 Task: Add a signature Edward Wright containing With heartfelt appreciation, Edward Wright to email address softage.4@softage.net and add a label Guides
Action: Mouse moved to (852, 85)
Screenshot: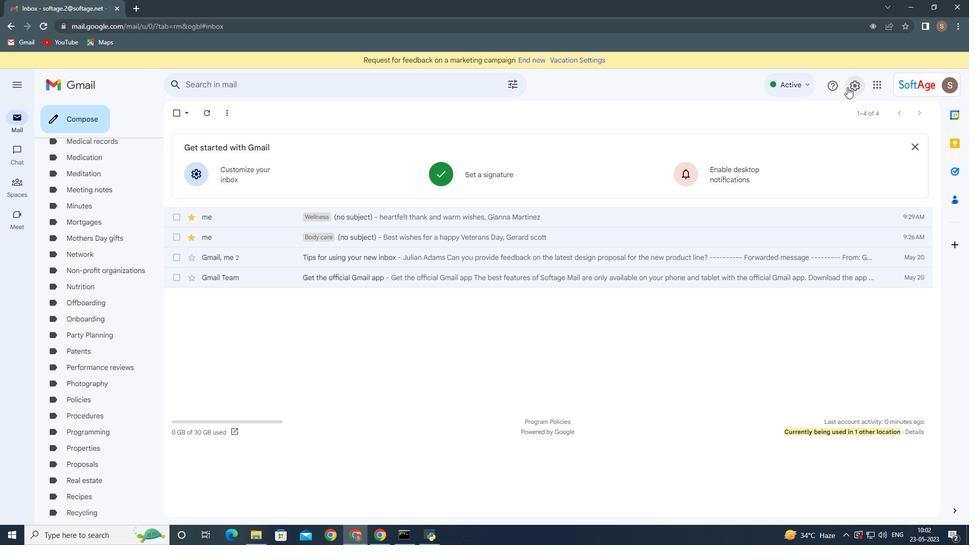 
Action: Mouse pressed left at (852, 85)
Screenshot: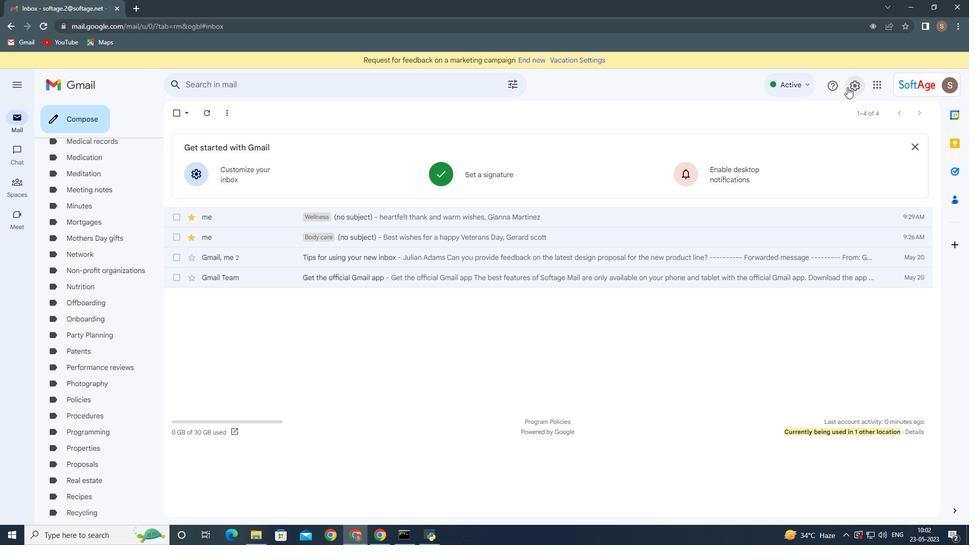 
Action: Mouse moved to (843, 137)
Screenshot: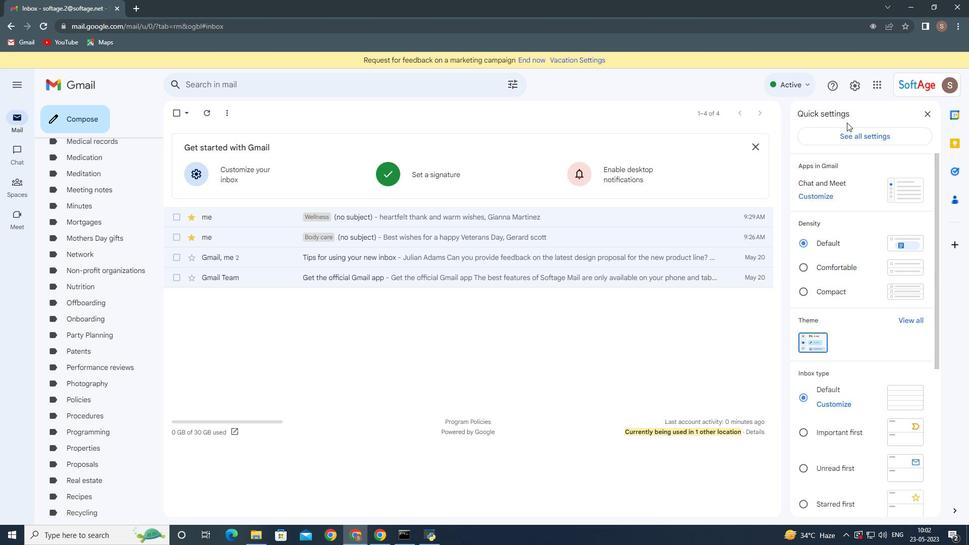 
Action: Mouse pressed left at (843, 137)
Screenshot: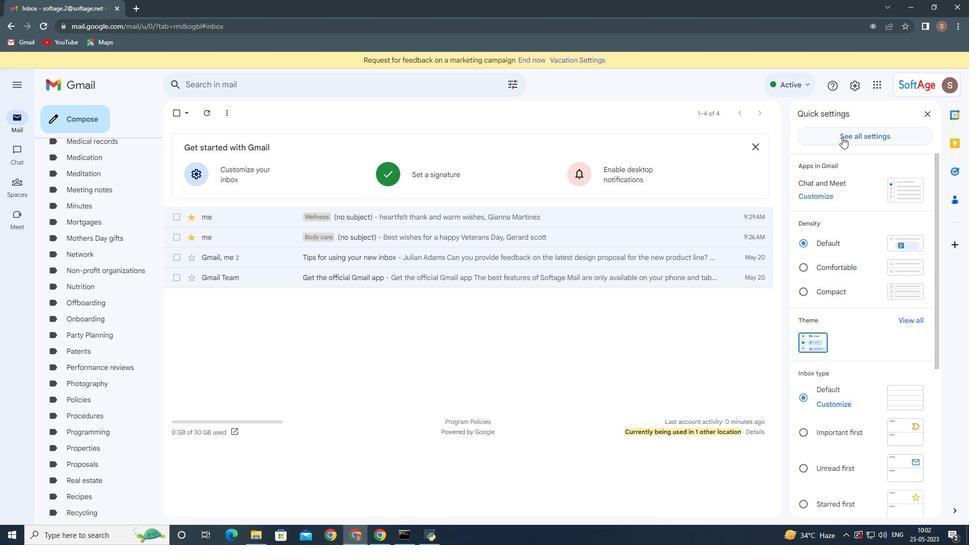 
Action: Mouse moved to (372, 226)
Screenshot: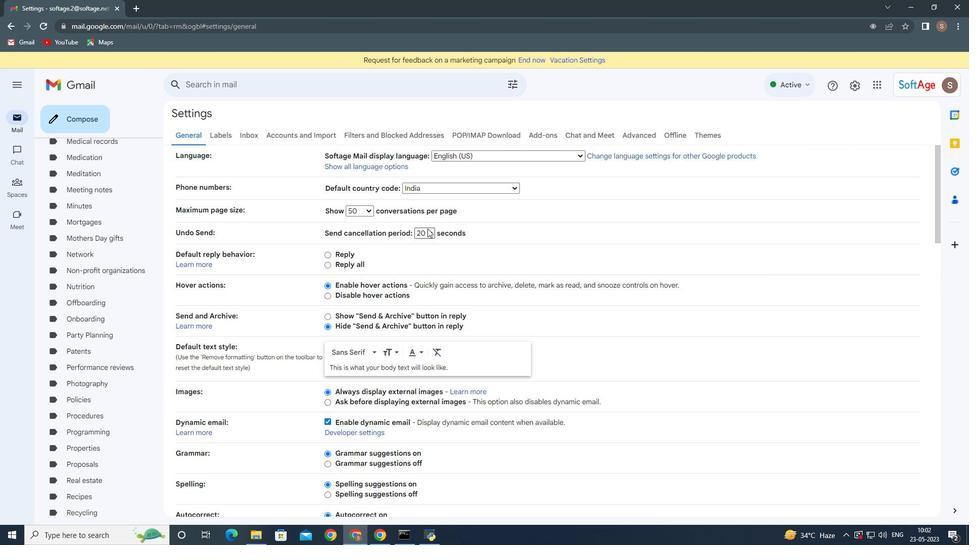 
Action: Mouse scrolled (372, 226) with delta (0, 0)
Screenshot: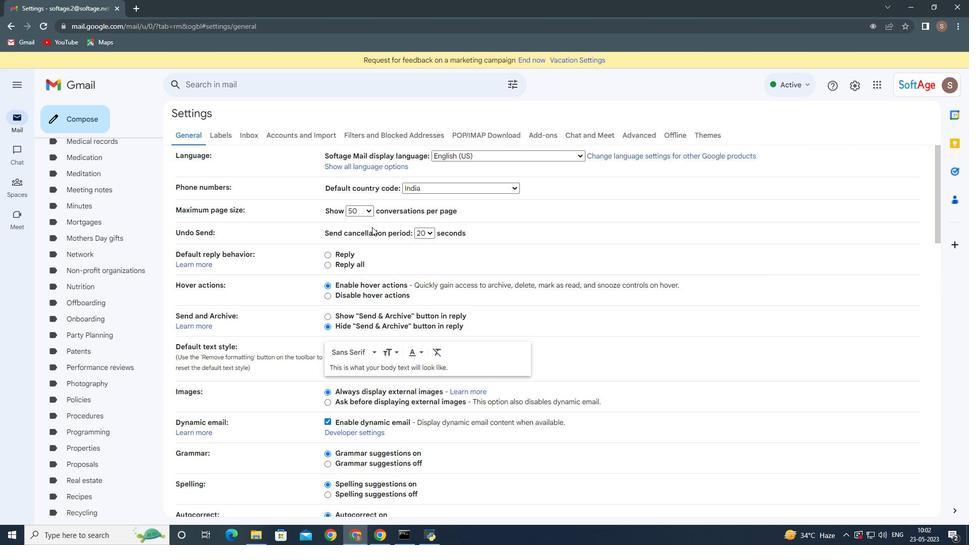 
Action: Mouse scrolled (372, 226) with delta (0, 0)
Screenshot: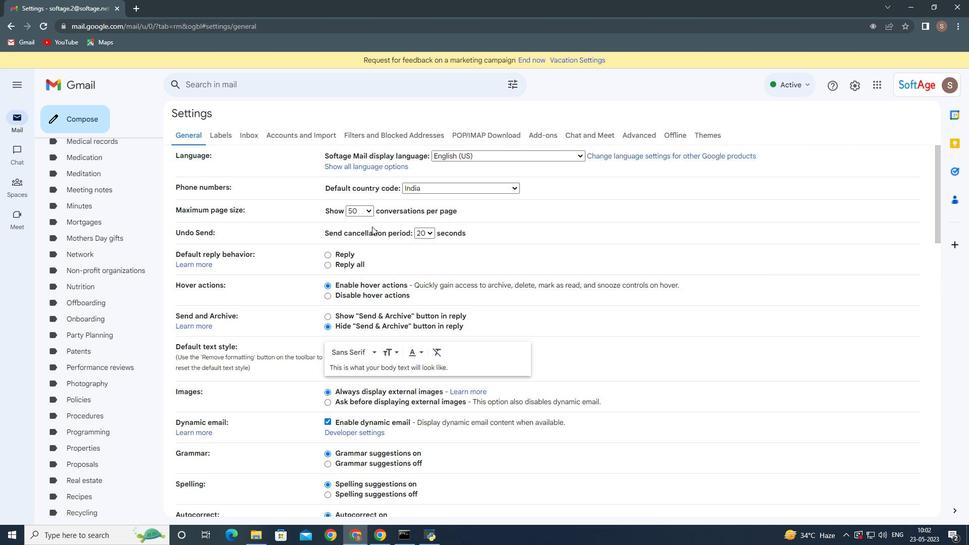 
Action: Mouse scrolled (372, 226) with delta (0, 0)
Screenshot: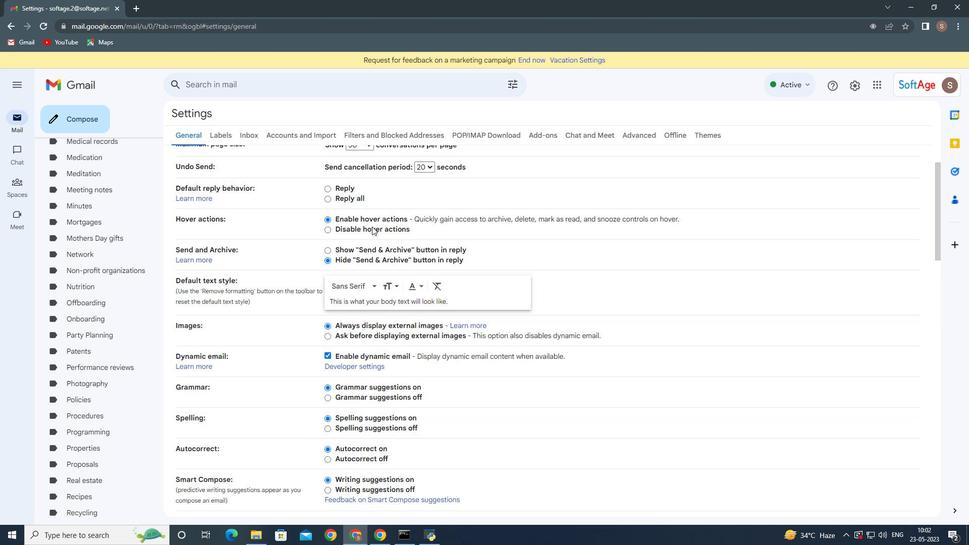 
Action: Mouse moved to (370, 228)
Screenshot: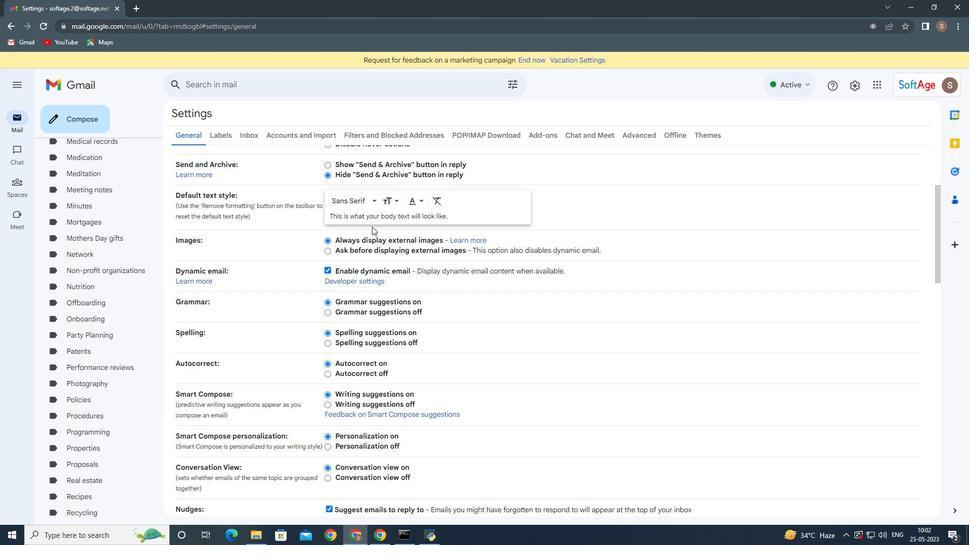 
Action: Mouse scrolled (370, 227) with delta (0, 0)
Screenshot: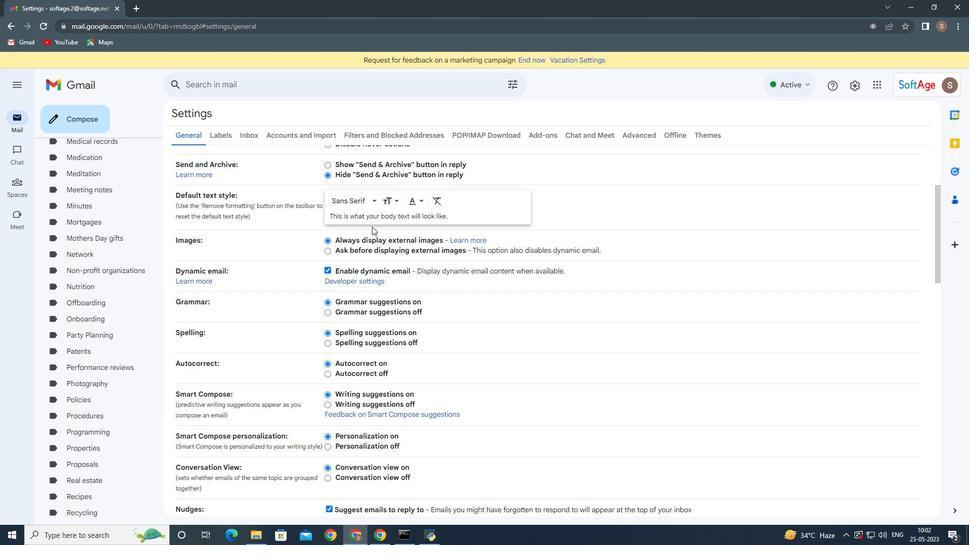 
Action: Mouse scrolled (370, 227) with delta (0, 0)
Screenshot: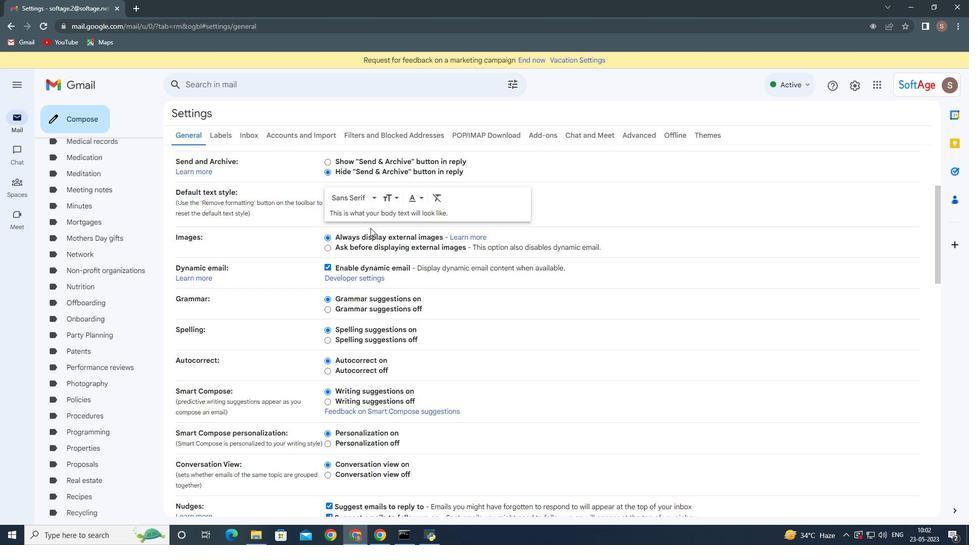 
Action: Mouse moved to (370, 228)
Screenshot: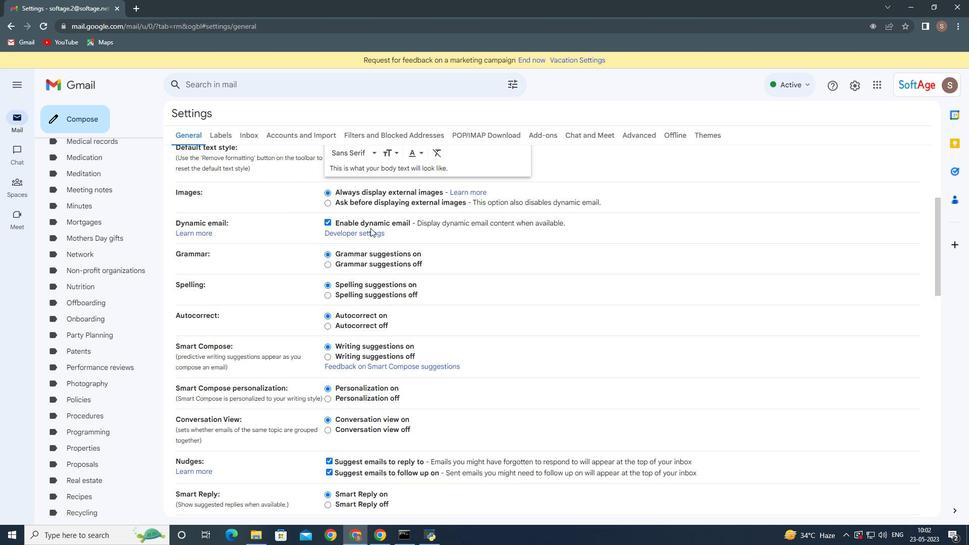 
Action: Mouse scrolled (370, 227) with delta (0, 0)
Screenshot: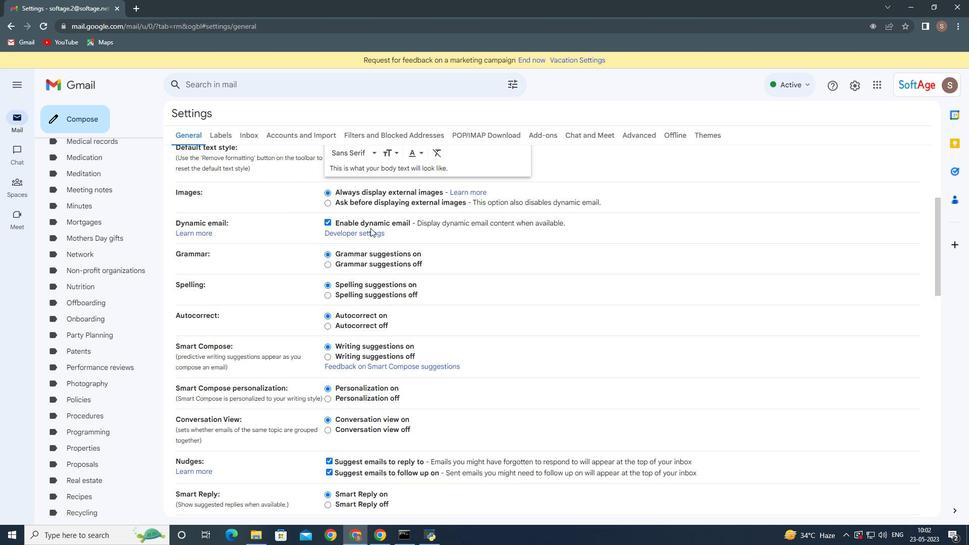 
Action: Mouse moved to (370, 228)
Screenshot: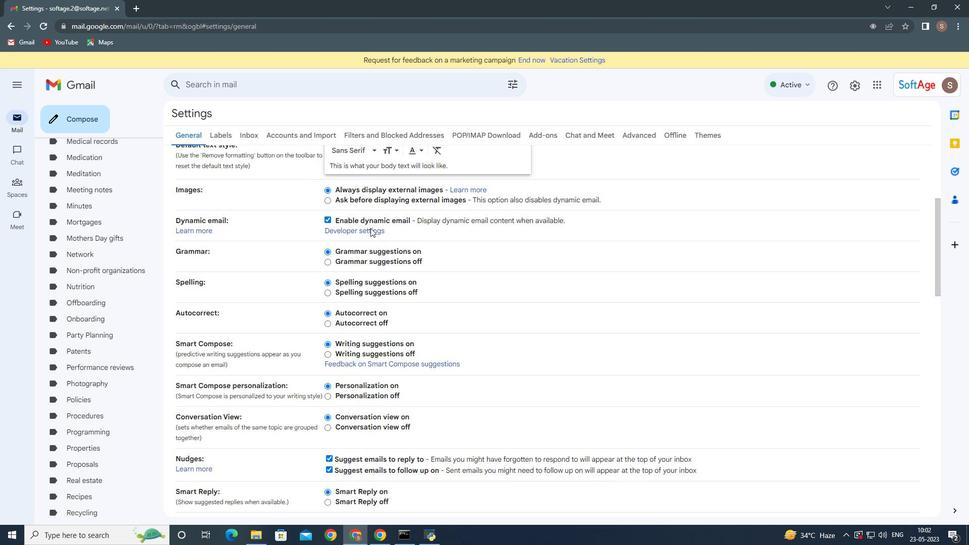 
Action: Mouse scrolled (370, 228) with delta (0, 0)
Screenshot: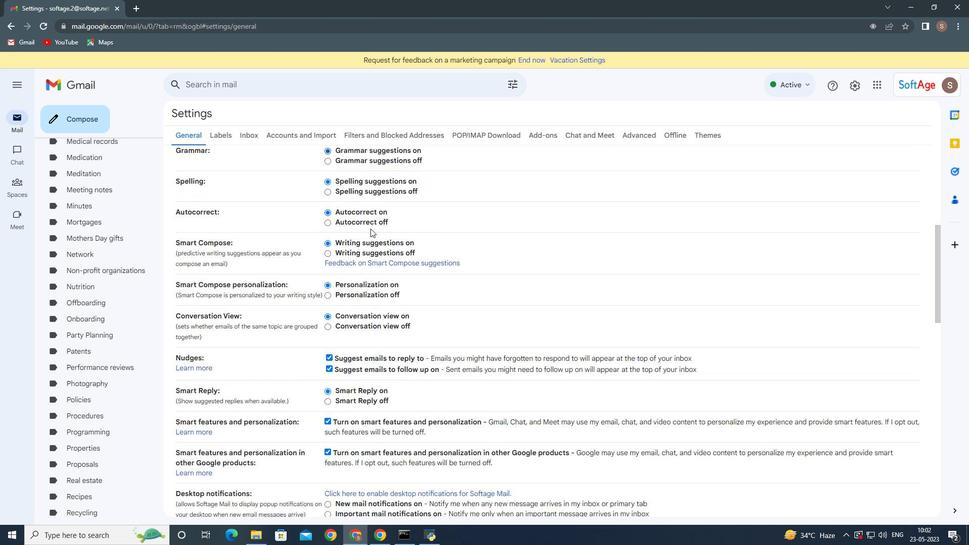
Action: Mouse scrolled (370, 228) with delta (0, 0)
Screenshot: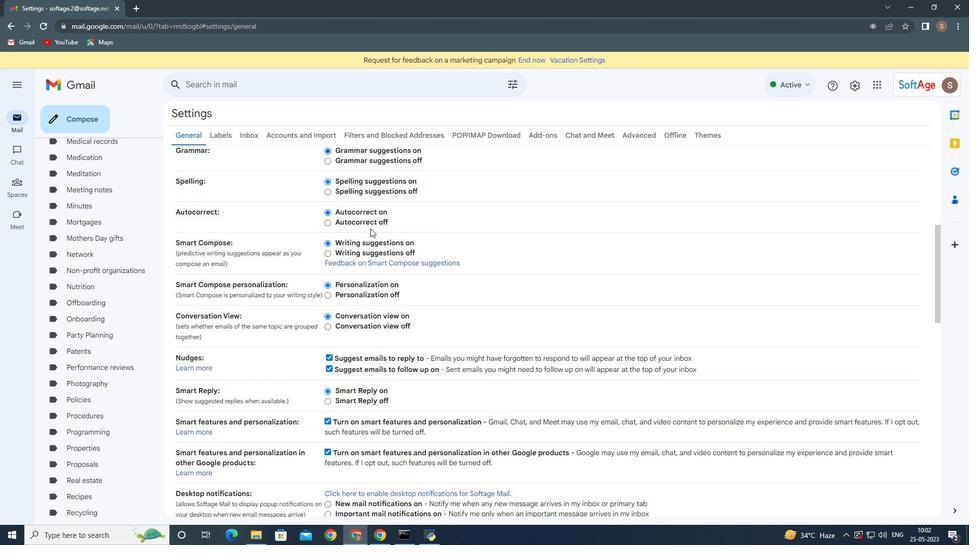 
Action: Mouse moved to (371, 228)
Screenshot: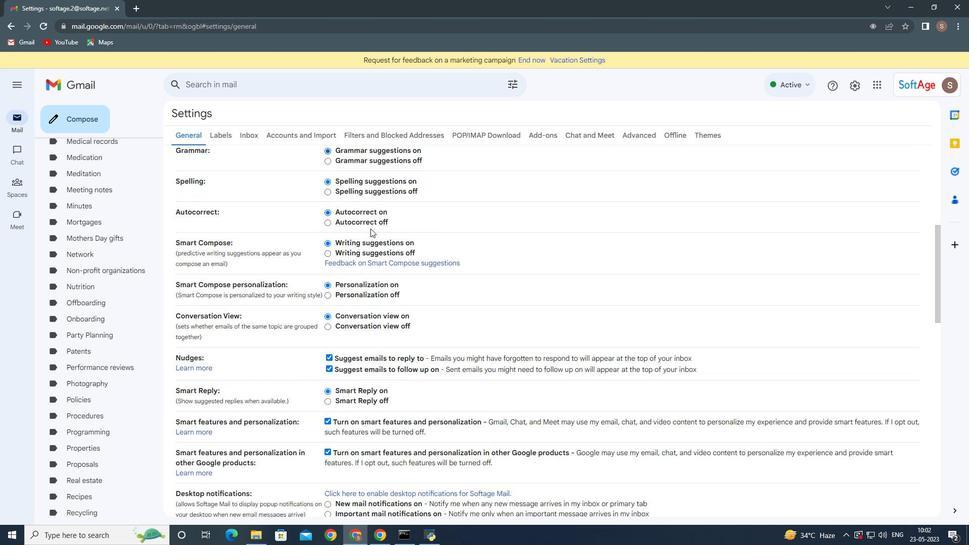 
Action: Mouse scrolled (371, 228) with delta (0, 0)
Screenshot: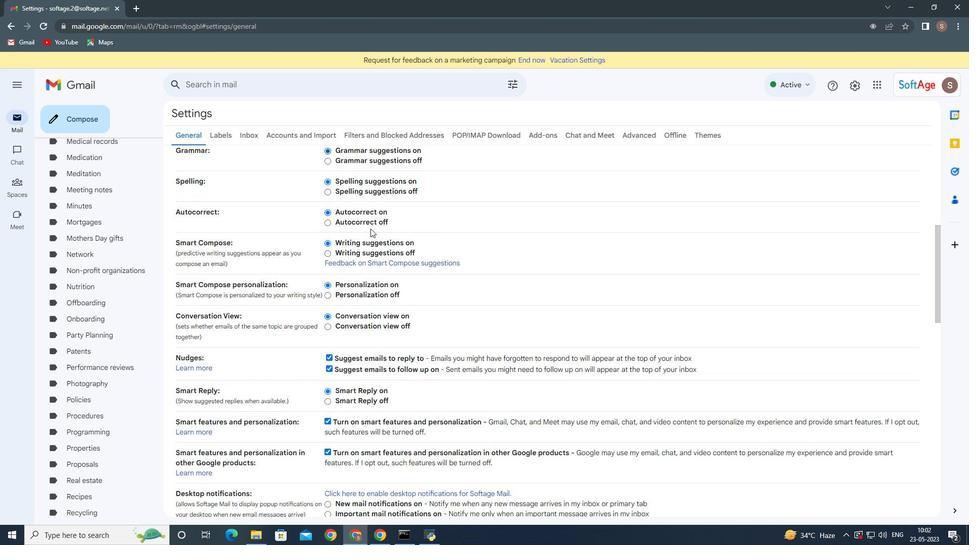 
Action: Mouse moved to (371, 229)
Screenshot: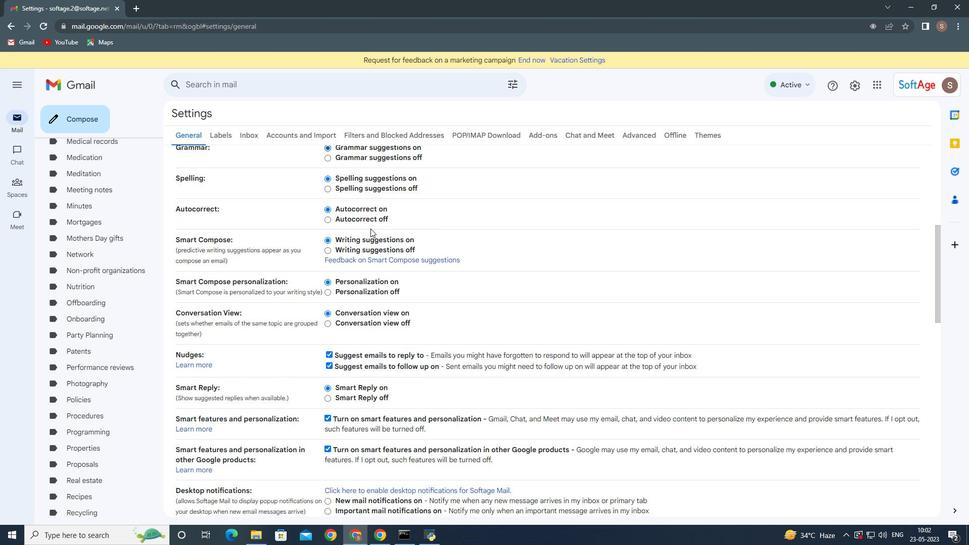
Action: Mouse scrolled (371, 228) with delta (0, 0)
Screenshot: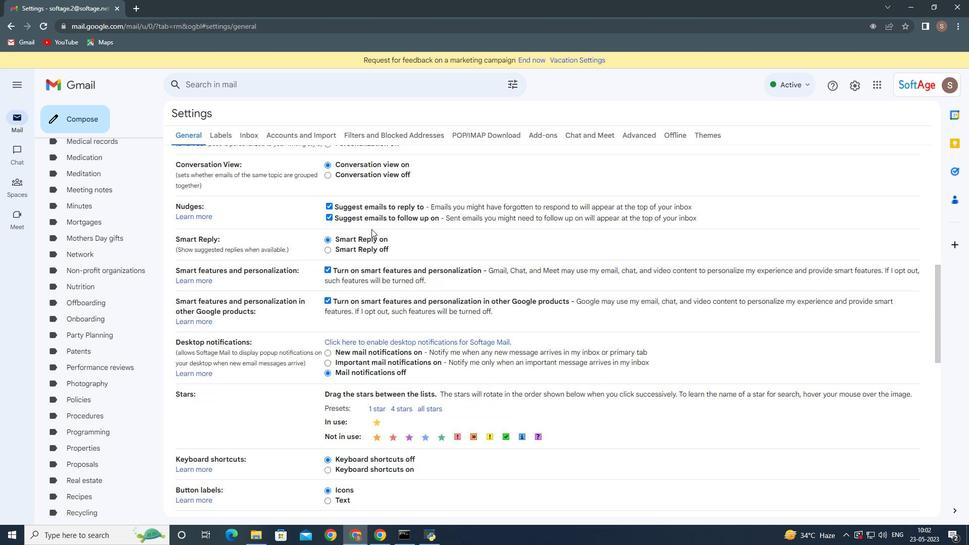 
Action: Mouse moved to (372, 229)
Screenshot: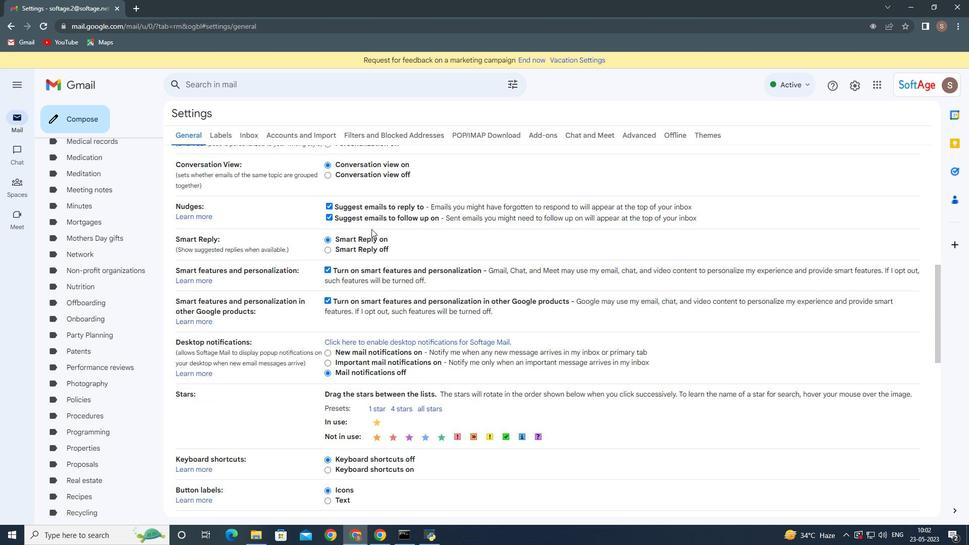 
Action: Mouse scrolled (372, 229) with delta (0, 0)
Screenshot: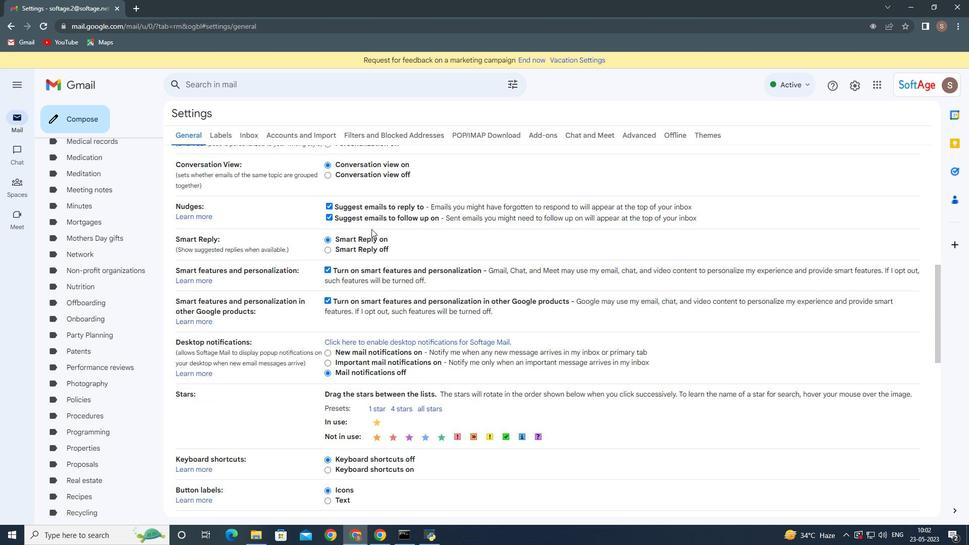 
Action: Mouse moved to (375, 231)
Screenshot: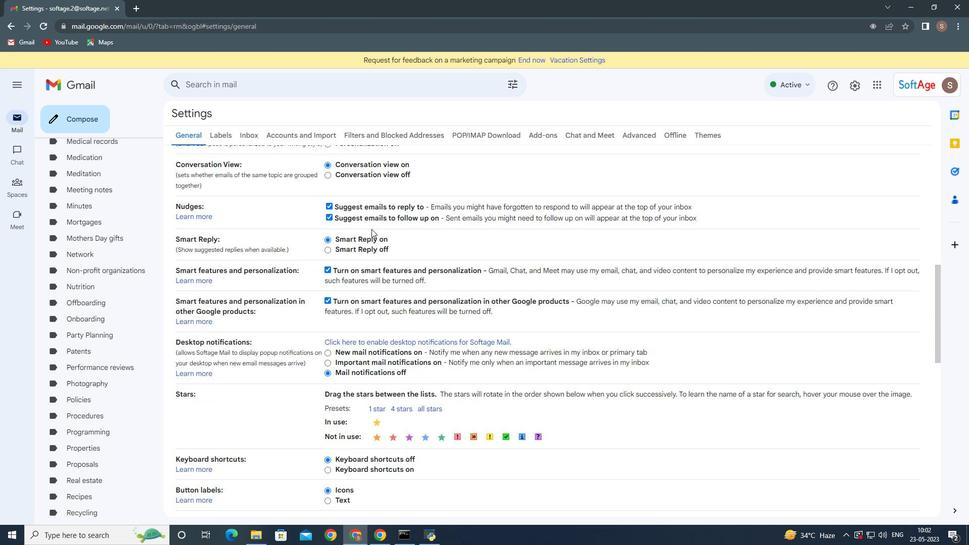 
Action: Mouse scrolled (375, 231) with delta (0, 0)
Screenshot: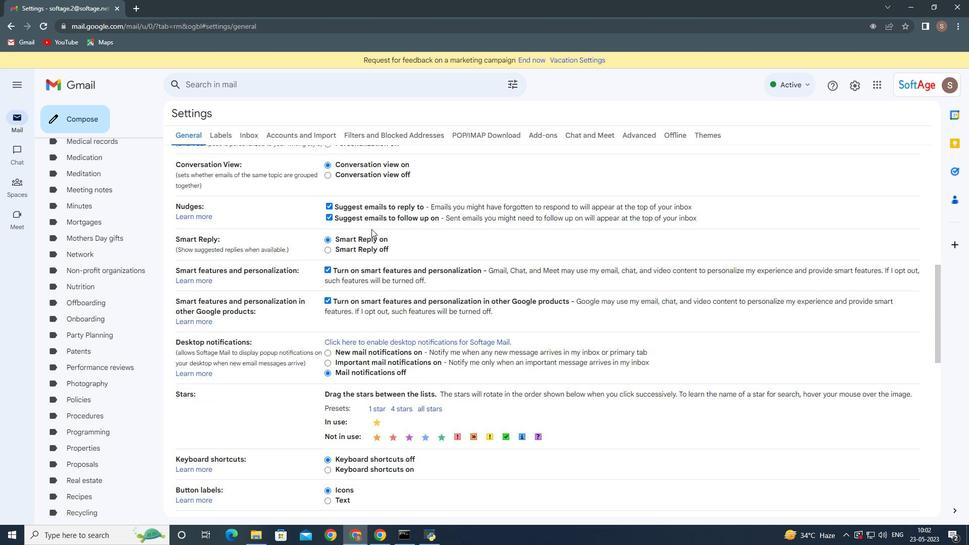 
Action: Mouse moved to (397, 244)
Screenshot: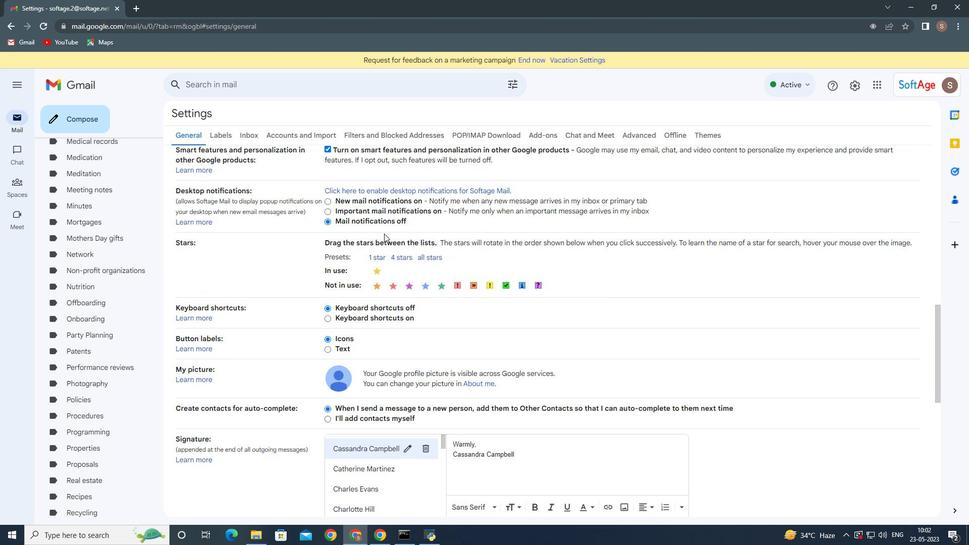 
Action: Mouse scrolled (397, 244) with delta (0, 0)
Screenshot: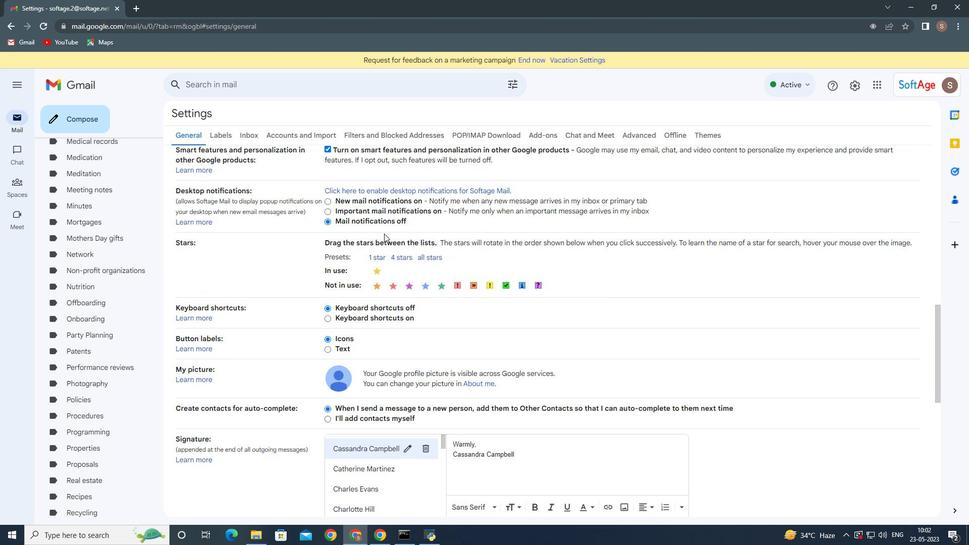 
Action: Mouse moved to (398, 246)
Screenshot: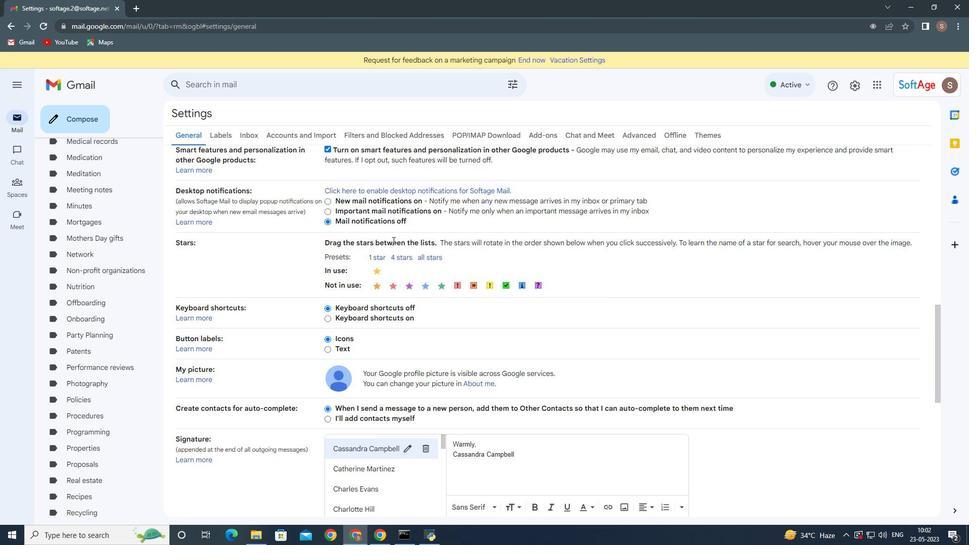 
Action: Mouse scrolled (398, 246) with delta (0, 0)
Screenshot: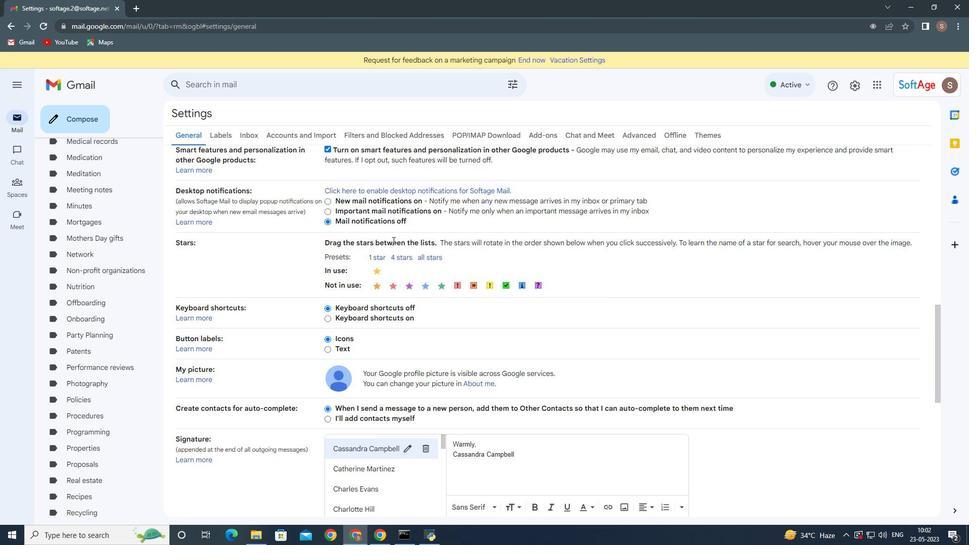 
Action: Mouse moved to (399, 247)
Screenshot: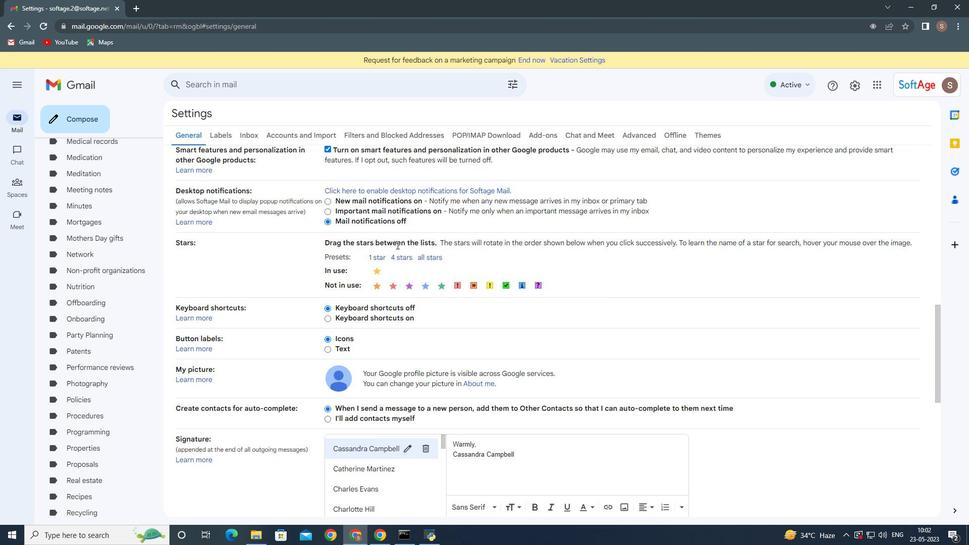 
Action: Mouse scrolled (399, 247) with delta (0, 0)
Screenshot: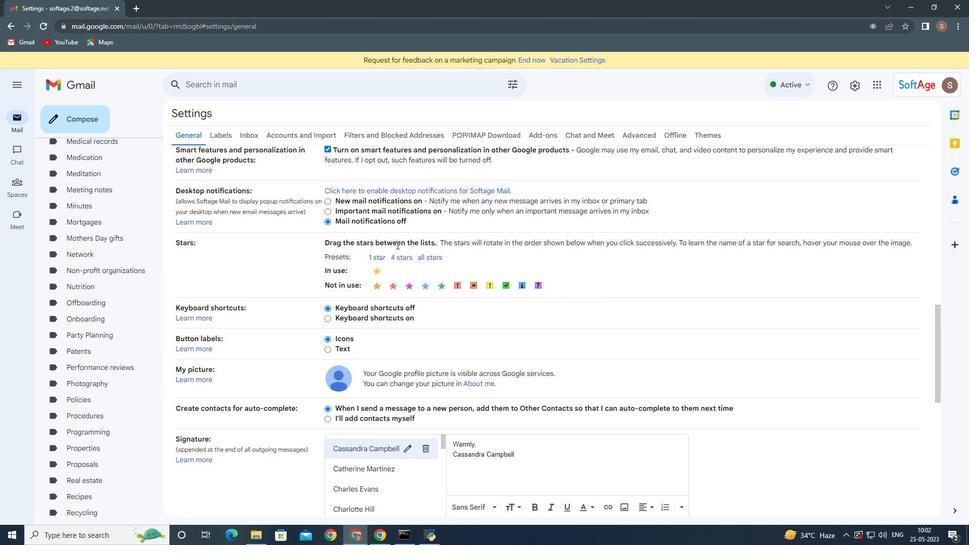
Action: Mouse moved to (402, 378)
Screenshot: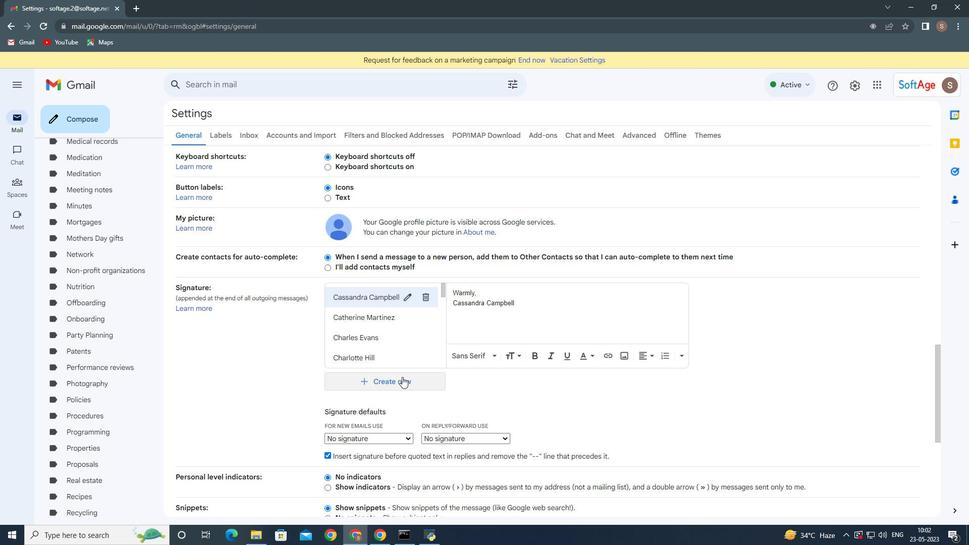 
Action: Mouse pressed left at (402, 378)
Screenshot: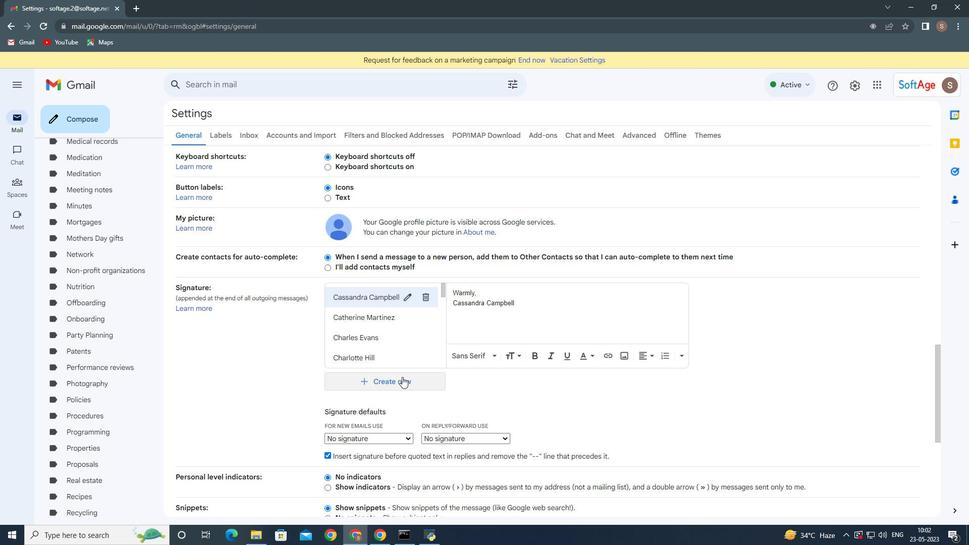
Action: Mouse moved to (390, 281)
Screenshot: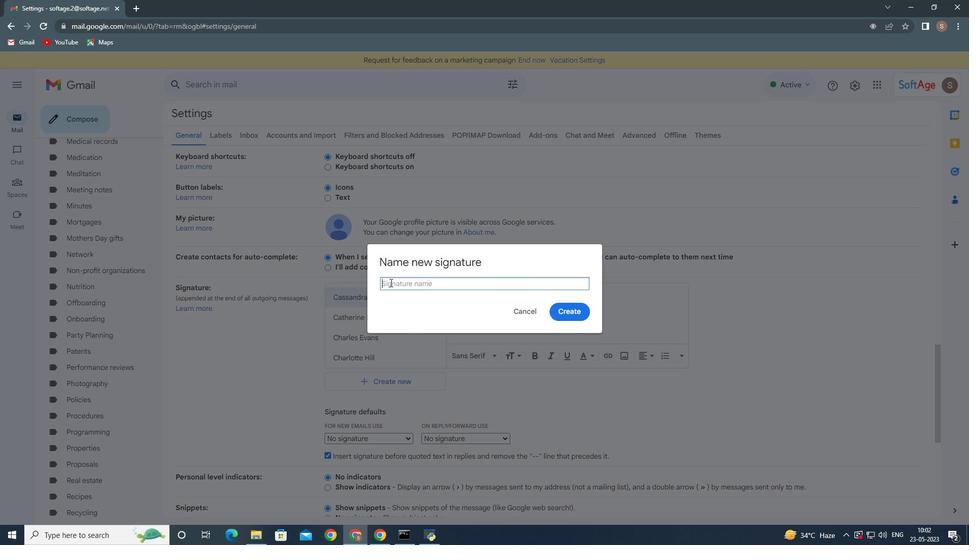 
Action: Key pressed <Key.shift>Edward<Key.space><Key.shift>Wright
Screenshot: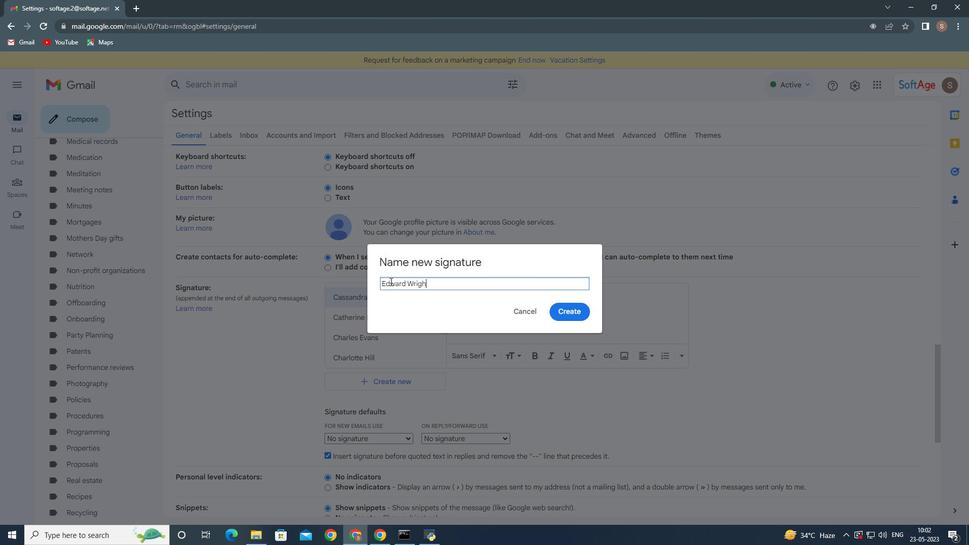 
Action: Mouse moved to (566, 311)
Screenshot: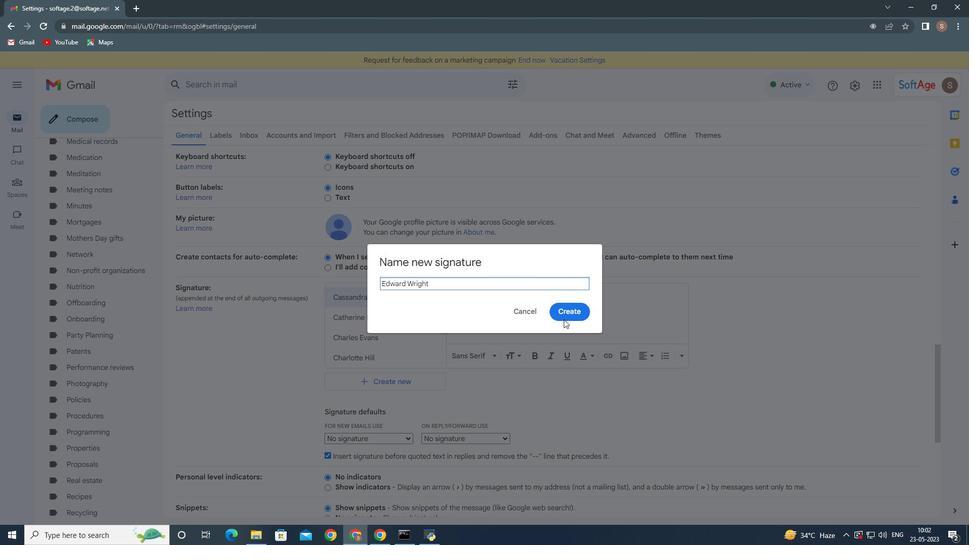
Action: Mouse pressed left at (566, 311)
Screenshot: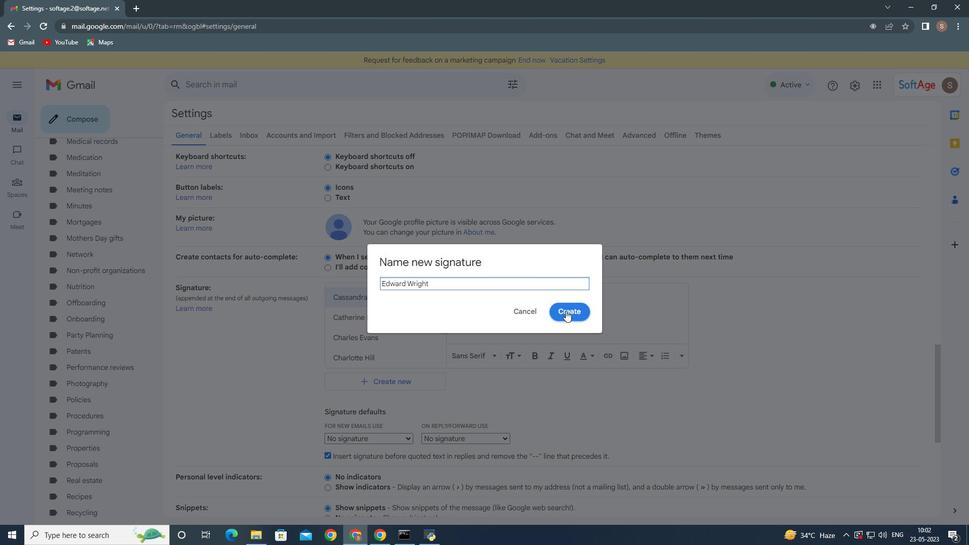 
Action: Mouse moved to (545, 308)
Screenshot: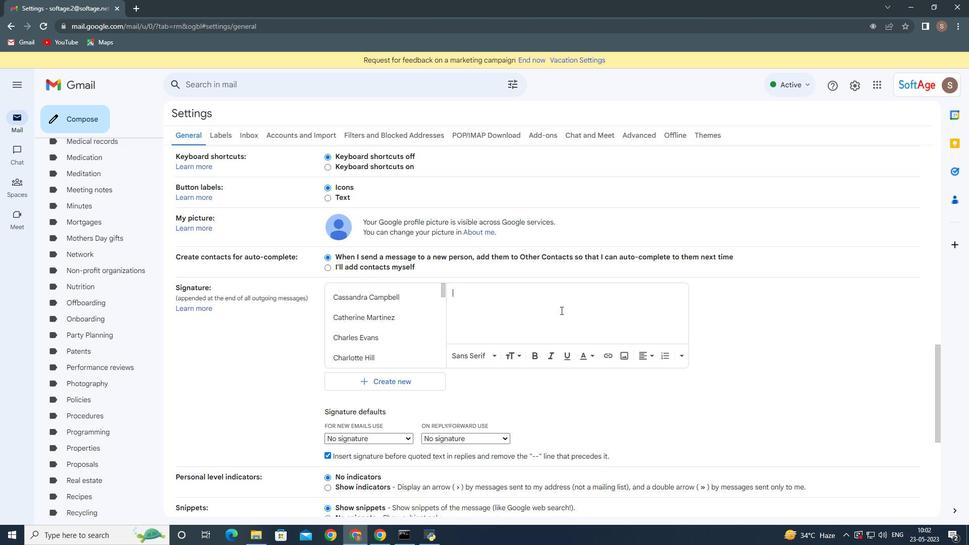 
Action: Key pressed <Key.shift>With<Key.space>hearltfelt<Key.space>appreciation
Screenshot: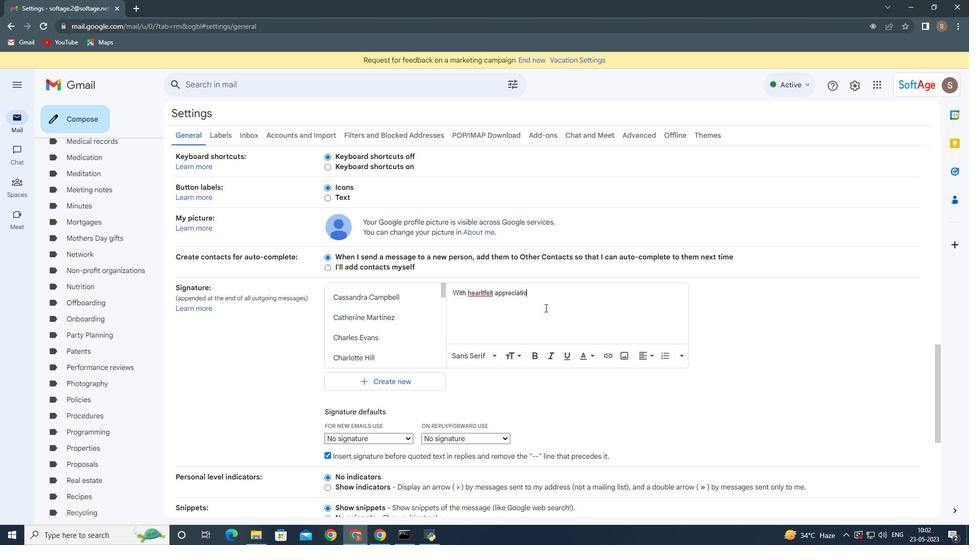 
Action: Mouse moved to (483, 293)
Screenshot: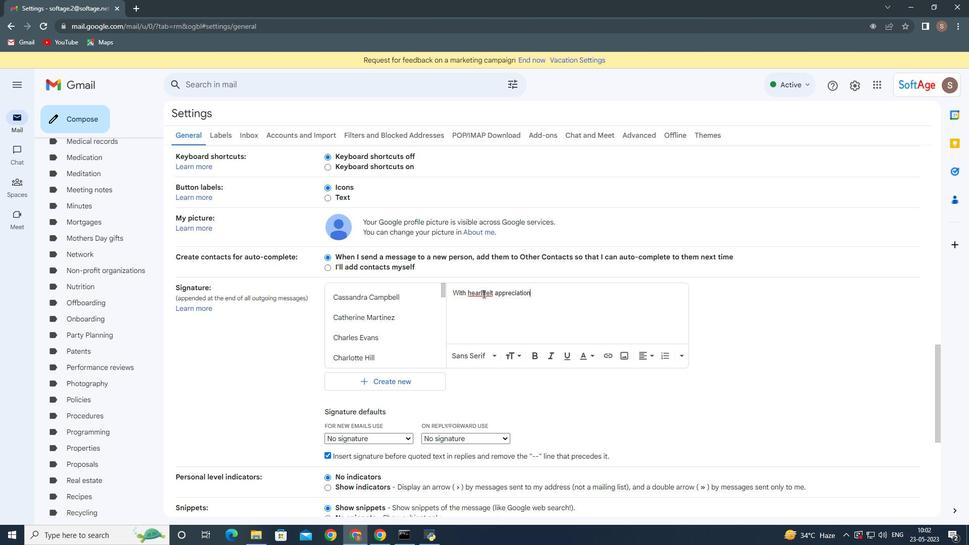
Action: Mouse pressed left at (483, 293)
Screenshot: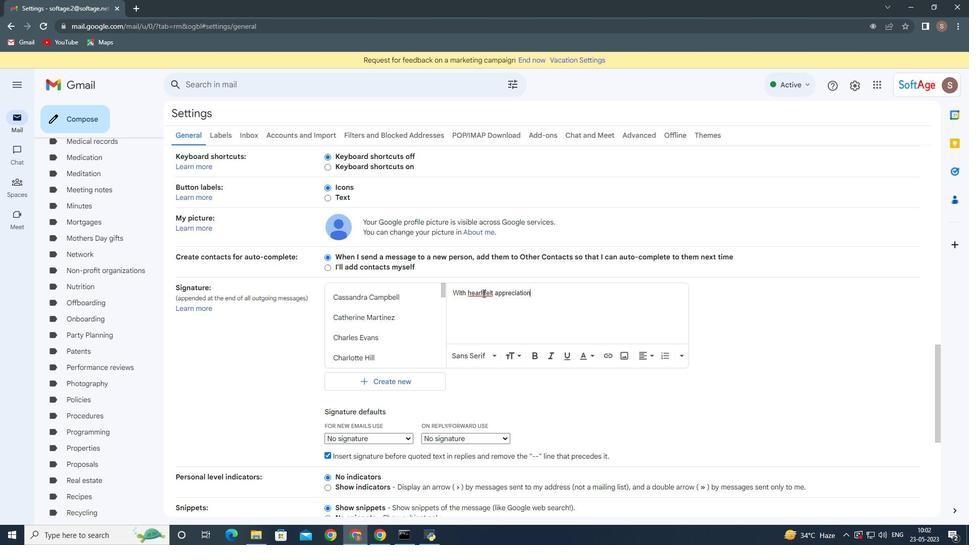 
Action: Mouse moved to (499, 304)
Screenshot: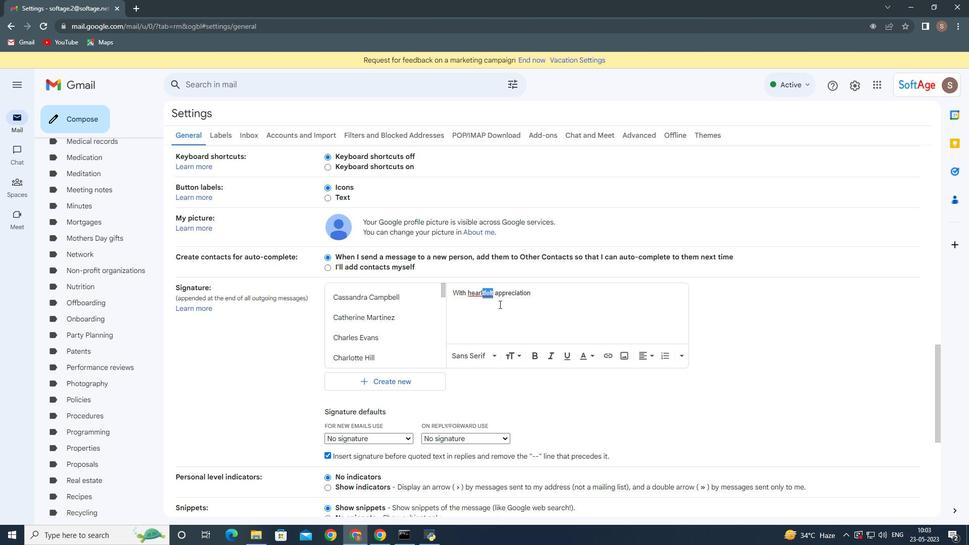 
Action: Key pressed <Key.backspace><Key.backspace><Key.backspace>tfelt<Key.right><Key.right><Key.right><Key.right><Key.right><Key.right><Key.right><Key.left><Key.left><Key.left><Key.left><Key.left><Key.left><Key.left><Key.left><Key.left><Key.left><Key.left><Key.left>r<Key.right><Key.right><Key.right><Key.right><Key.right><Key.right><Key.right><Key.right><Key.right><Key.right><Key.right><Key.right><Key.right><Key.right><Key.right><Key.right><Key.right><Key.right><Key.right><Key.right><Key.right><Key.right><Key.right><Key.right><Key.right>,<Key.enter><Key.shift><Key.shift><Key.shift><Key.shift><Key.shift><Key.shift><Key.shift><Key.shift><Key.shift><Key.shift><Key.shift><Key.shift><Key.shift>Edward<Key.space><Key.shift>Wrif<Key.backspace>ght
Screenshot: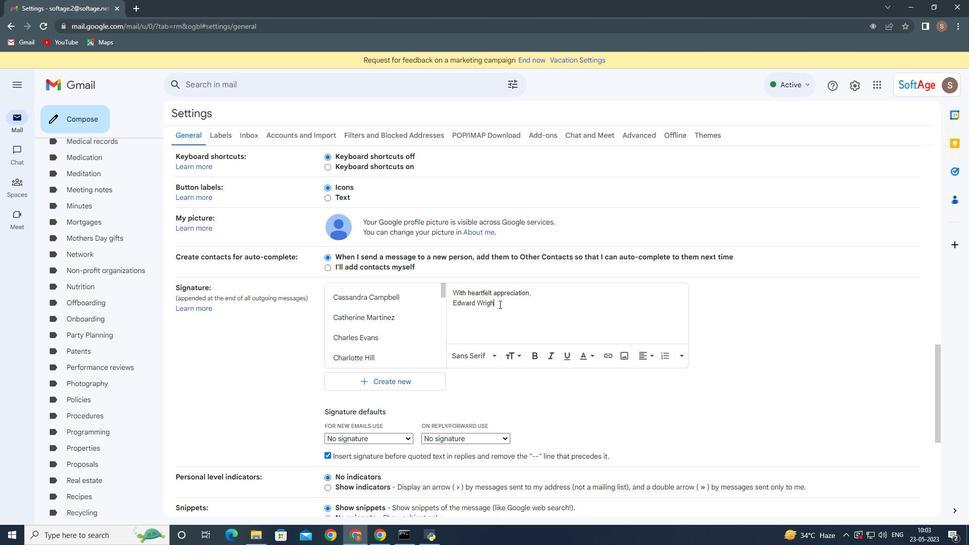 
Action: Mouse moved to (410, 317)
Screenshot: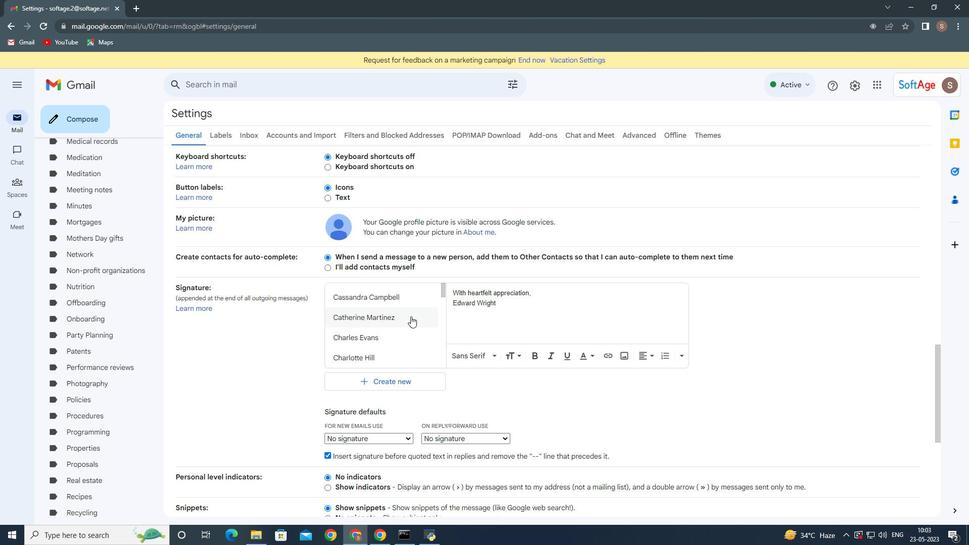 
Action: Mouse scrolled (410, 317) with delta (0, 0)
Screenshot: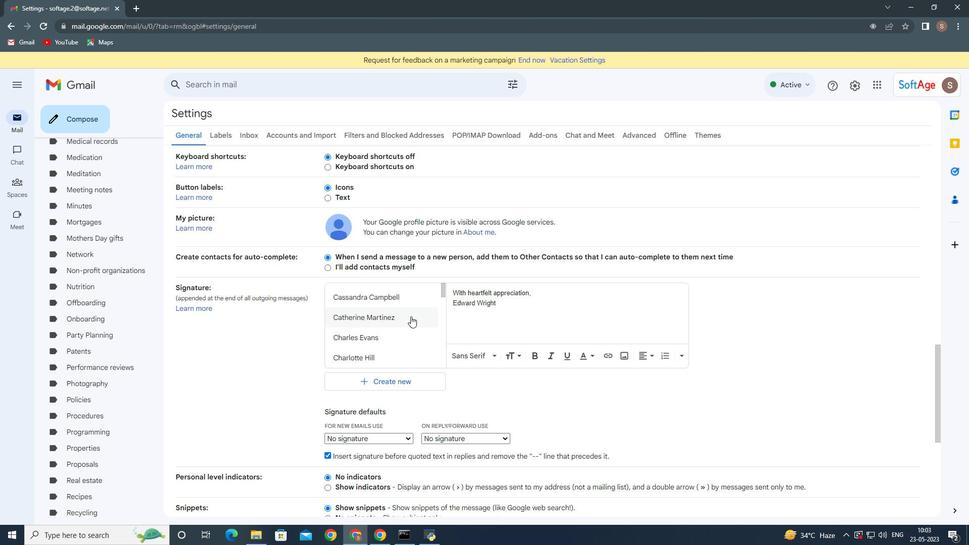 
Action: Mouse scrolled (410, 317) with delta (0, 0)
Screenshot: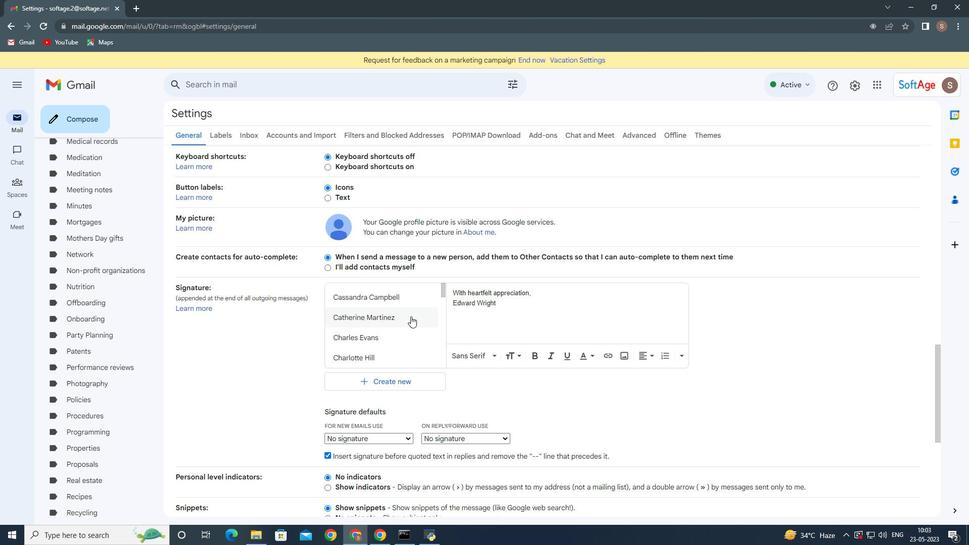 
Action: Mouse scrolled (410, 317) with delta (0, 0)
Screenshot: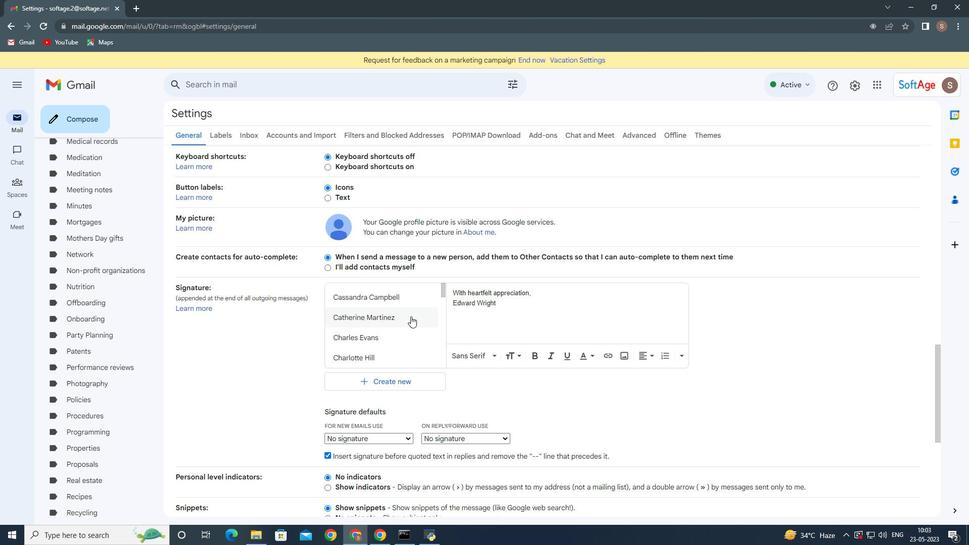 
Action: Mouse scrolled (410, 317) with delta (0, 0)
Screenshot: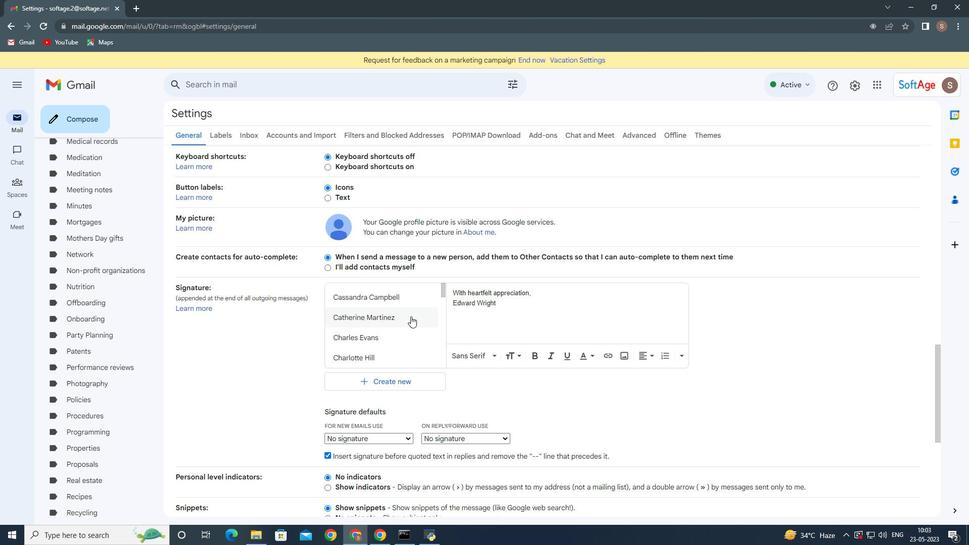
Action: Mouse scrolled (410, 317) with delta (0, 0)
Screenshot: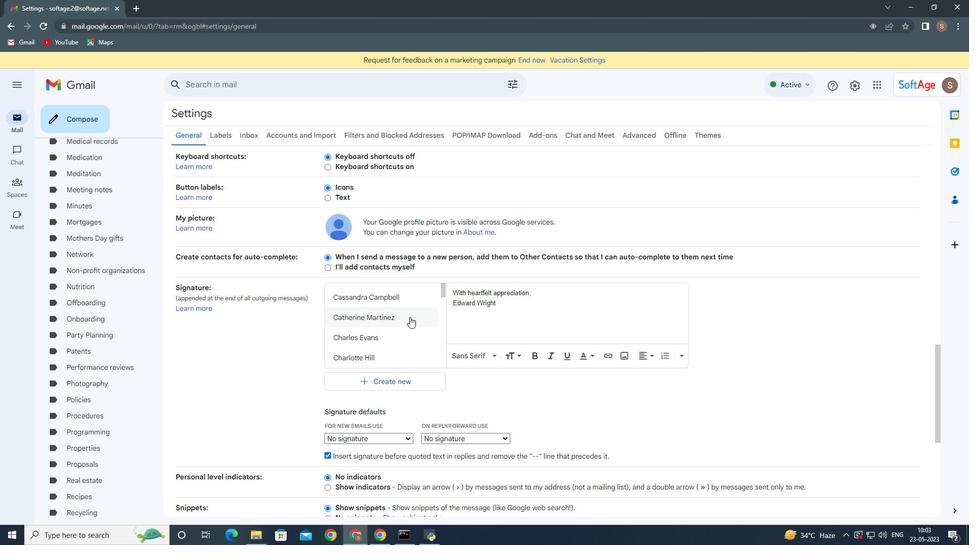 
Action: Mouse moved to (435, 353)
Screenshot: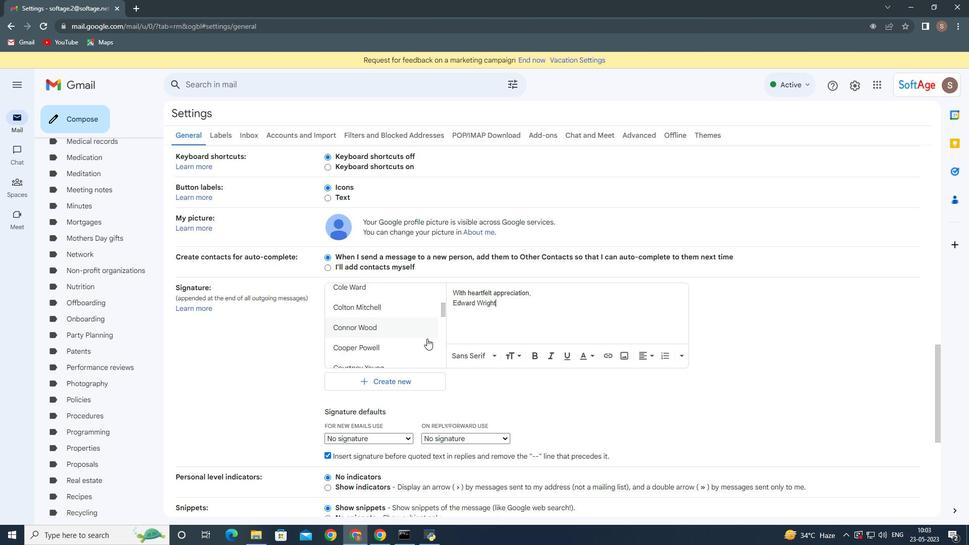 
Action: Mouse scrolled (435, 353) with delta (0, 0)
Screenshot: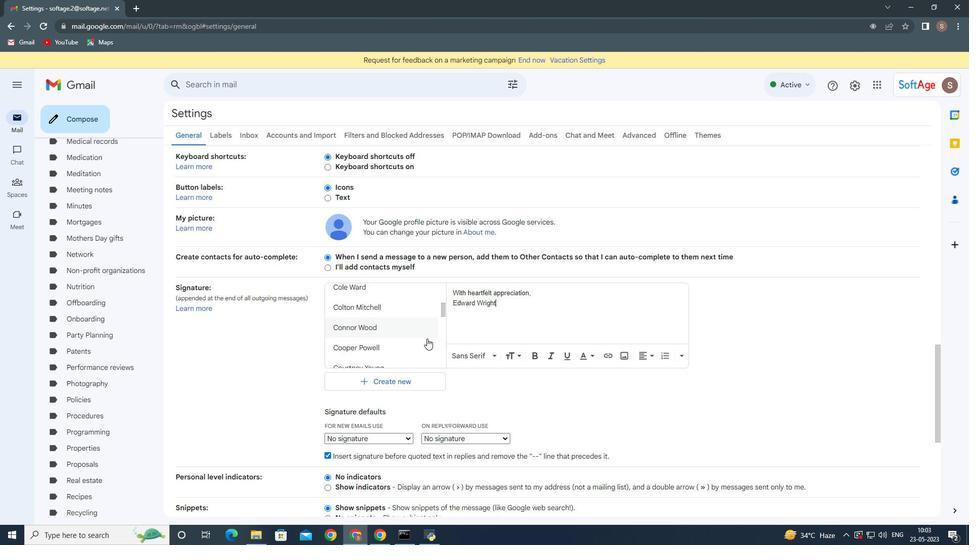 
Action: Mouse moved to (448, 360)
Screenshot: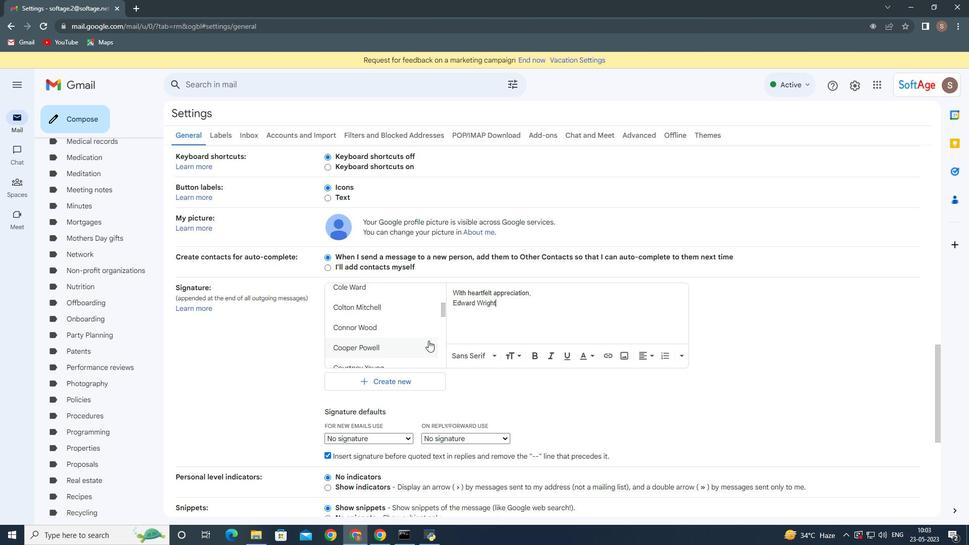 
Action: Mouse scrolled (448, 359) with delta (0, 0)
Screenshot: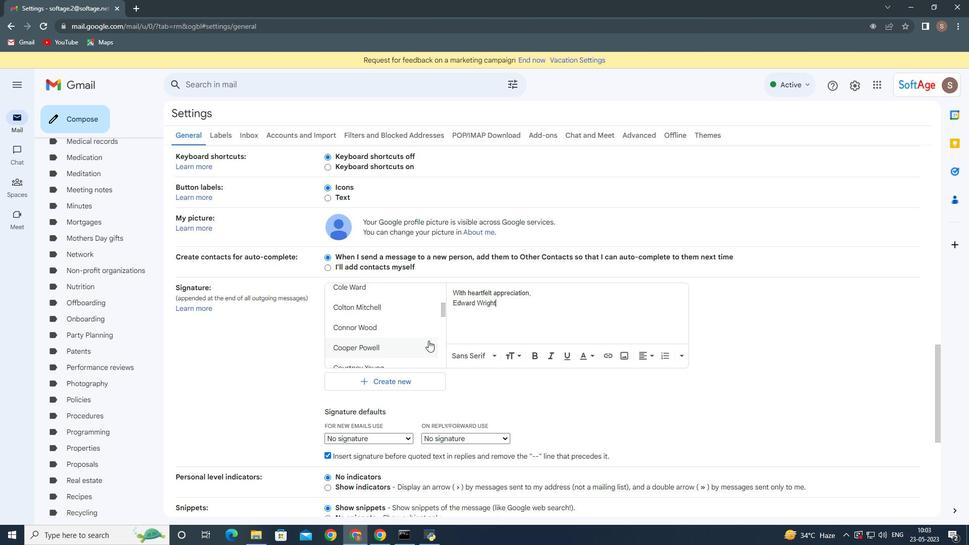 
Action: Mouse moved to (551, 378)
Screenshot: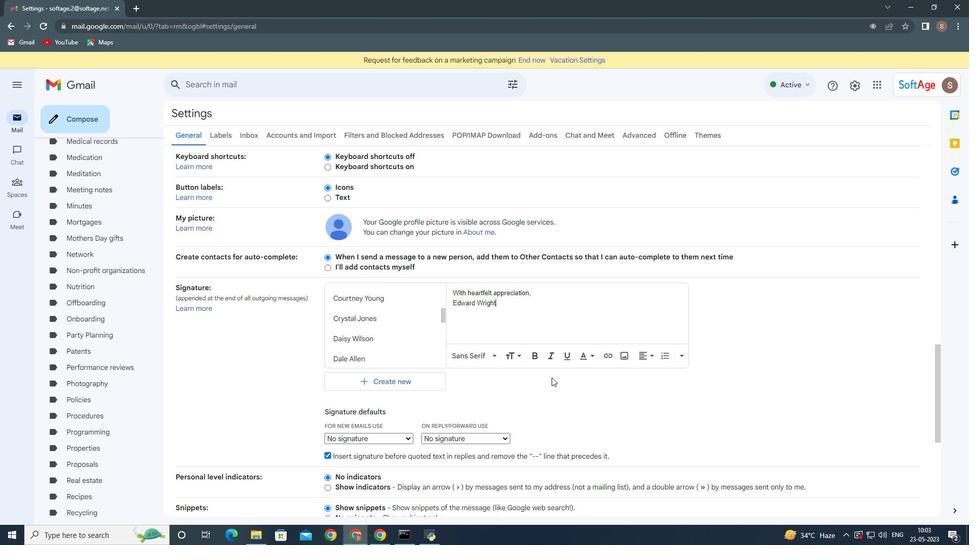 
Action: Mouse scrolled (551, 378) with delta (0, 0)
Screenshot: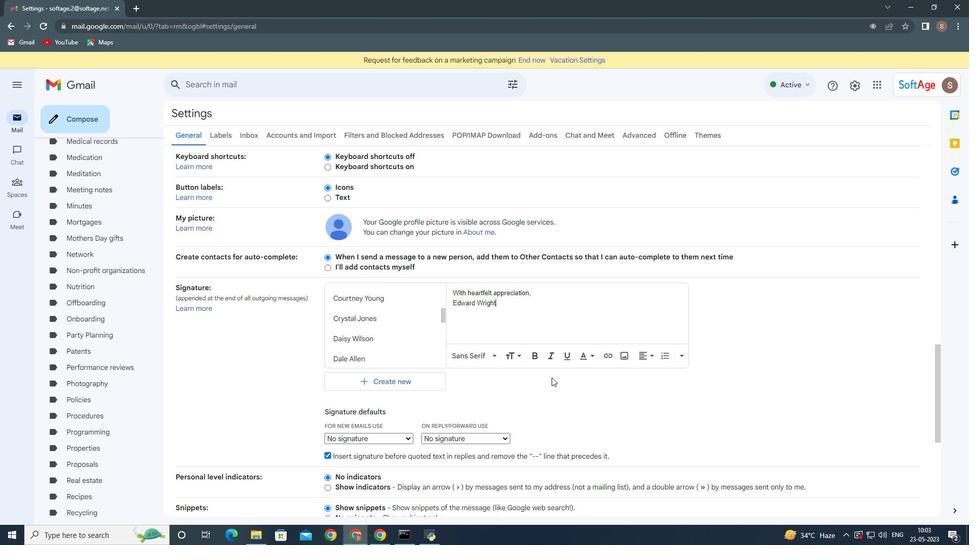 
Action: Mouse moved to (551, 378)
Screenshot: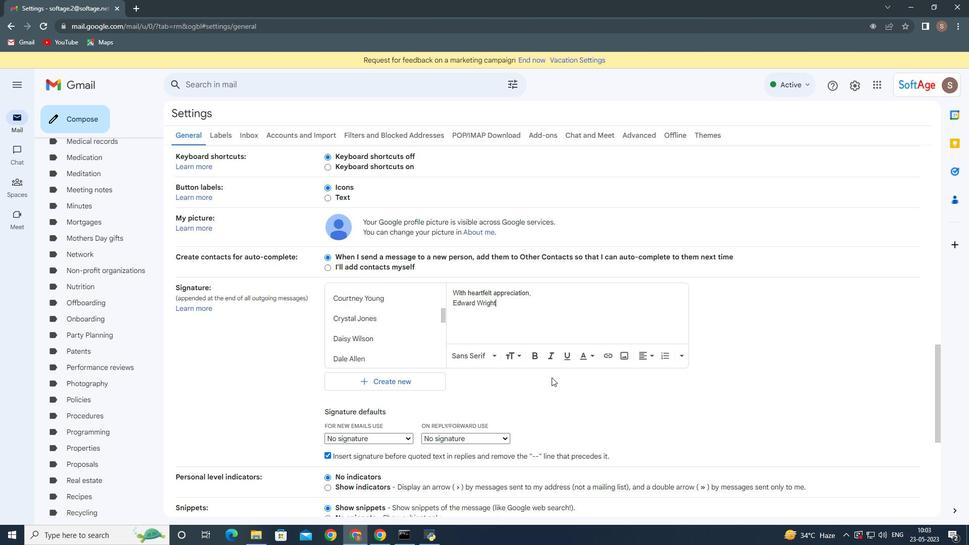
Action: Mouse scrolled (551, 378) with delta (0, 0)
Screenshot: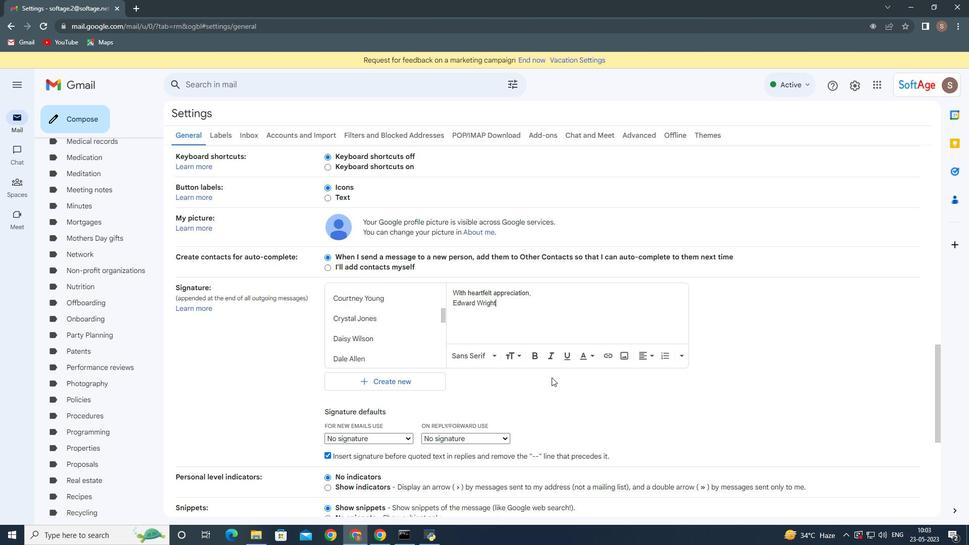 
Action: Mouse moved to (550, 379)
Screenshot: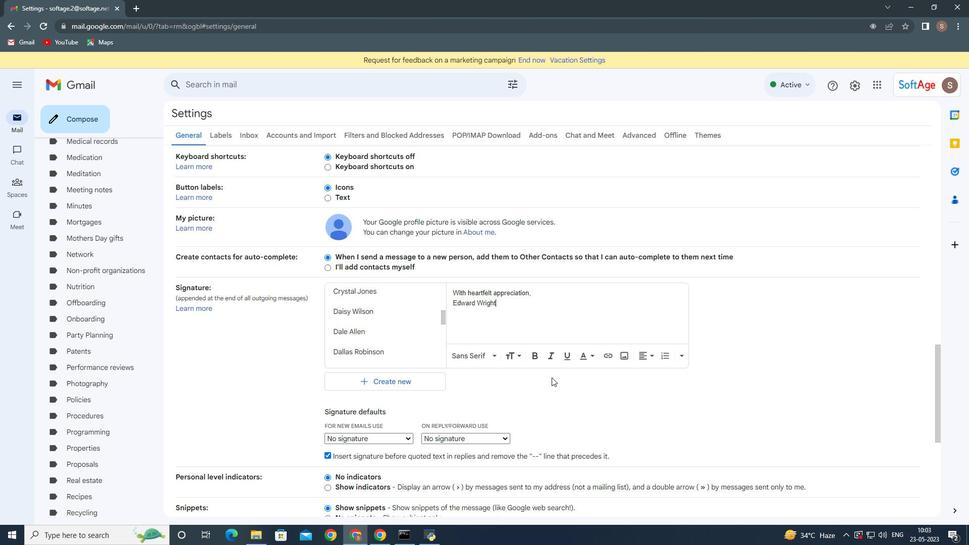 
Action: Mouse scrolled (550, 378) with delta (0, 0)
Screenshot: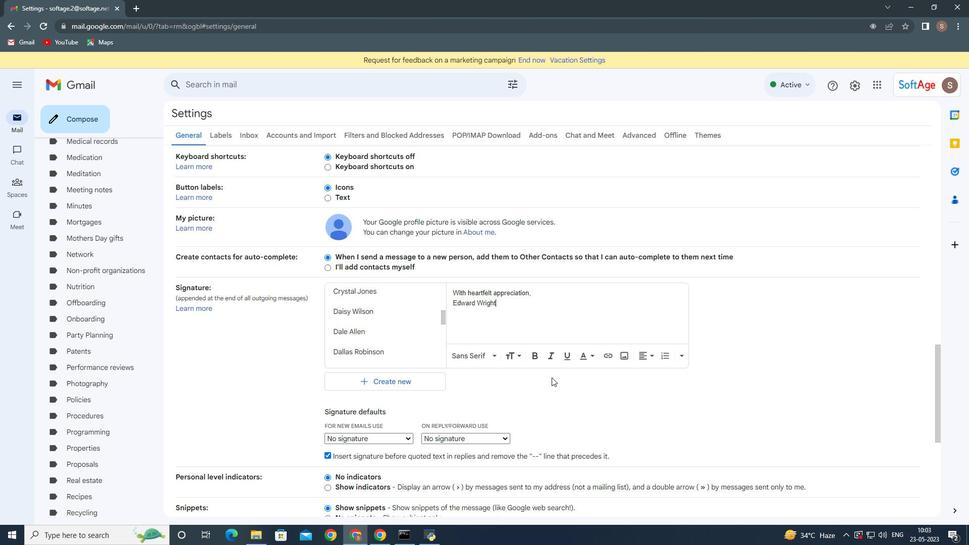 
Action: Mouse moved to (537, 374)
Screenshot: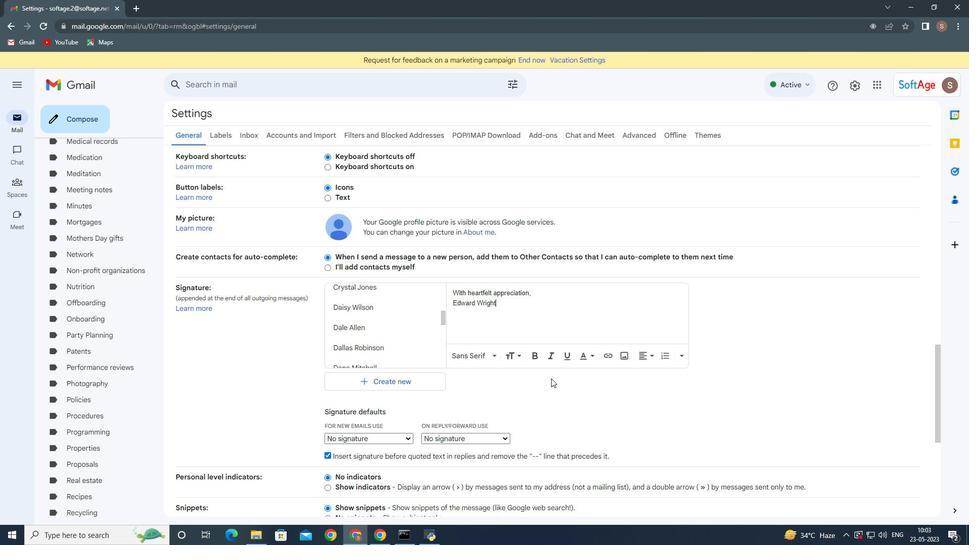 
Action: Mouse scrolled (537, 373) with delta (0, 0)
Screenshot: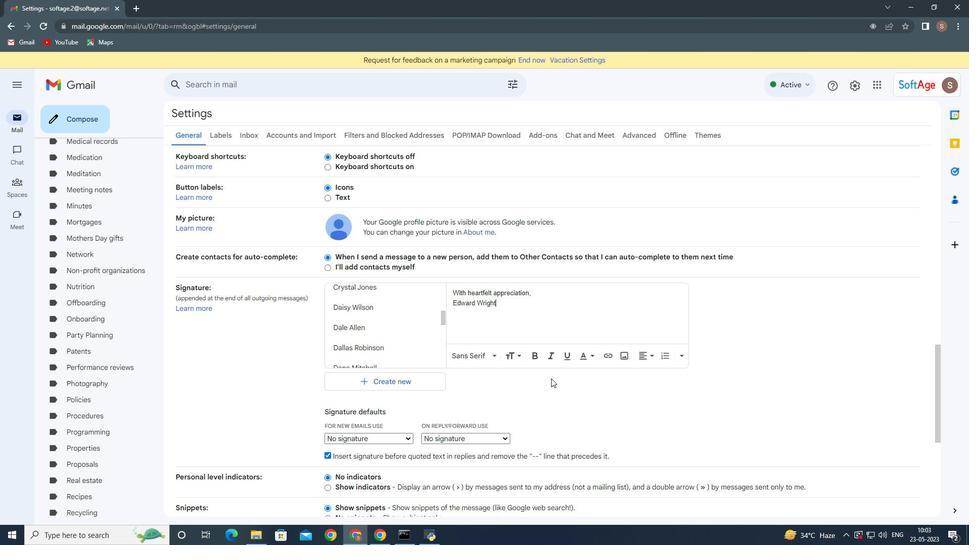 
Action: Mouse moved to (498, 356)
Screenshot: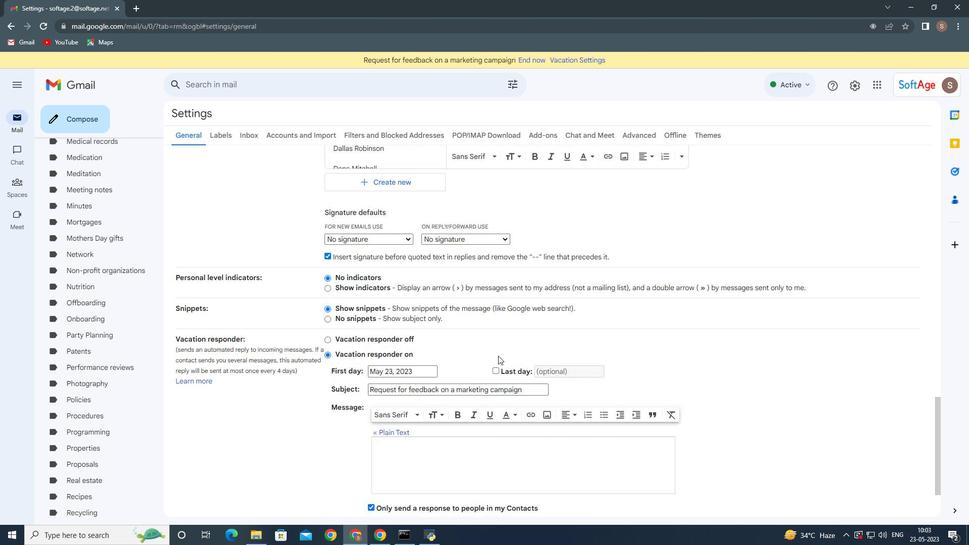 
Action: Mouse scrolled (498, 355) with delta (0, 0)
Screenshot: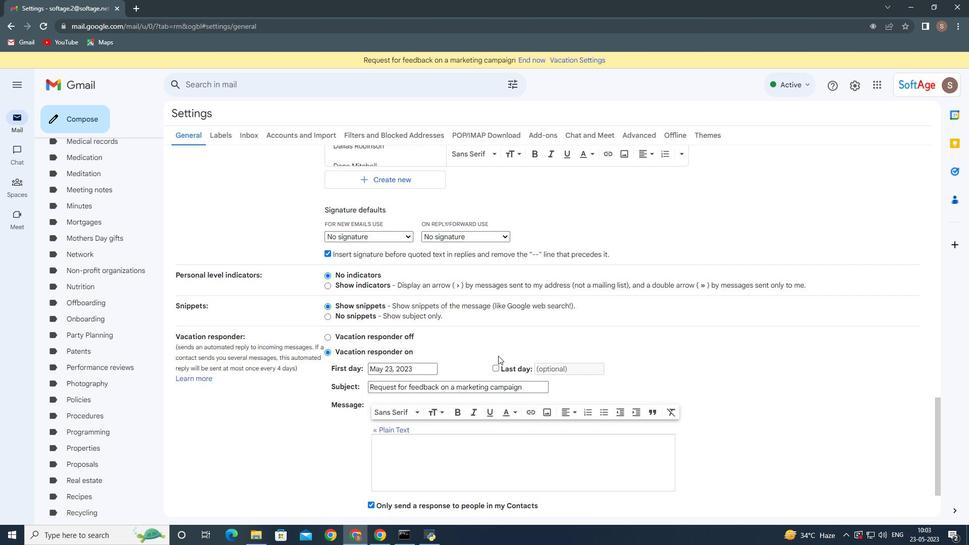 
Action: Mouse moved to (498, 356)
Screenshot: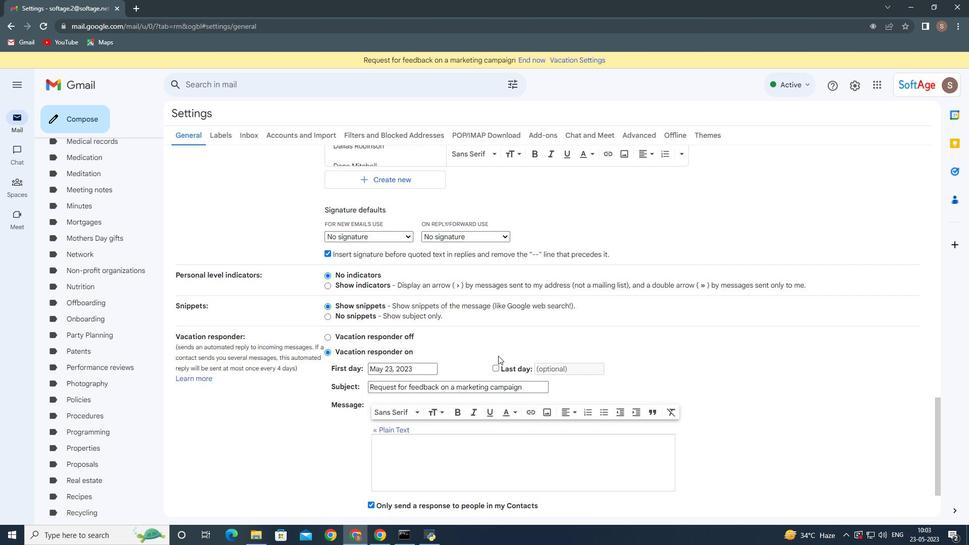 
Action: Mouse scrolled (498, 355) with delta (0, 0)
Screenshot: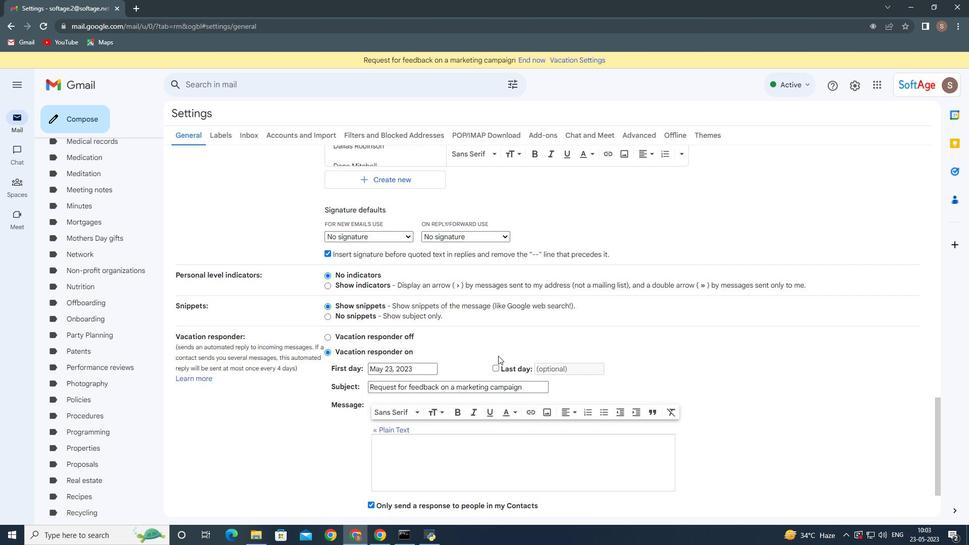 
Action: Mouse moved to (498, 356)
Screenshot: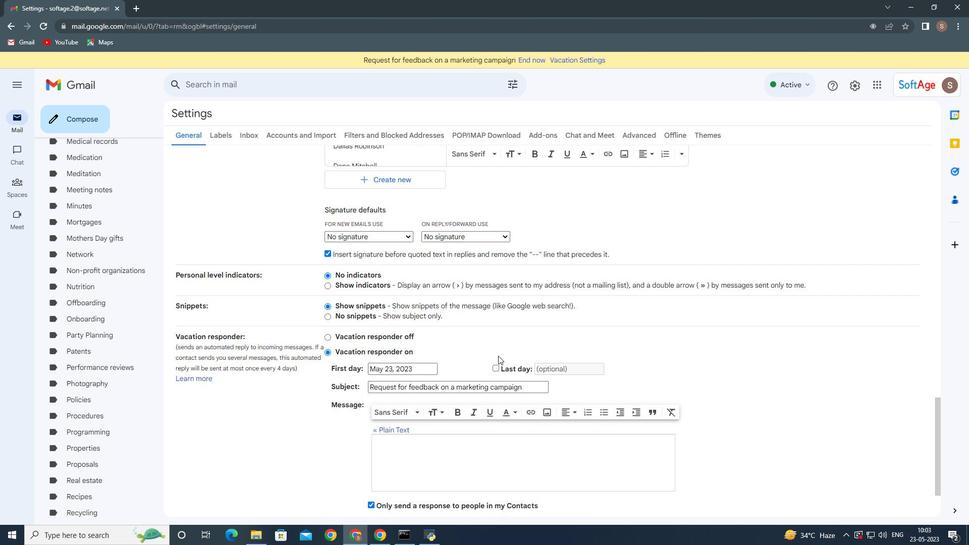 
Action: Mouse scrolled (498, 356) with delta (0, 0)
Screenshot: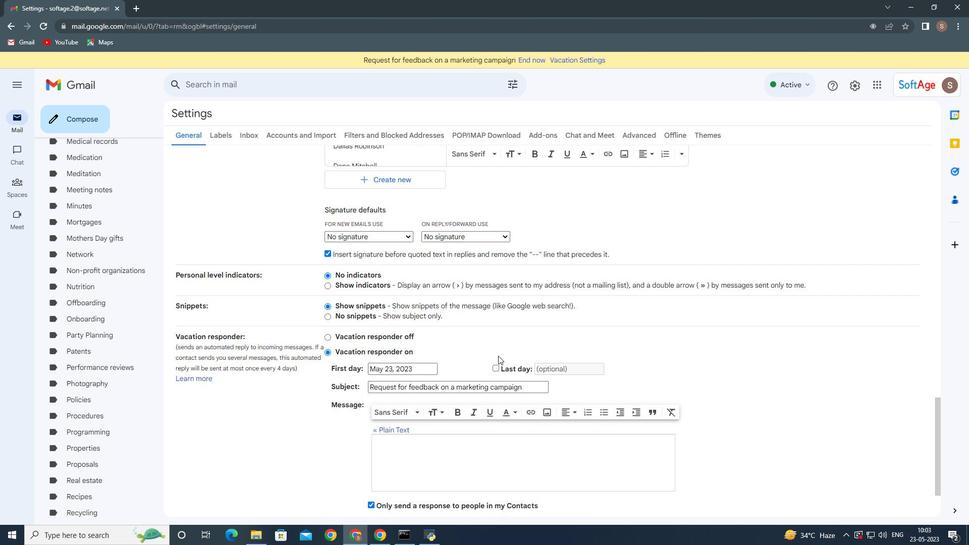 
Action: Mouse moved to (504, 410)
Screenshot: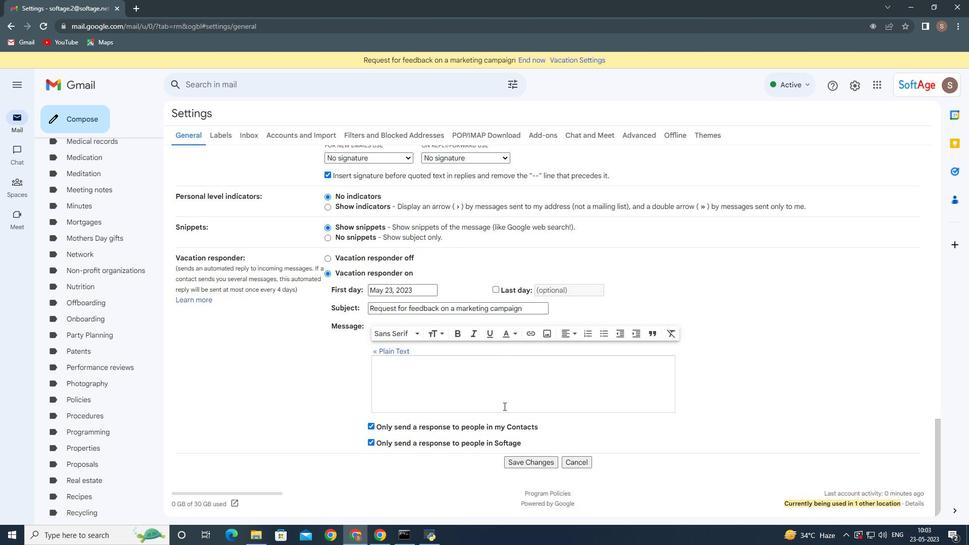 
Action: Mouse scrolled (504, 410) with delta (0, 0)
Screenshot: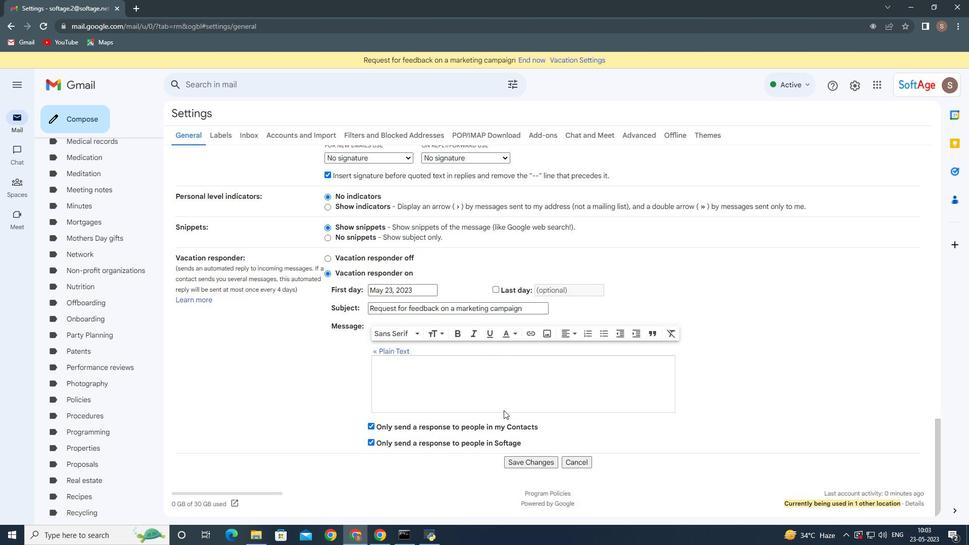 
Action: Mouse moved to (504, 411)
Screenshot: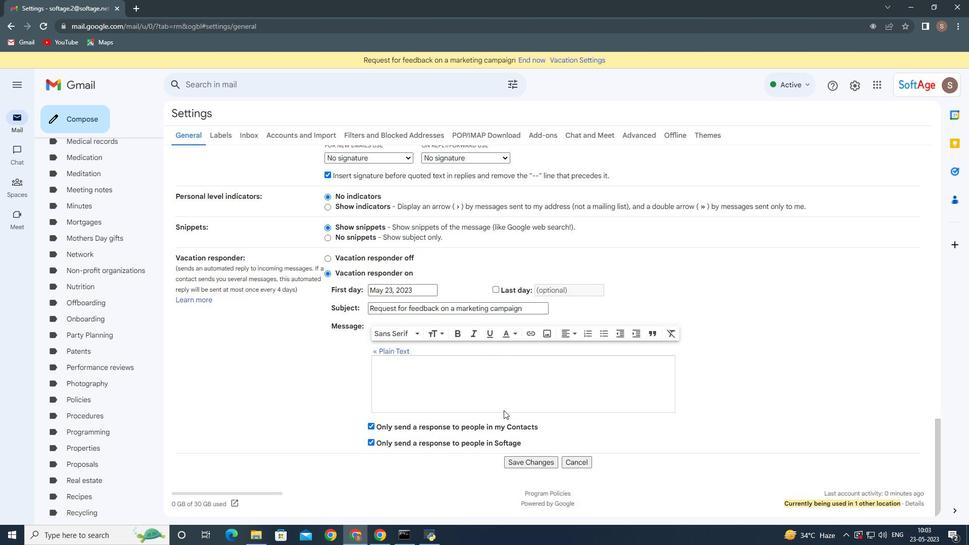 
Action: Mouse scrolled (504, 410) with delta (0, 0)
Screenshot: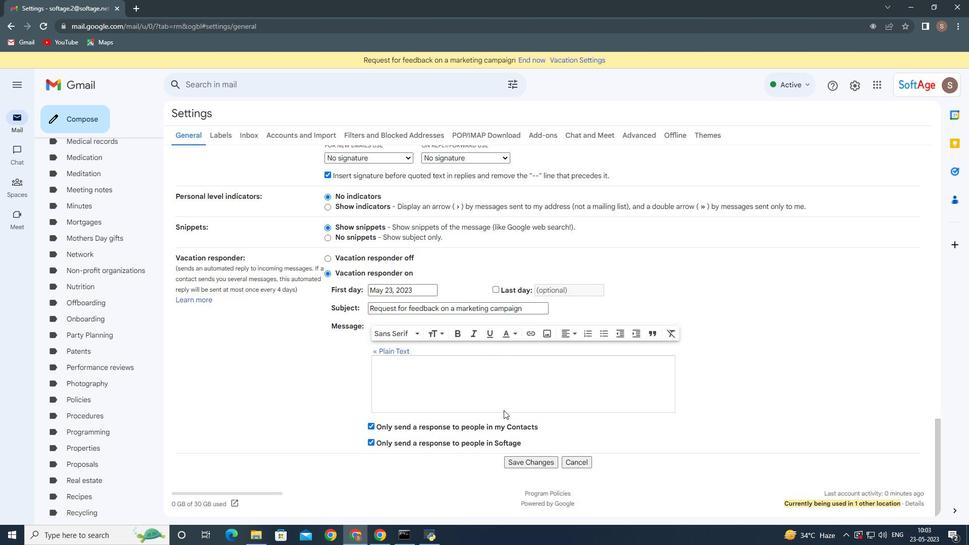 
Action: Mouse moved to (528, 467)
Screenshot: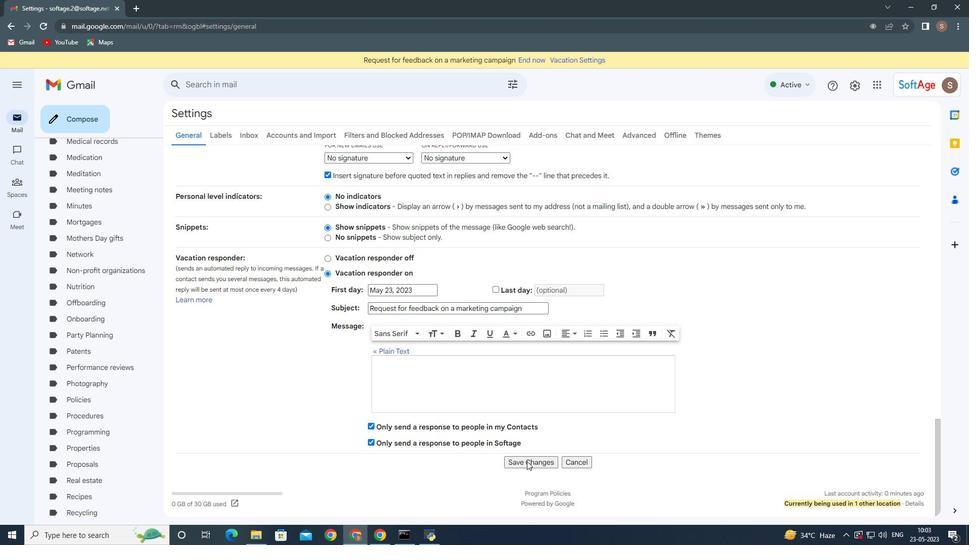 
Action: Mouse pressed left at (528, 467)
Screenshot: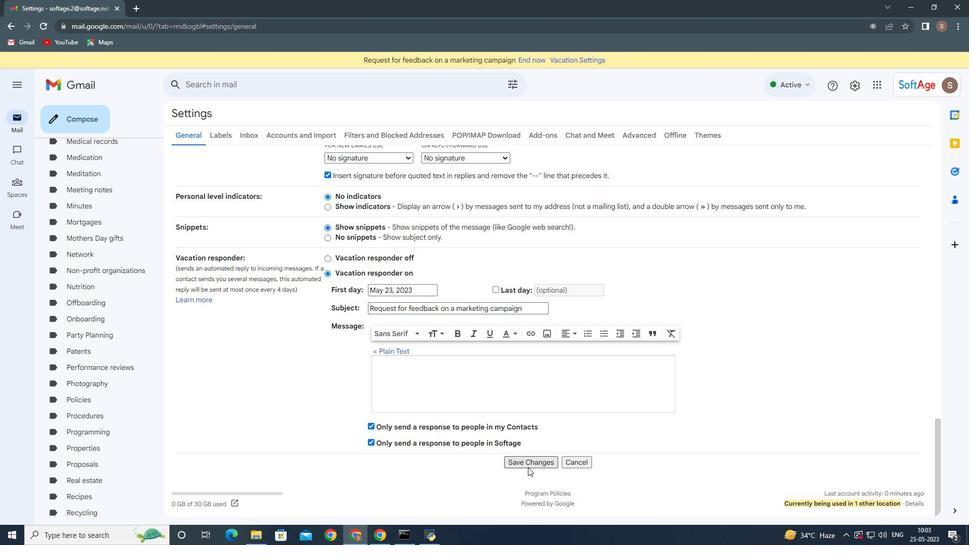 
Action: Mouse moved to (75, 126)
Screenshot: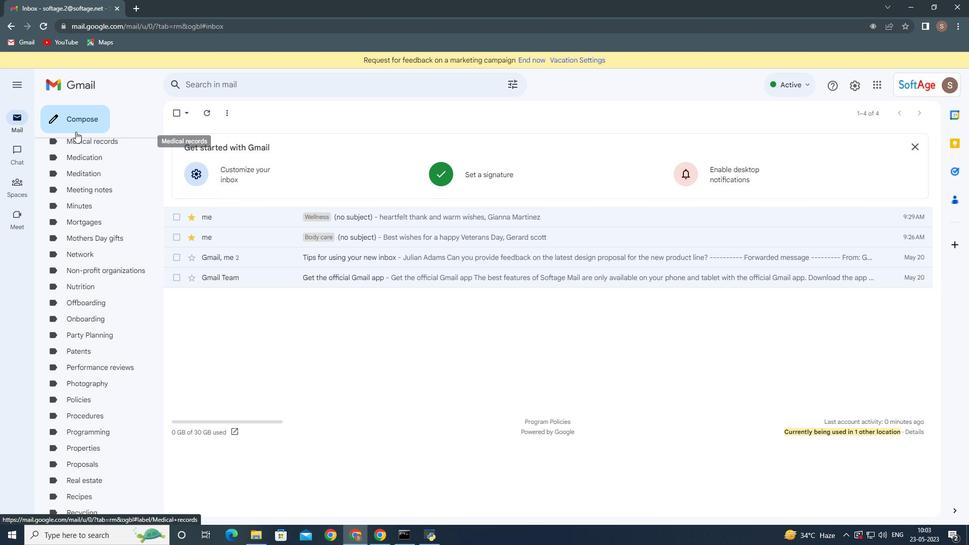 
Action: Mouse pressed left at (75, 126)
Screenshot: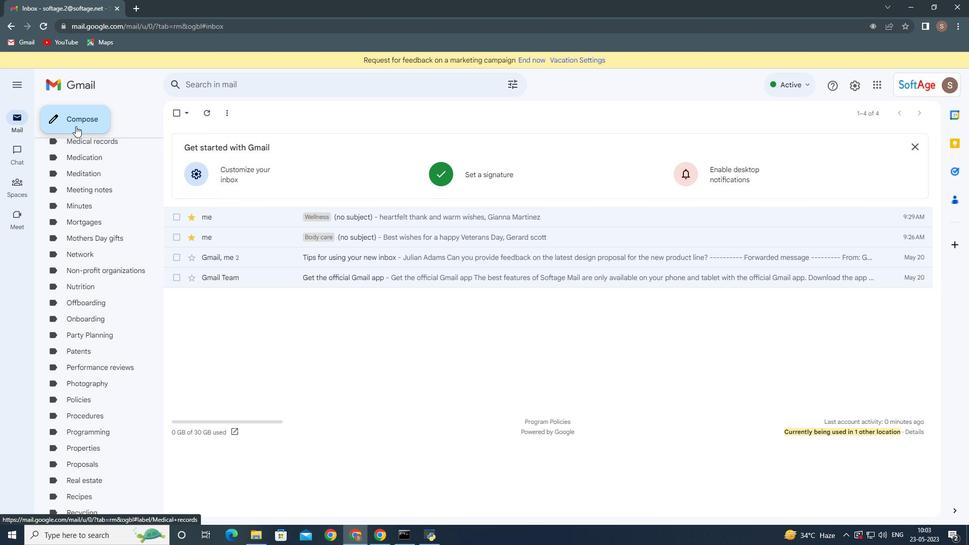 
Action: Mouse moved to (298, 102)
Screenshot: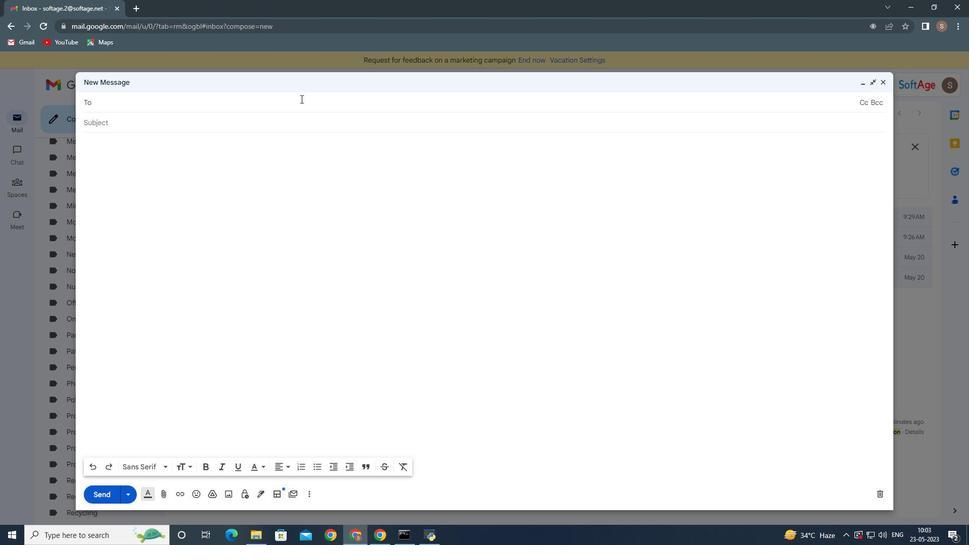 
Action: Mouse pressed left at (298, 102)
Screenshot: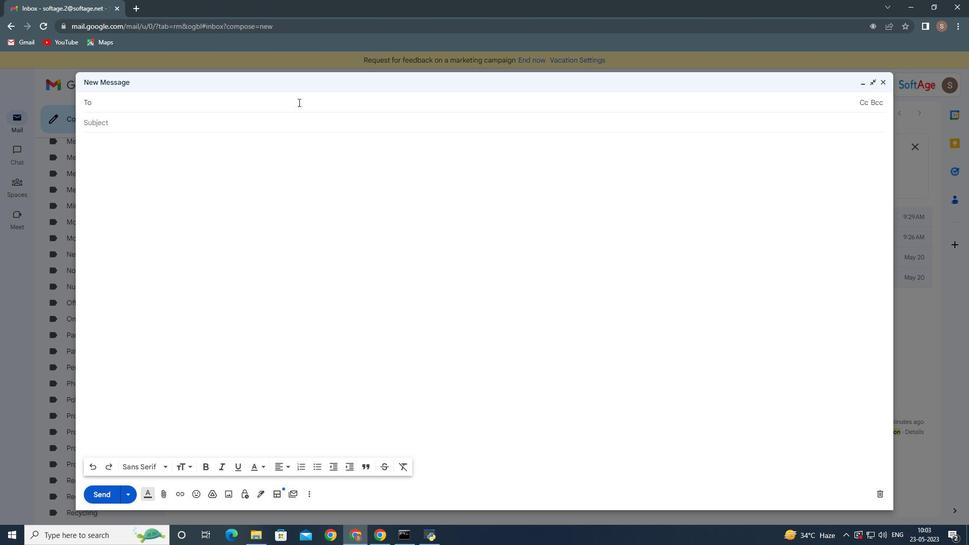 
Action: Mouse moved to (298, 102)
Screenshot: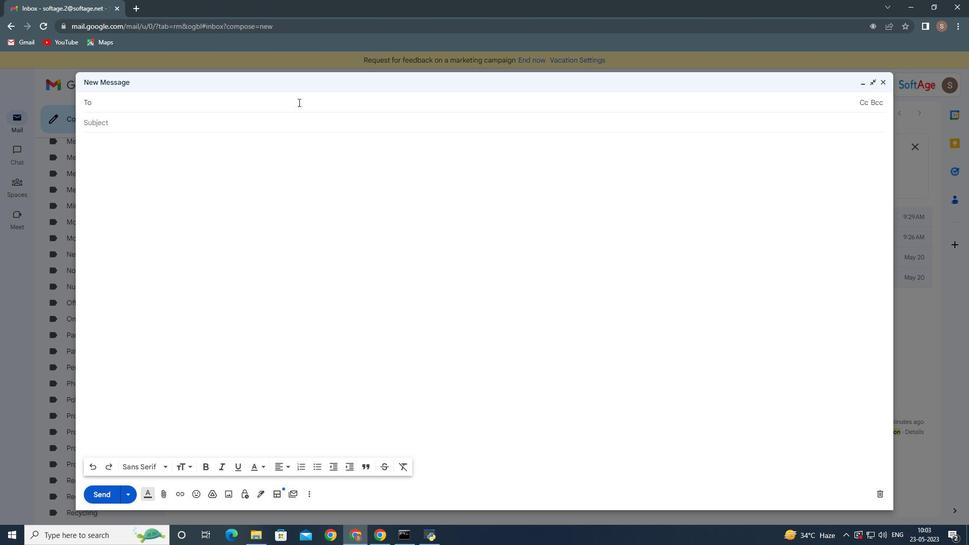 
Action: Key pressed softage.4<Key.enter>
Screenshot: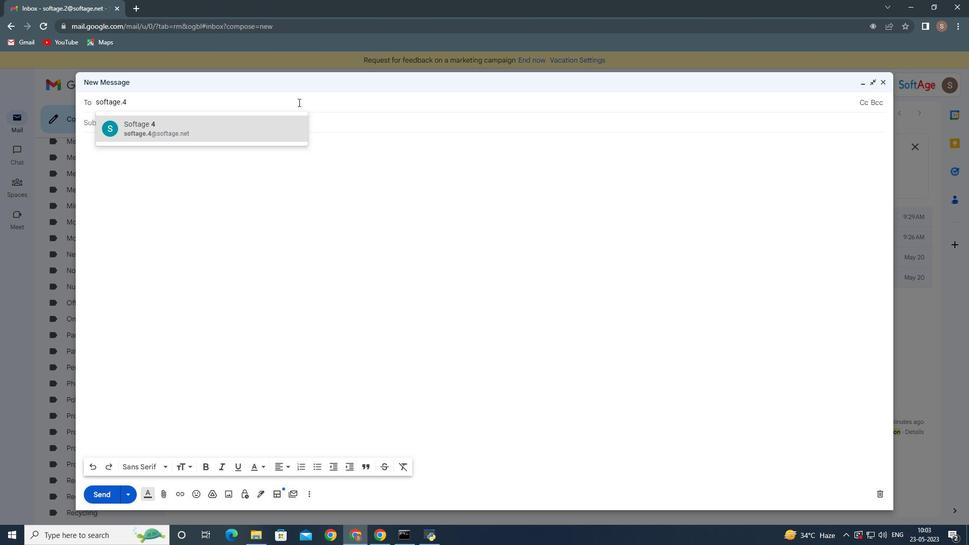 
Action: Mouse moved to (258, 490)
Screenshot: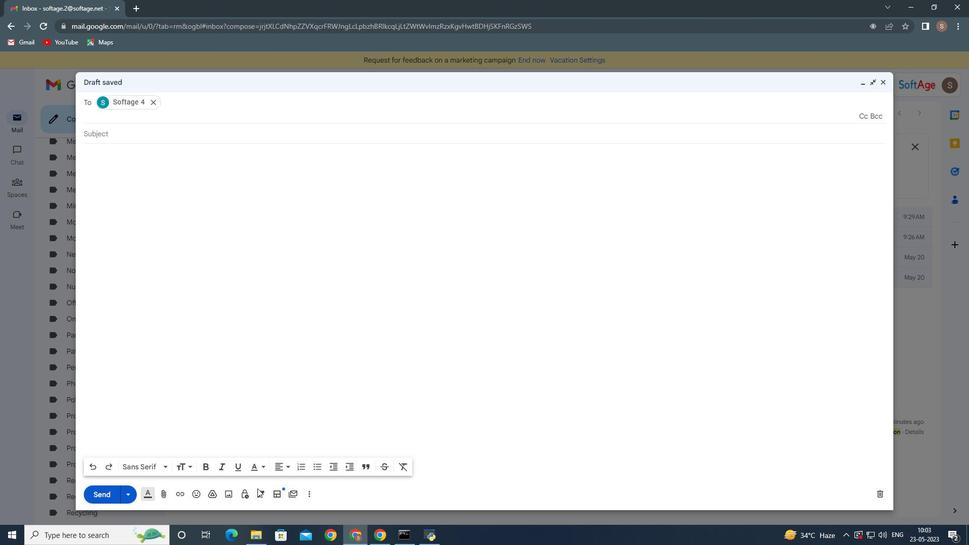 
Action: Mouse pressed left at (258, 490)
Screenshot: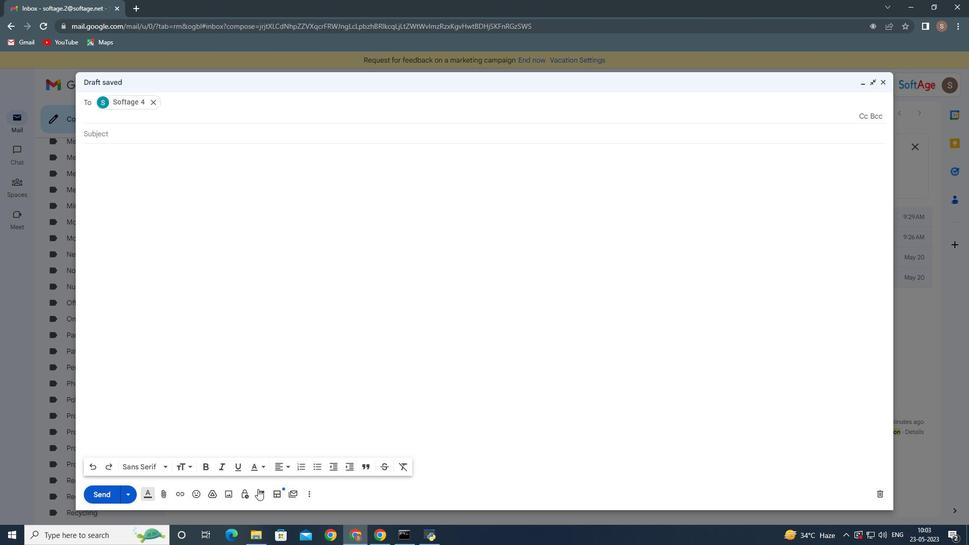 
Action: Mouse moved to (311, 250)
Screenshot: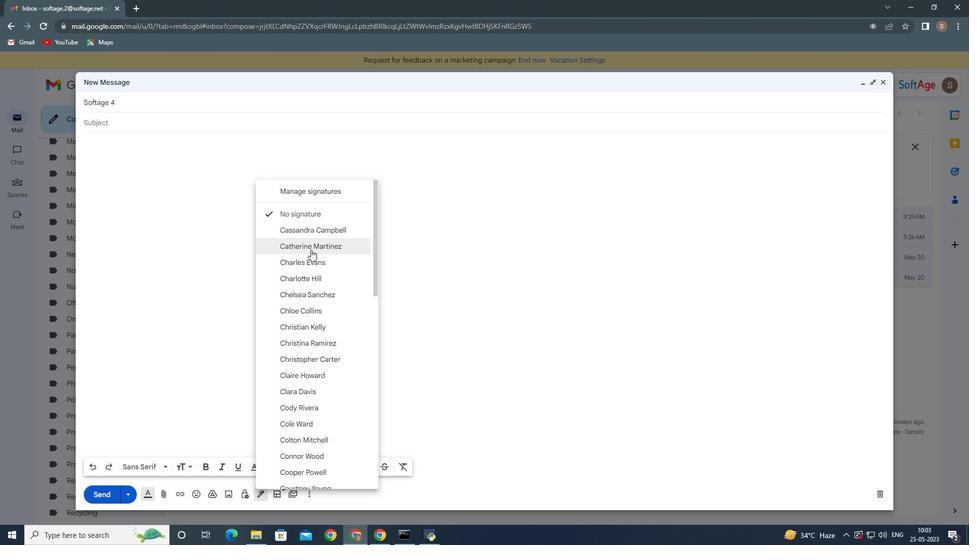 
Action: Mouse scrolled (311, 249) with delta (0, 0)
Screenshot: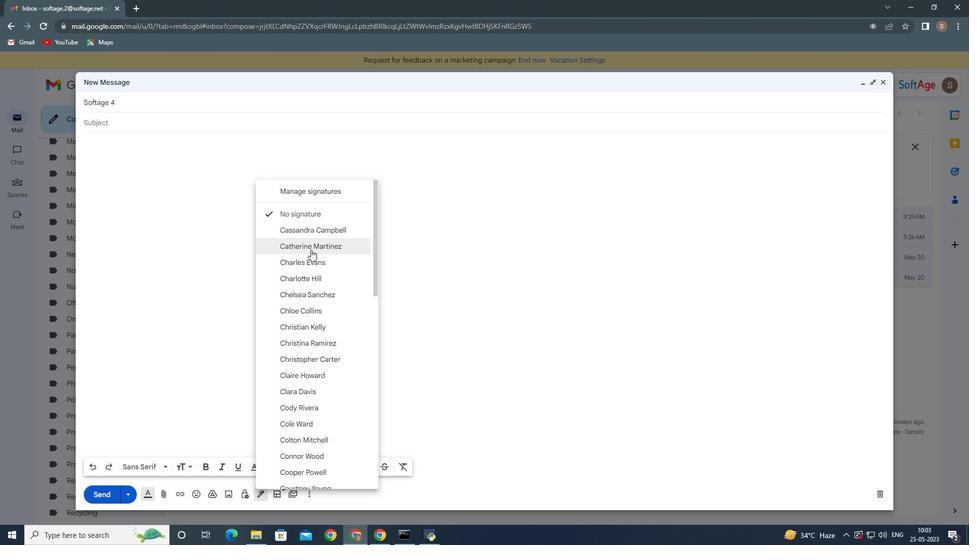 
Action: Mouse moved to (311, 250)
Screenshot: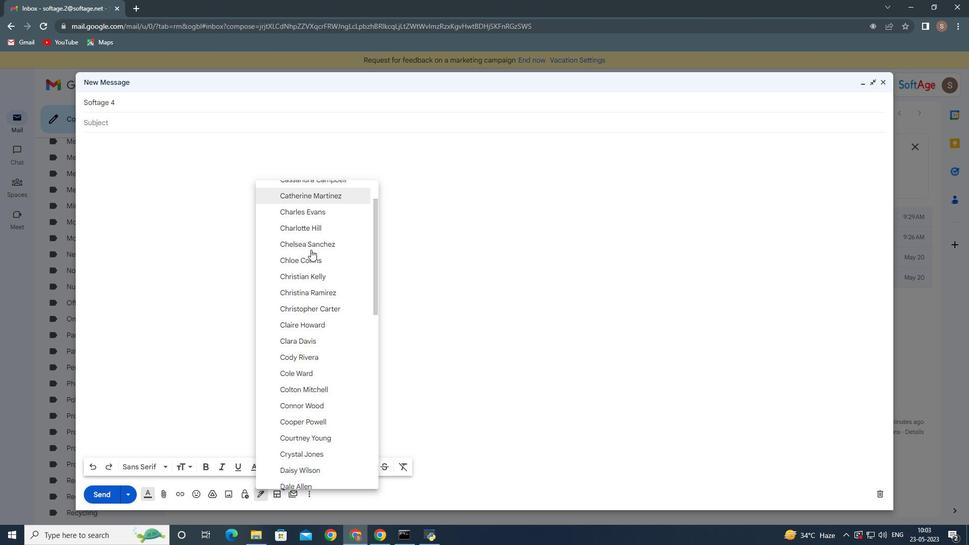 
Action: Mouse scrolled (311, 250) with delta (0, 0)
Screenshot: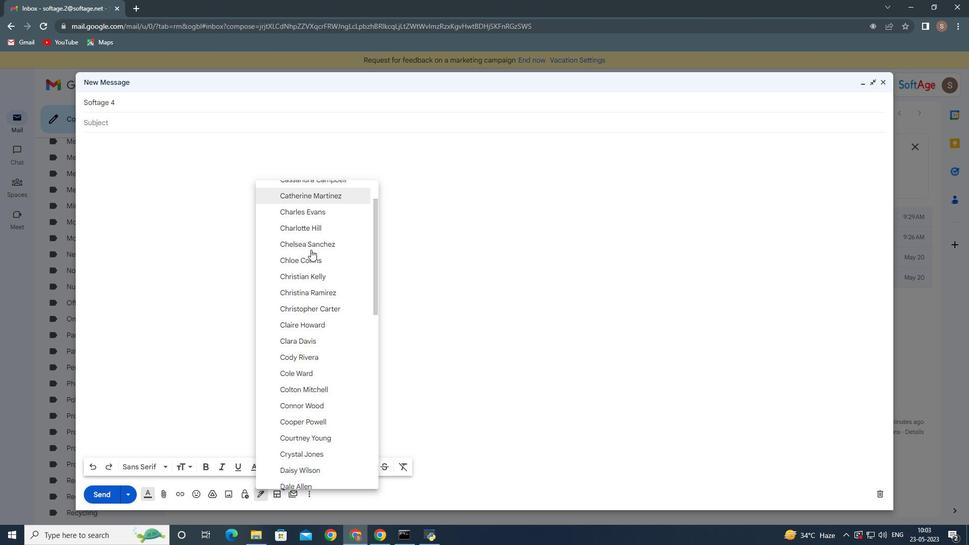 
Action: Mouse moved to (311, 253)
Screenshot: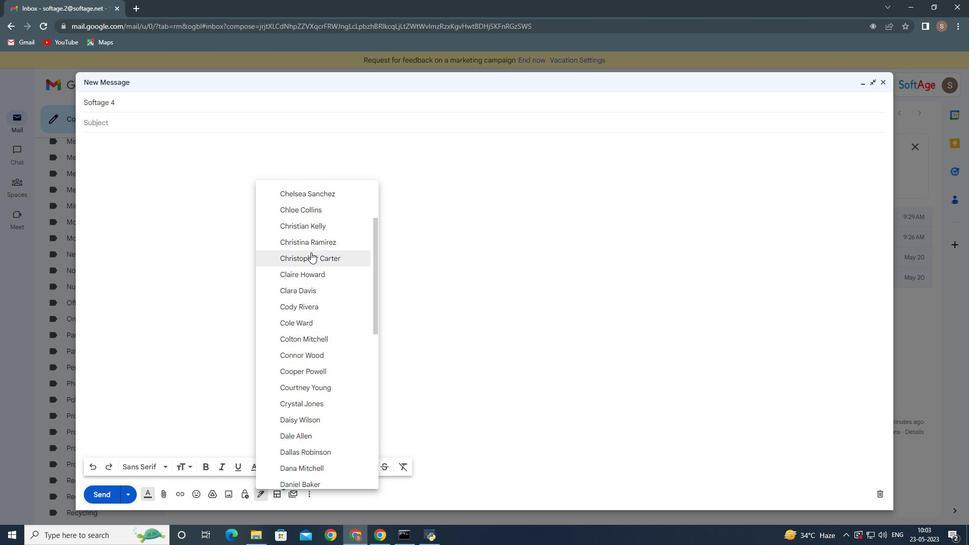 
Action: Mouse scrolled (311, 252) with delta (0, 0)
Screenshot: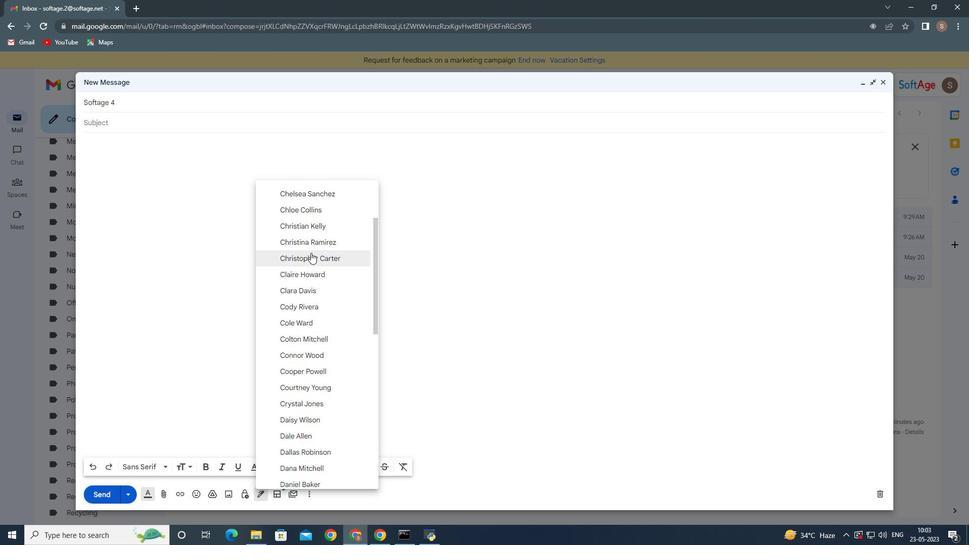 
Action: Mouse scrolled (311, 252) with delta (0, 0)
Screenshot: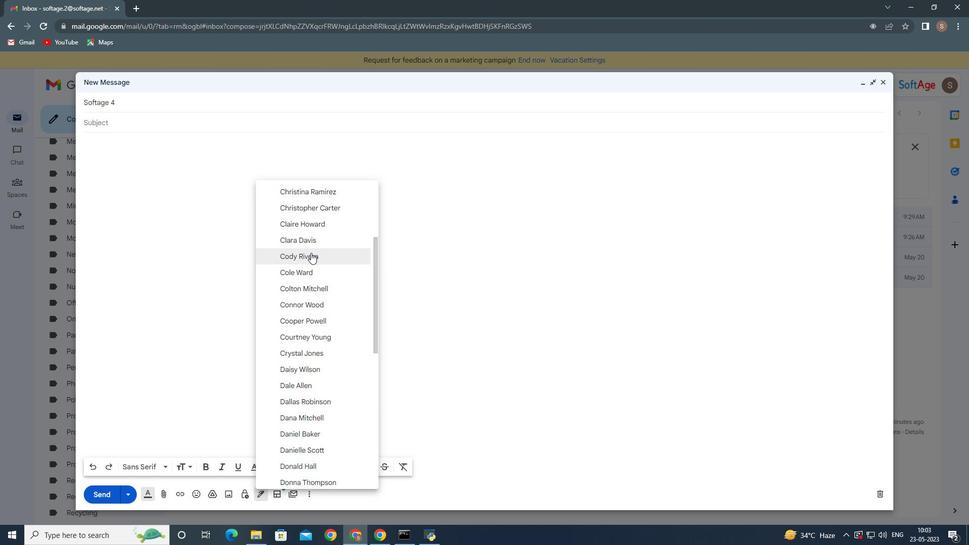 
Action: Mouse scrolled (311, 252) with delta (0, 0)
Screenshot: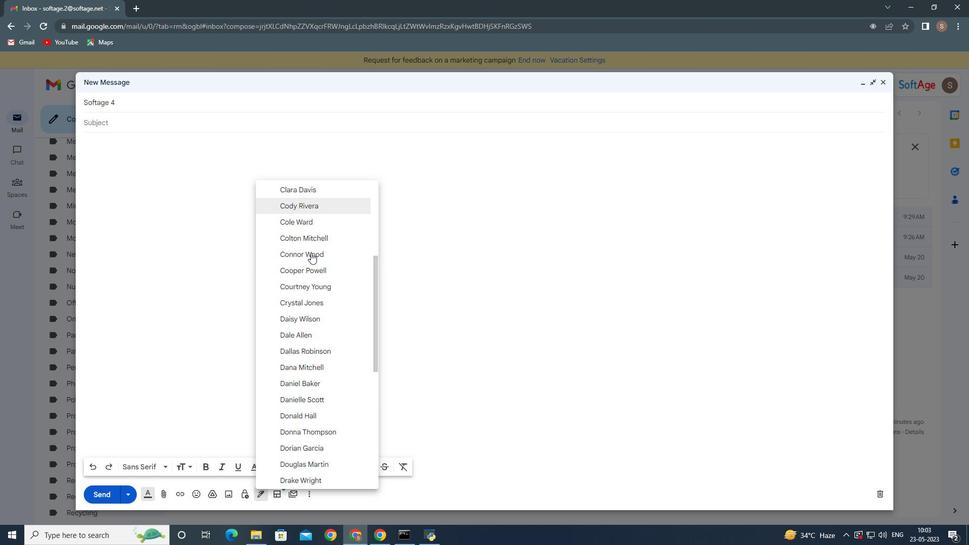 
Action: Mouse scrolled (311, 252) with delta (0, 0)
Screenshot: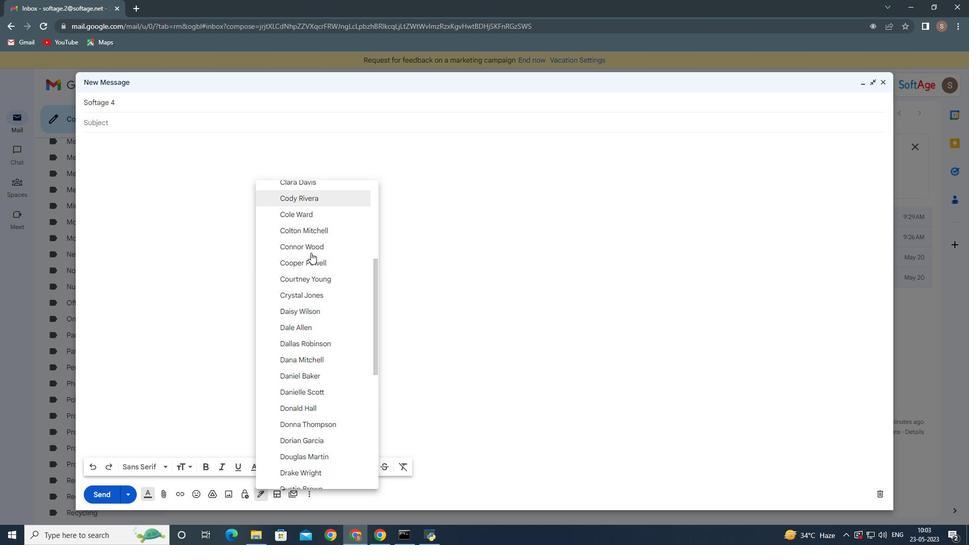 
Action: Mouse scrolled (311, 252) with delta (0, 0)
Screenshot: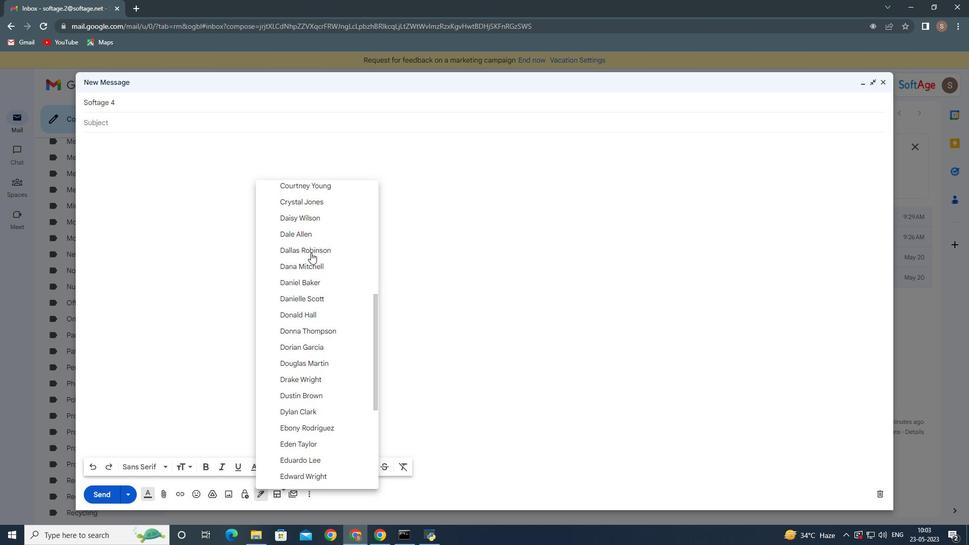 
Action: Mouse scrolled (311, 252) with delta (0, 0)
Screenshot: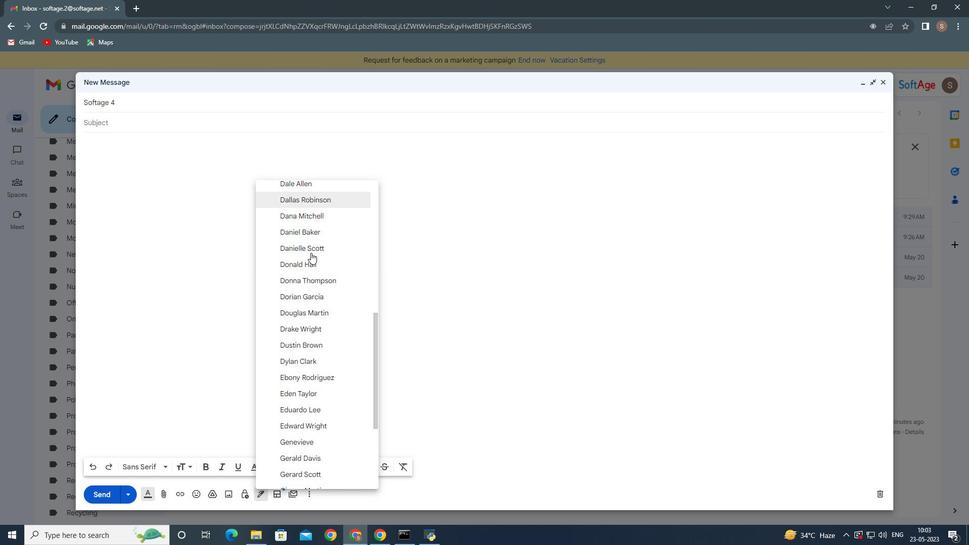 
Action: Mouse moved to (311, 254)
Screenshot: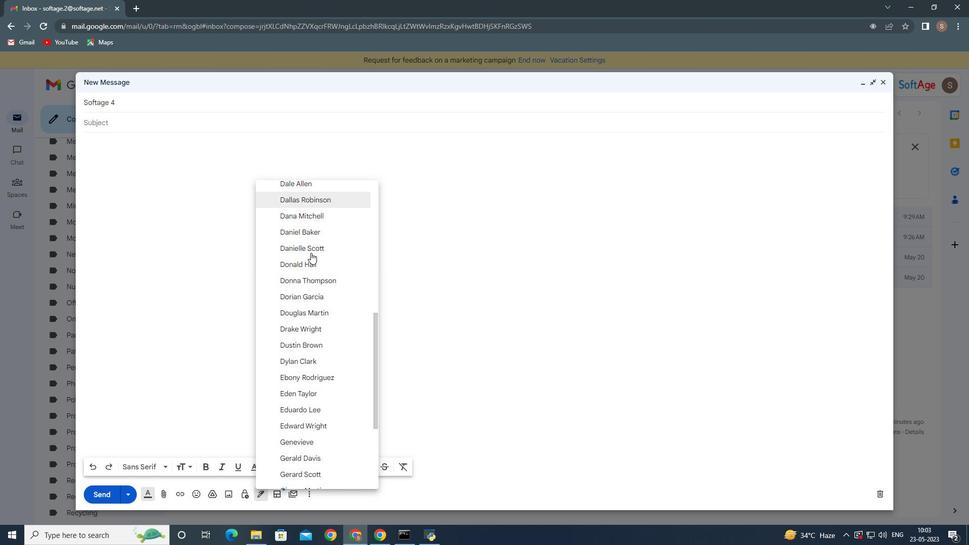 
Action: Mouse scrolled (311, 253) with delta (0, 0)
Screenshot: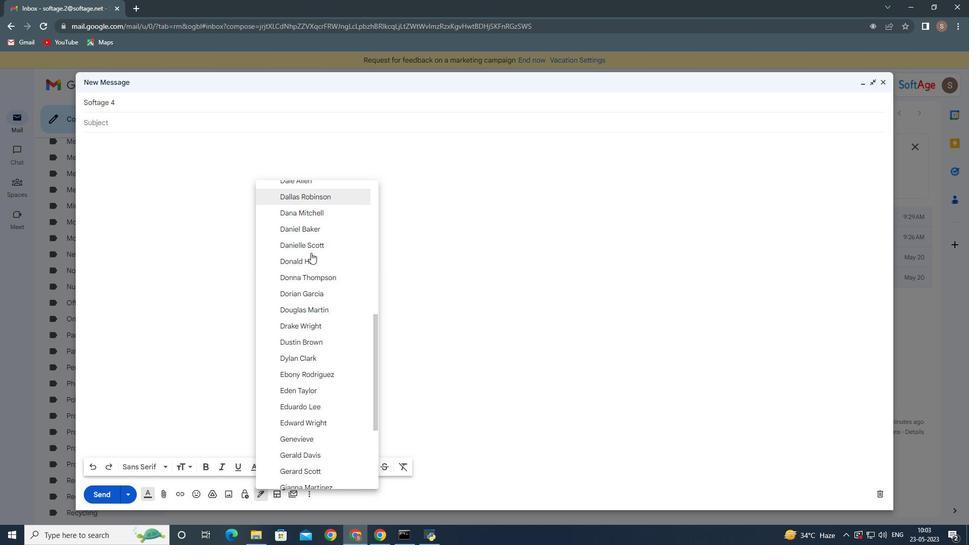 
Action: Mouse scrolled (311, 253) with delta (0, 0)
Screenshot: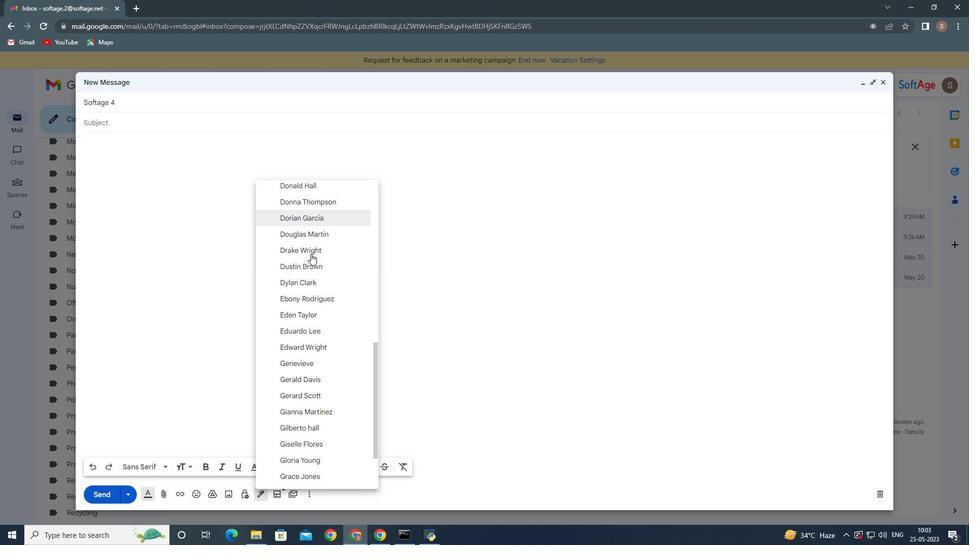 
Action: Mouse moved to (312, 270)
Screenshot: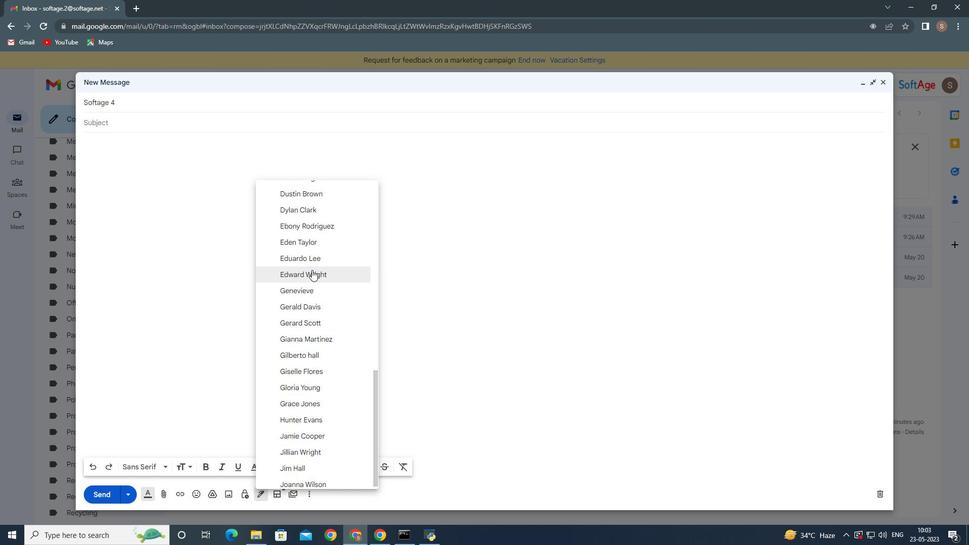 
Action: Mouse pressed left at (312, 270)
Screenshot: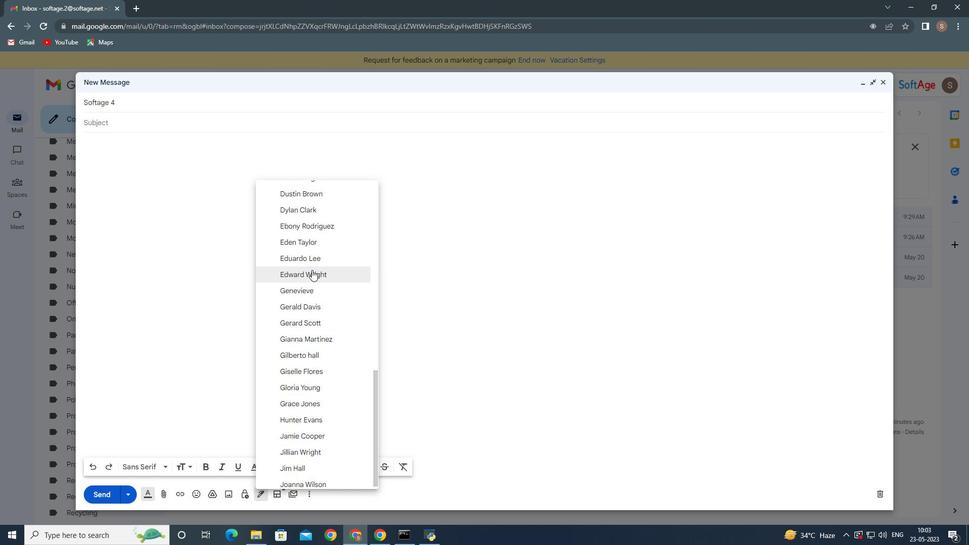 
Action: Mouse moved to (308, 495)
Screenshot: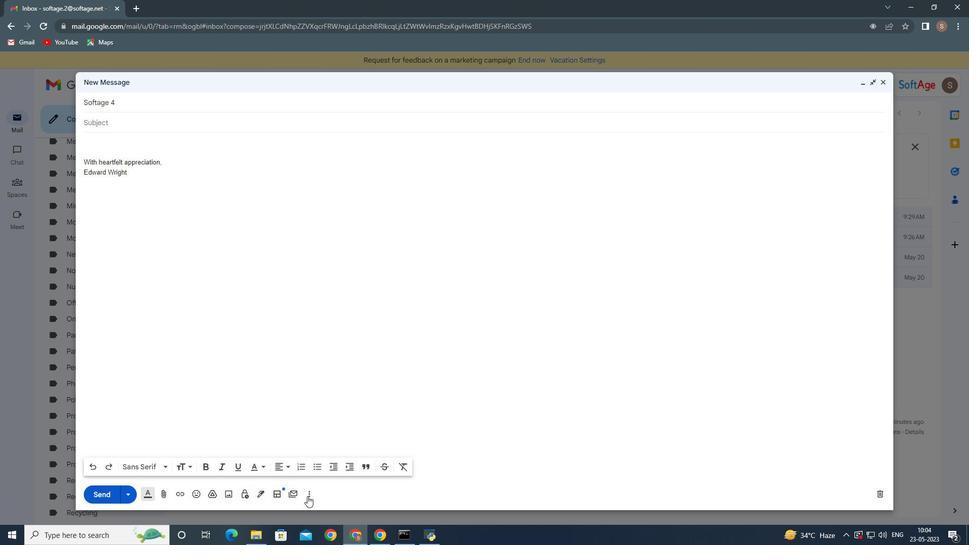 
Action: Mouse pressed left at (308, 495)
Screenshot: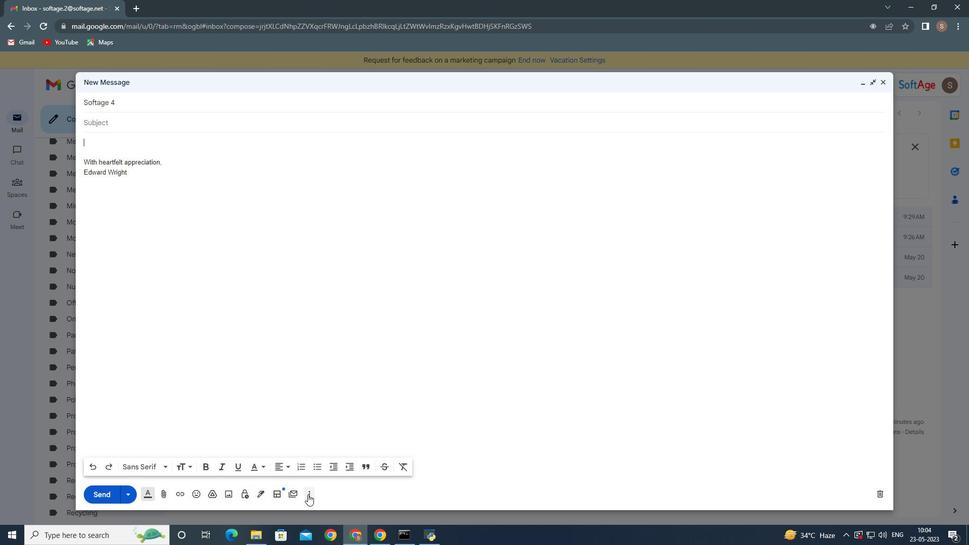 
Action: Mouse moved to (331, 401)
Screenshot: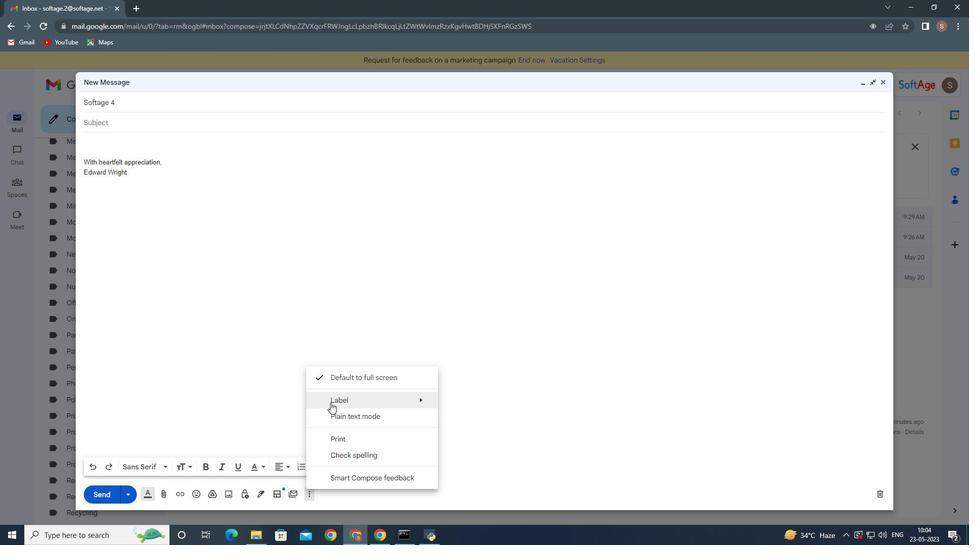 
Action: Mouse pressed left at (331, 401)
Screenshot: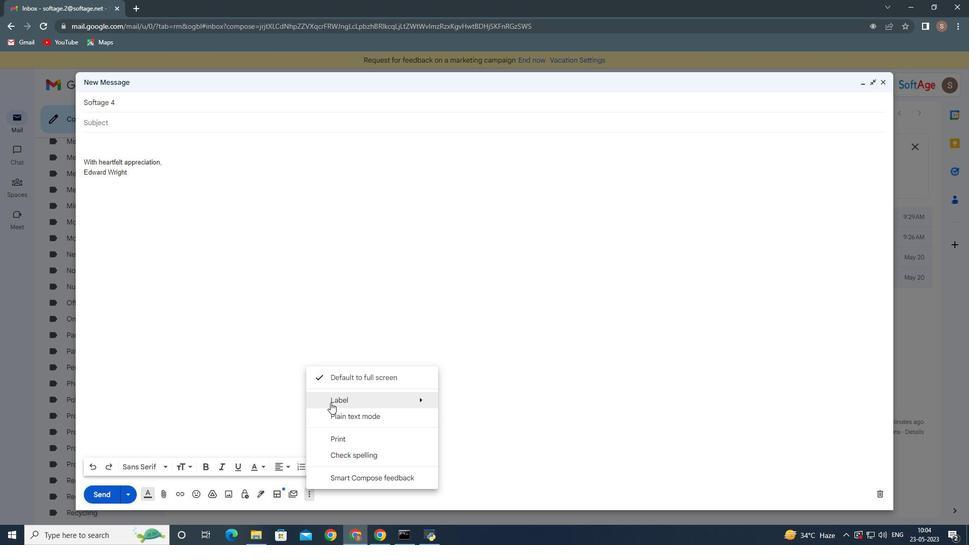 
Action: Mouse moved to (414, 401)
Screenshot: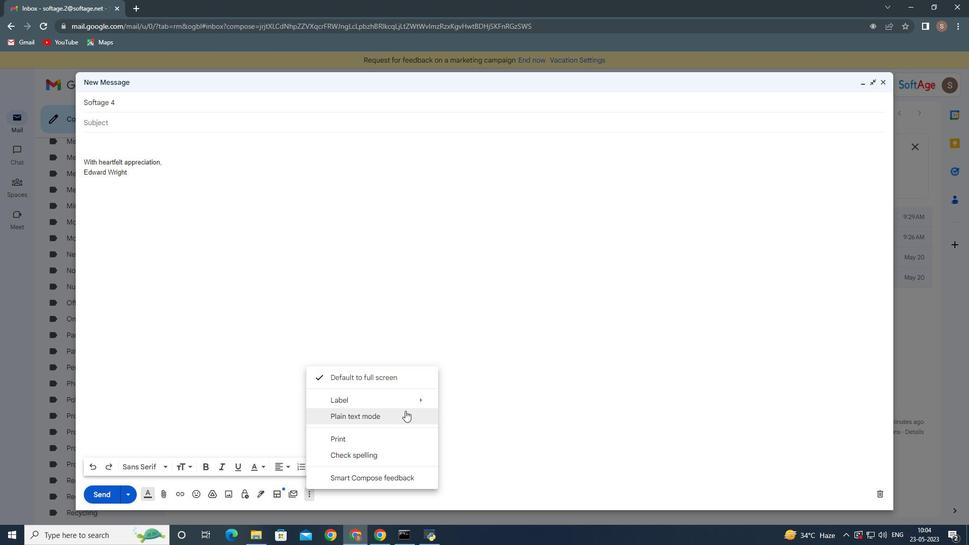 
Action: Mouse pressed left at (414, 401)
Screenshot: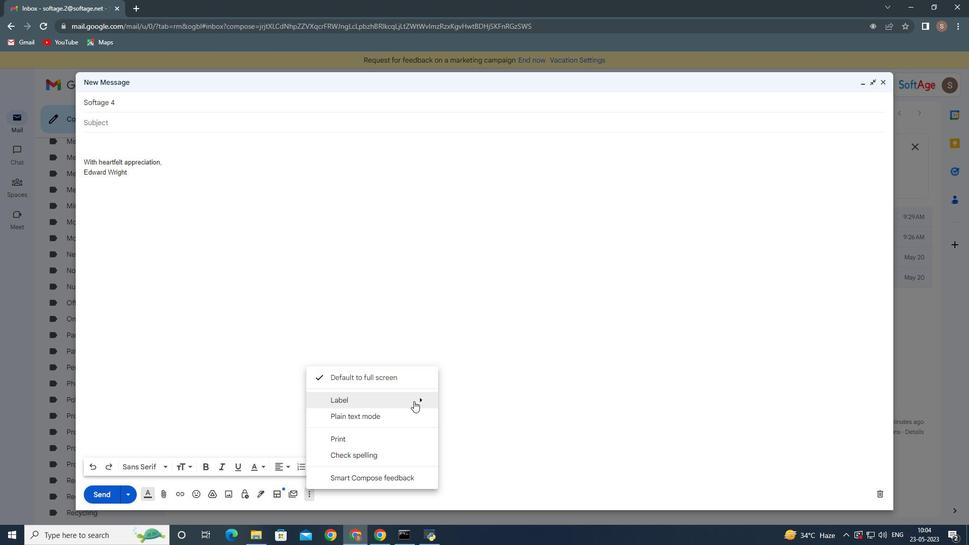 
Action: Mouse moved to (478, 270)
Screenshot: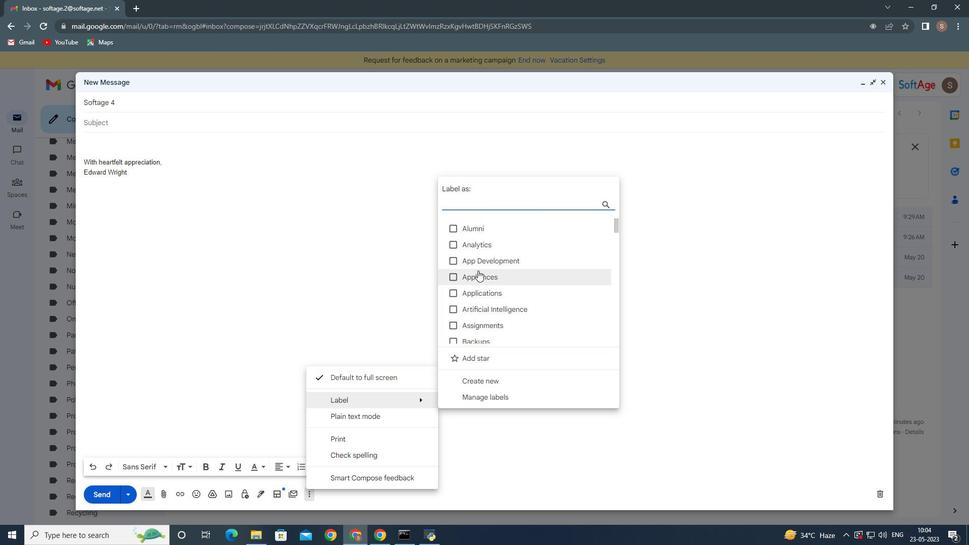 
Action: Mouse scrolled (478, 270) with delta (0, 0)
Screenshot: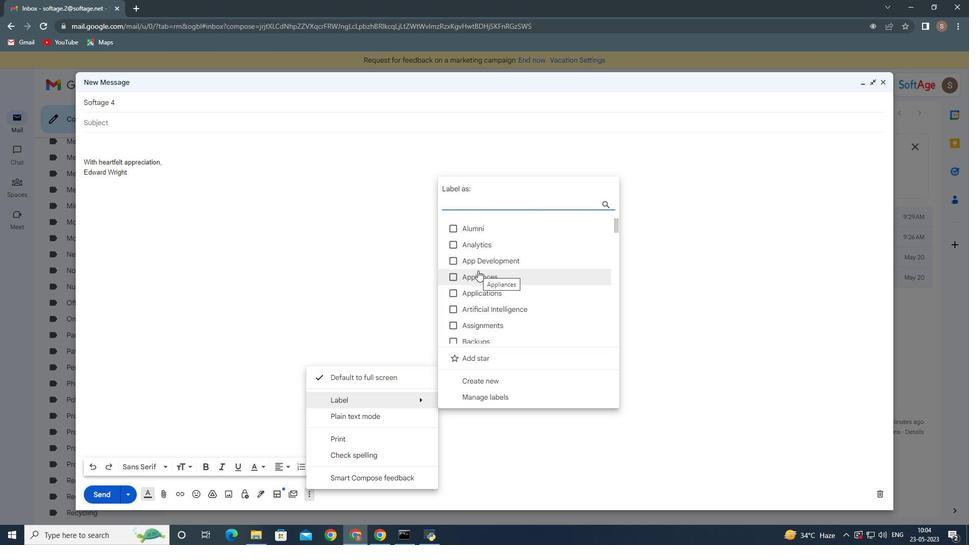 
Action: Mouse moved to (478, 270)
Screenshot: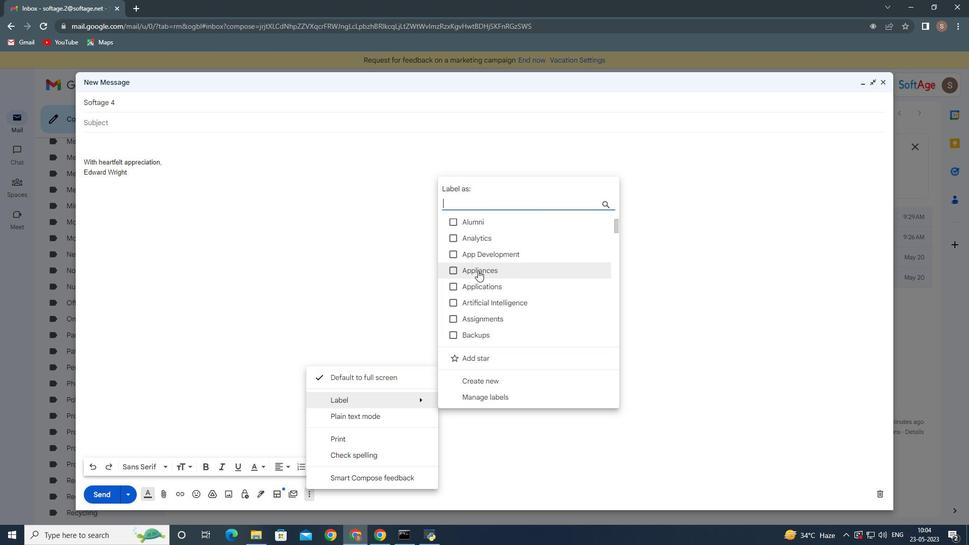 
Action: Mouse scrolled (478, 270) with delta (0, 0)
Screenshot: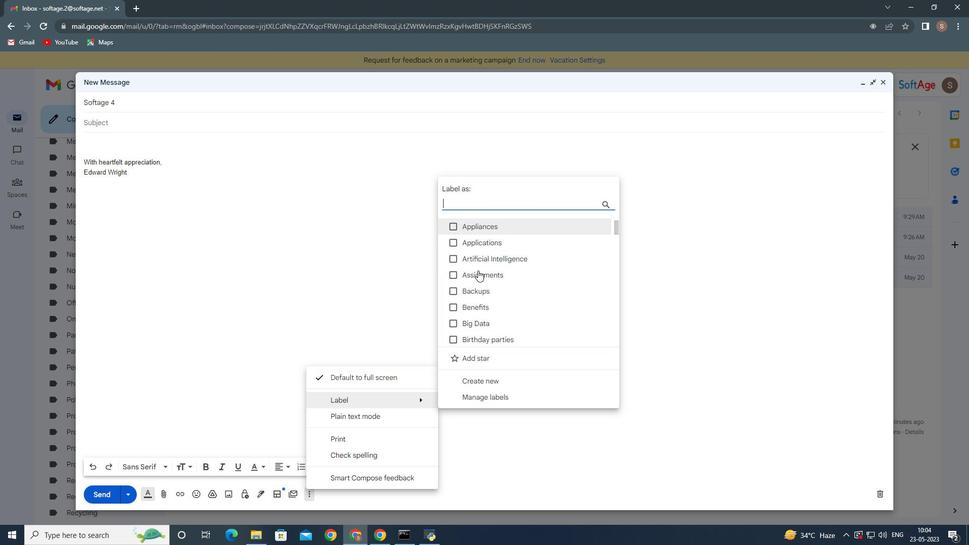 
Action: Mouse moved to (477, 273)
Screenshot: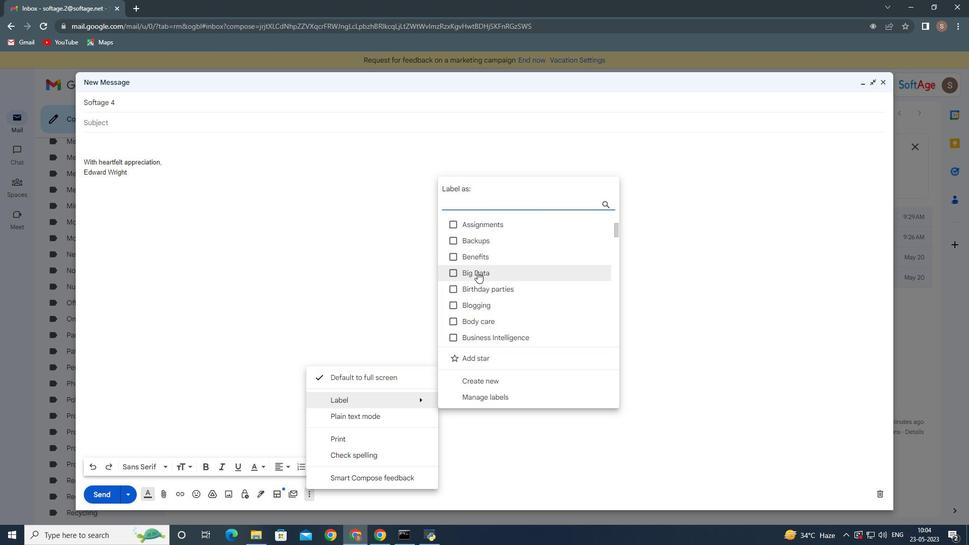 
Action: Mouse scrolled (477, 273) with delta (0, 0)
Screenshot: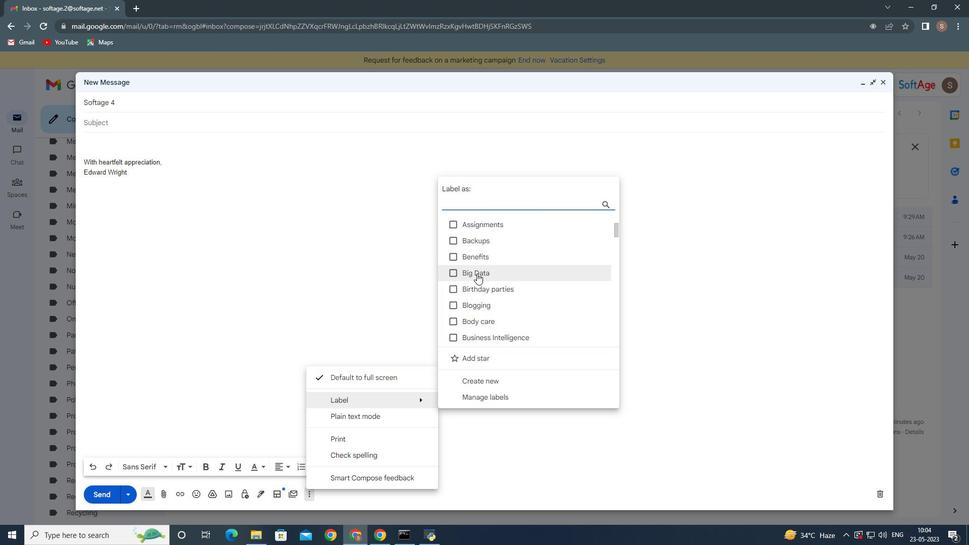 
Action: Mouse scrolled (477, 273) with delta (0, 0)
Screenshot: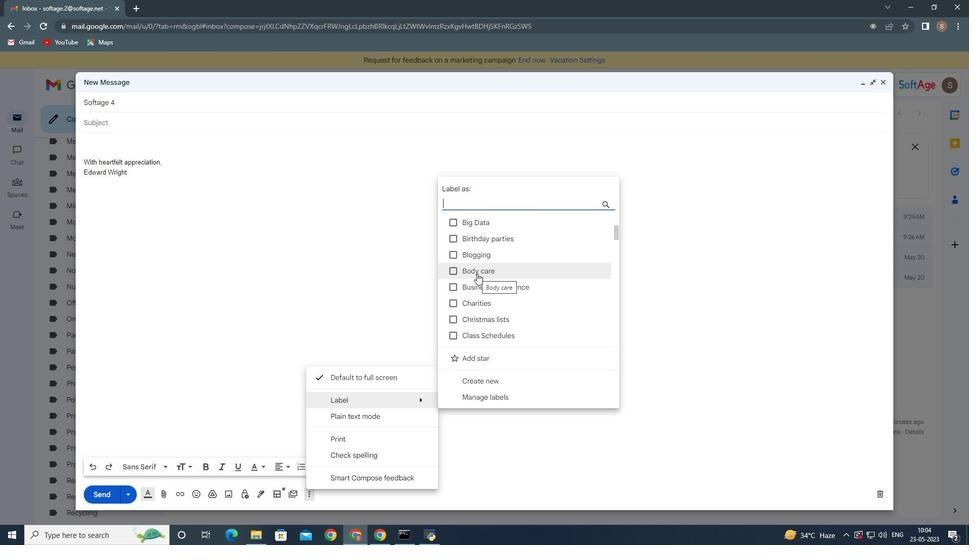 
Action: Mouse scrolled (477, 273) with delta (0, 0)
Screenshot: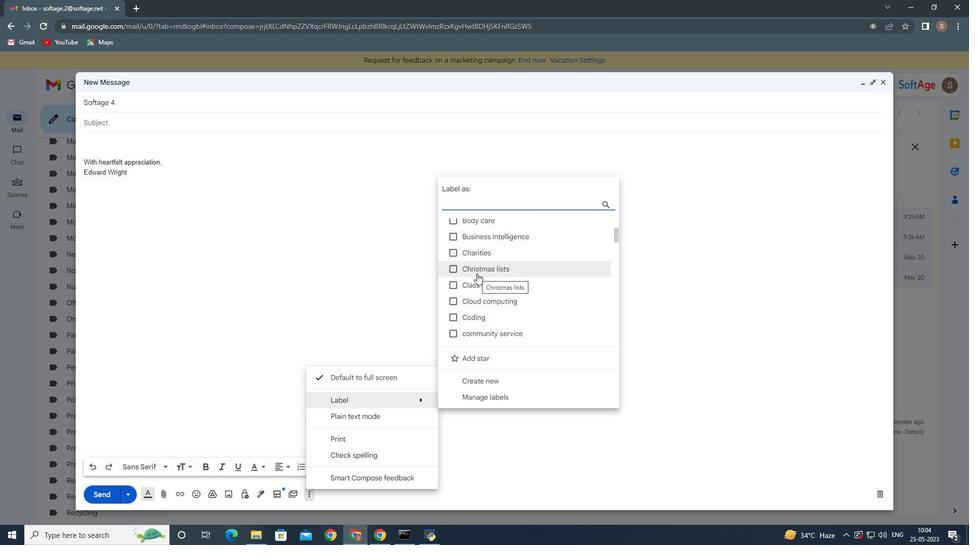 
Action: Mouse scrolled (477, 273) with delta (0, 0)
Screenshot: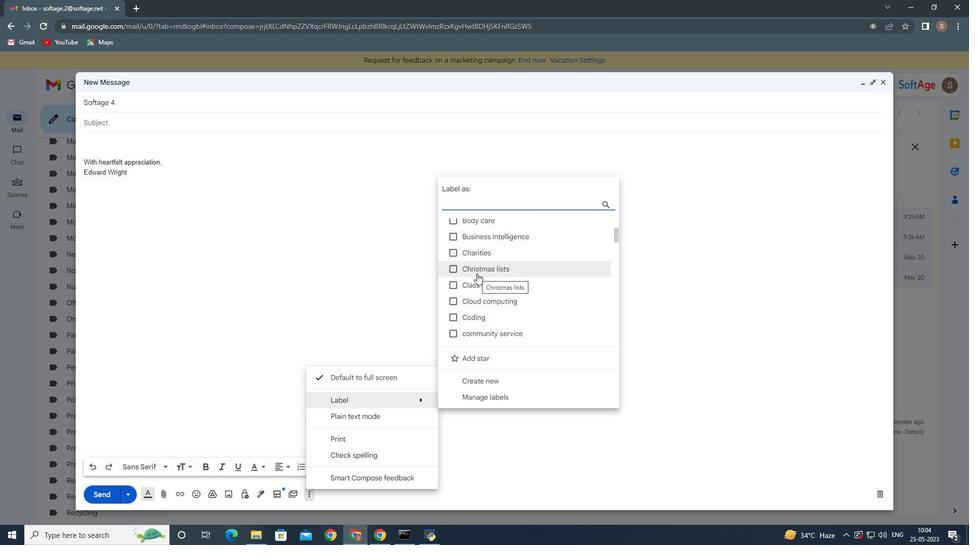 
Action: Mouse scrolled (477, 273) with delta (0, 0)
Screenshot: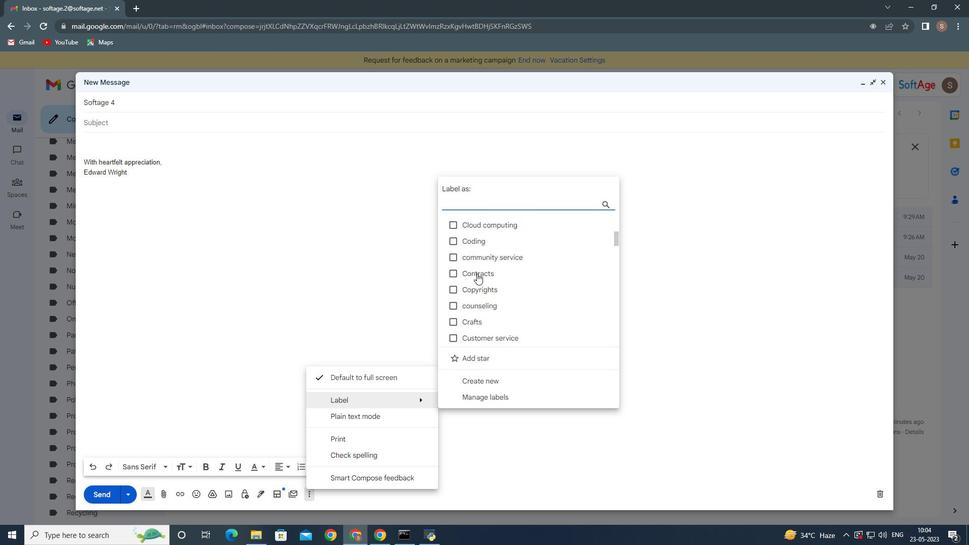 
Action: Mouse scrolled (477, 273) with delta (0, 0)
Screenshot: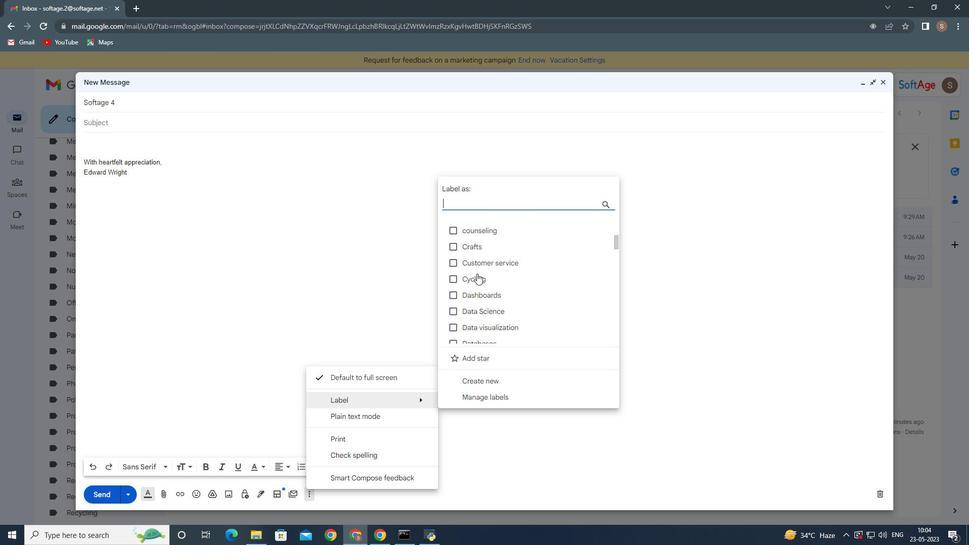 
Action: Mouse moved to (477, 273)
Screenshot: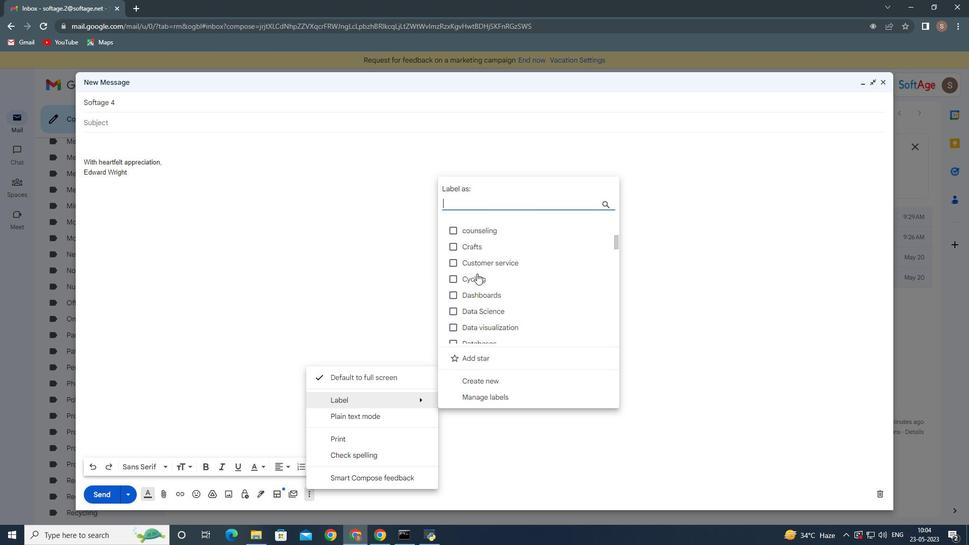 
Action: Mouse scrolled (477, 273) with delta (0, 0)
Screenshot: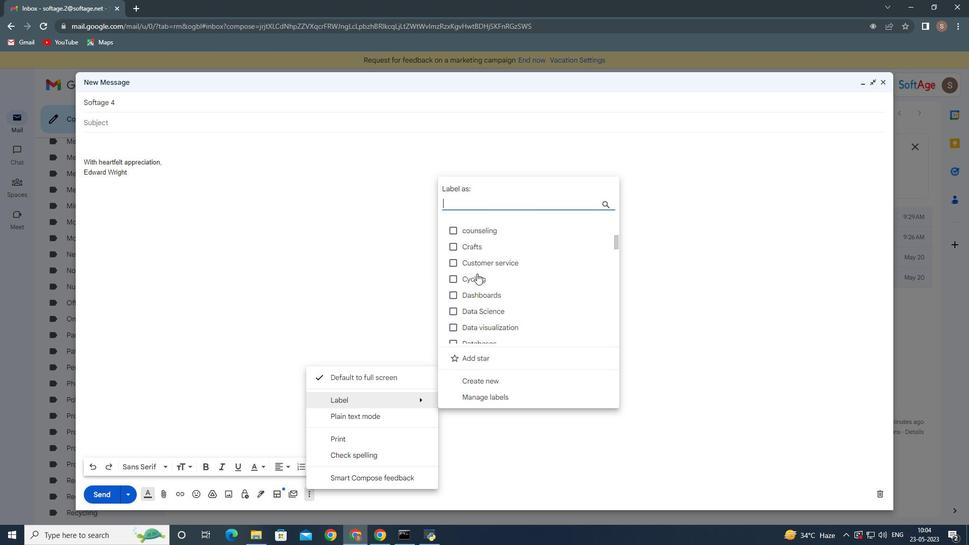 
Action: Mouse moved to (476, 275)
Screenshot: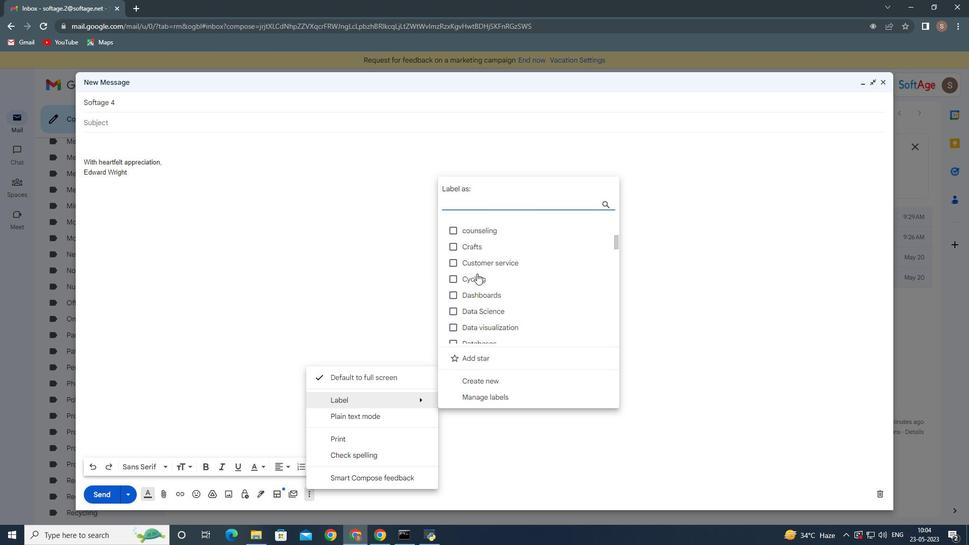 
Action: Mouse scrolled (476, 275) with delta (0, 0)
Screenshot: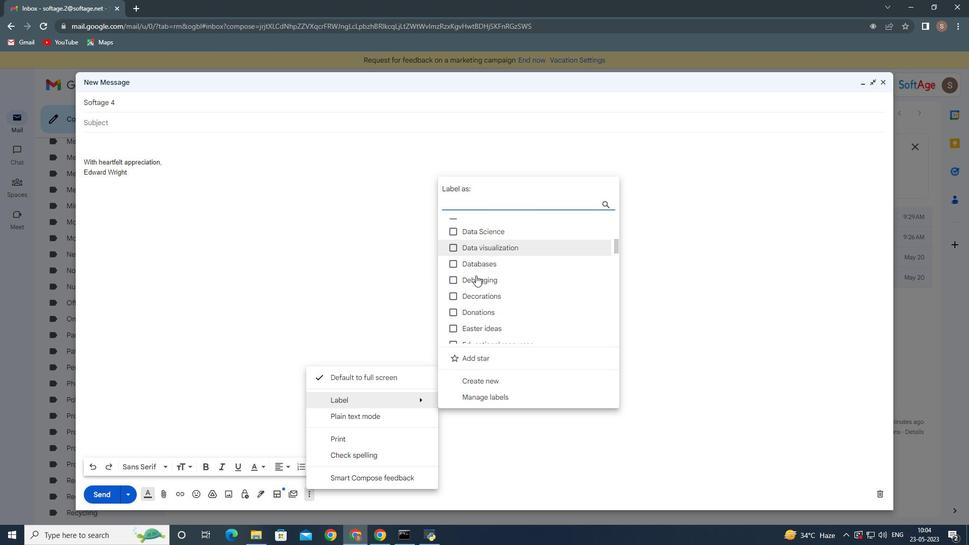 
Action: Mouse scrolled (476, 275) with delta (0, 0)
Screenshot: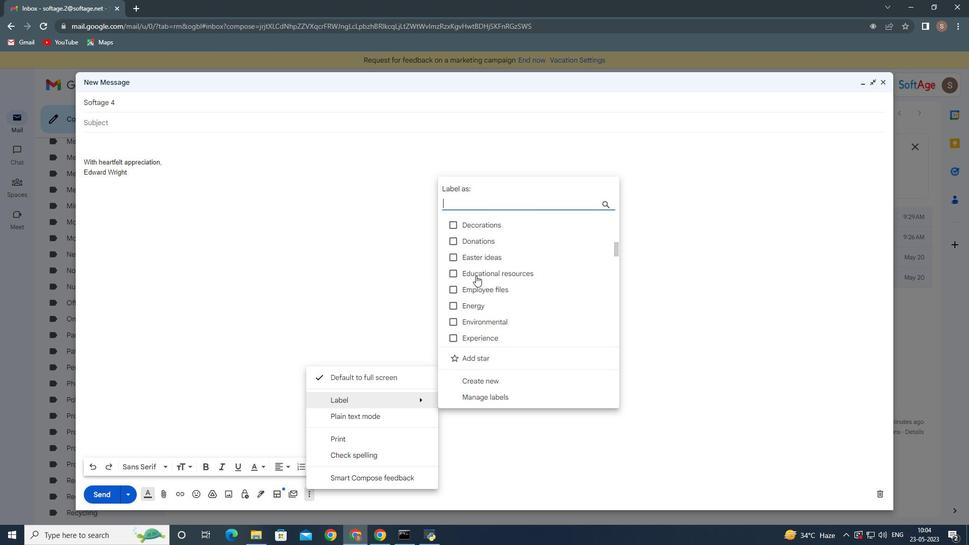 
Action: Mouse scrolled (476, 276) with delta (0, 0)
Screenshot: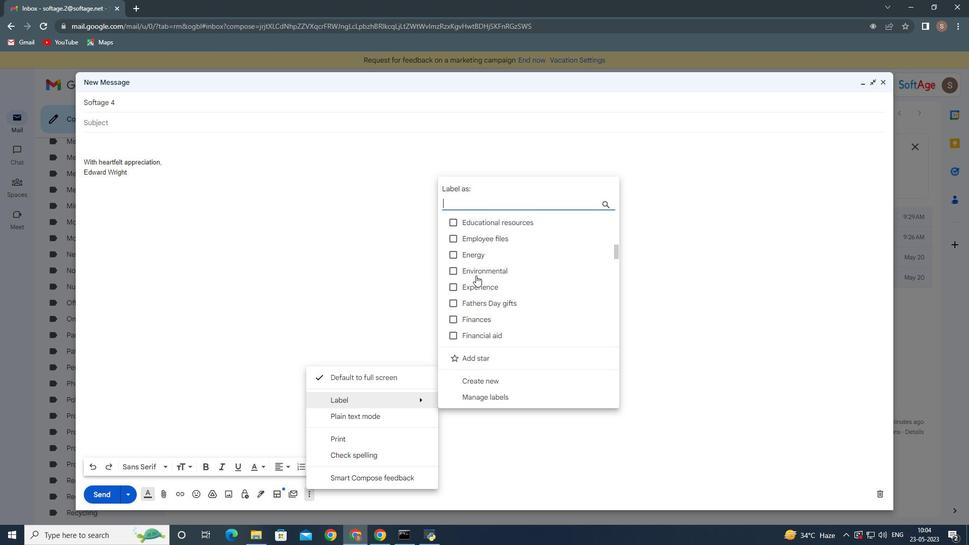 
Action: Mouse scrolled (476, 275) with delta (0, 0)
Screenshot: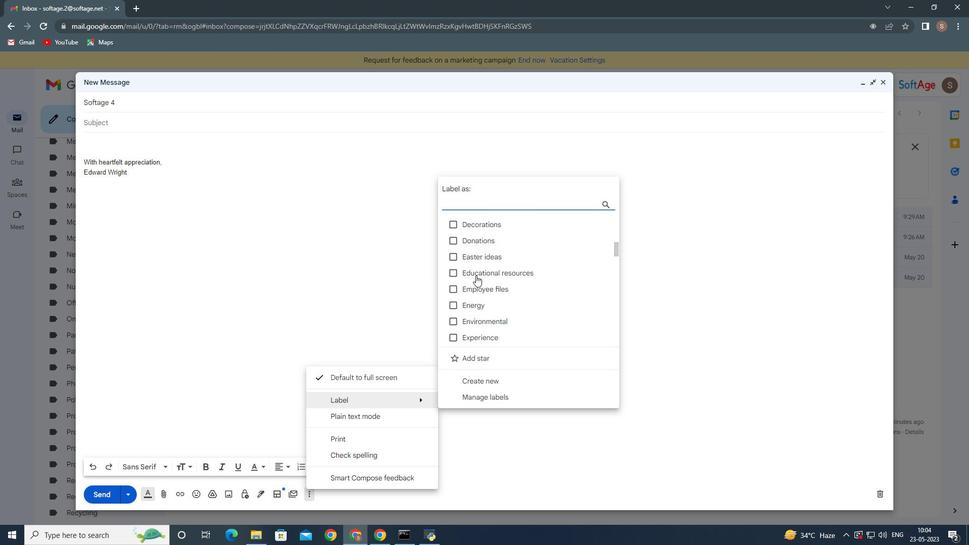 
Action: Mouse scrolled (476, 275) with delta (0, 0)
Screenshot: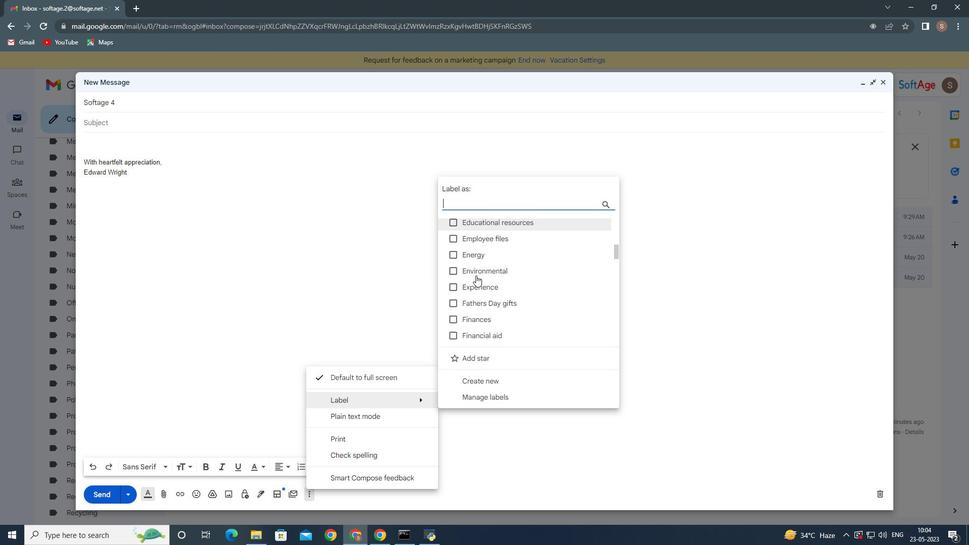 
Action: Mouse scrolled (476, 275) with delta (0, 0)
Screenshot: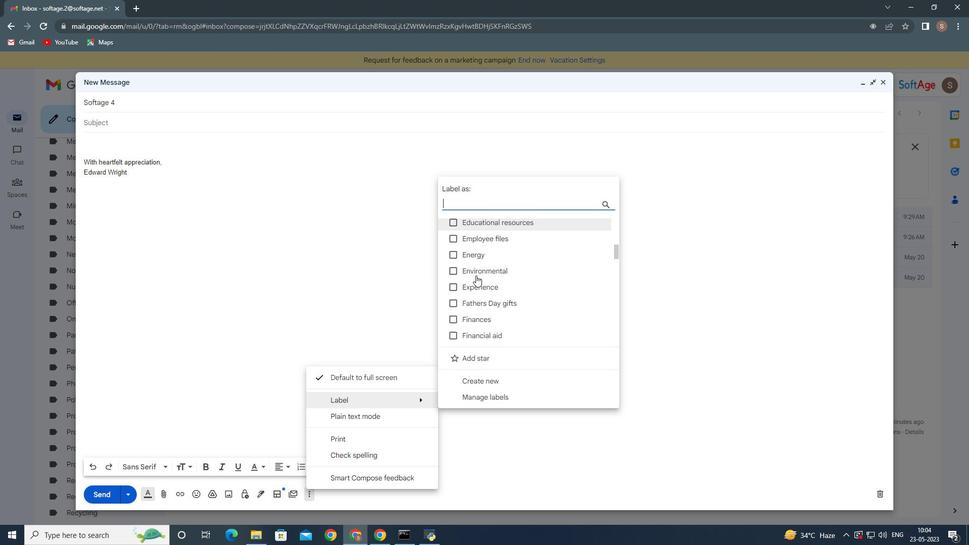 
Action: Mouse scrolled (476, 275) with delta (0, 0)
Screenshot: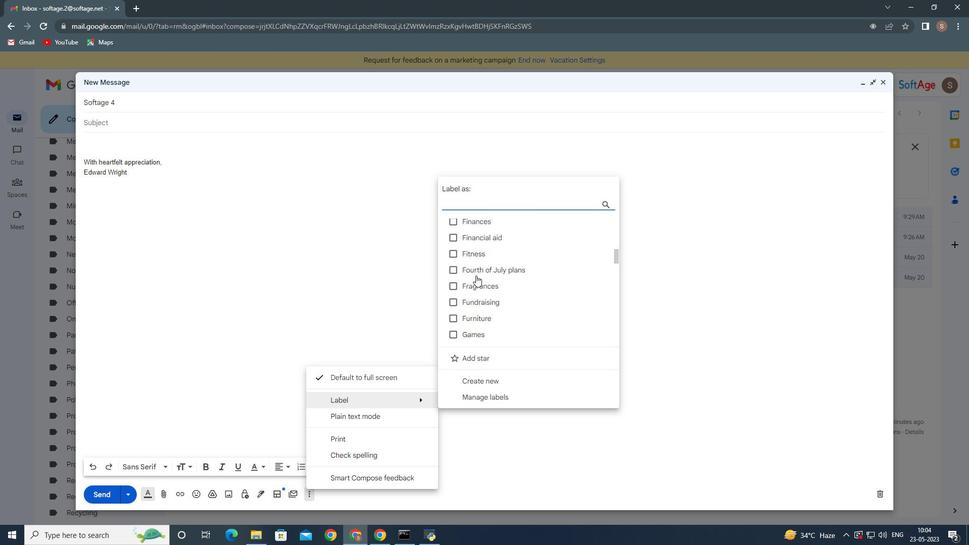 
Action: Mouse moved to (476, 286)
Screenshot: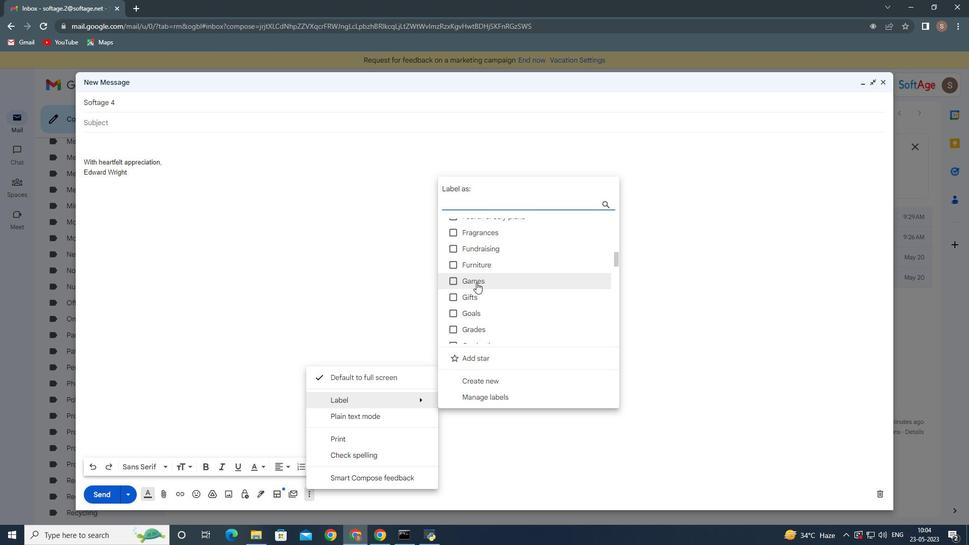 
Action: Mouse scrolled (476, 285) with delta (0, 0)
Screenshot: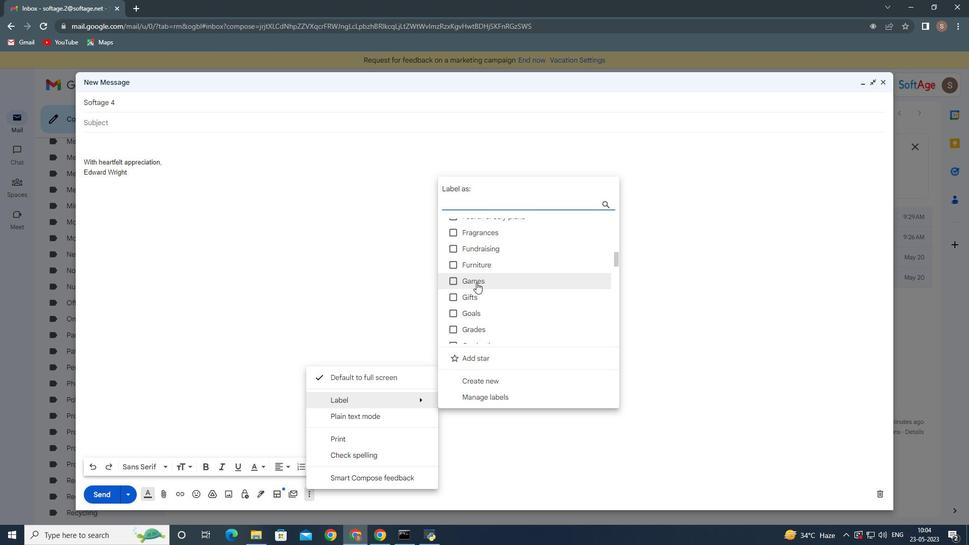 
Action: Mouse moved to (475, 286)
Screenshot: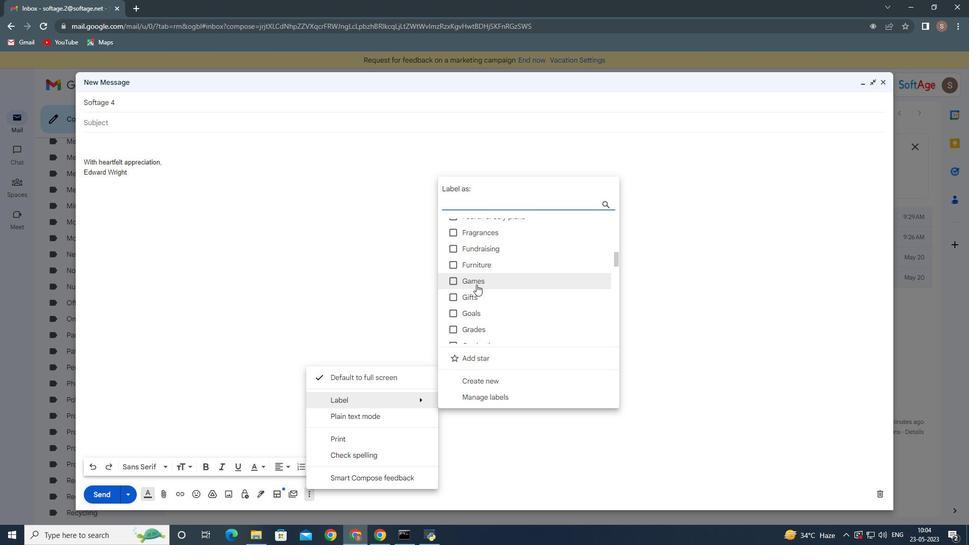 
Action: Mouse scrolled (475, 286) with delta (0, 0)
Screenshot: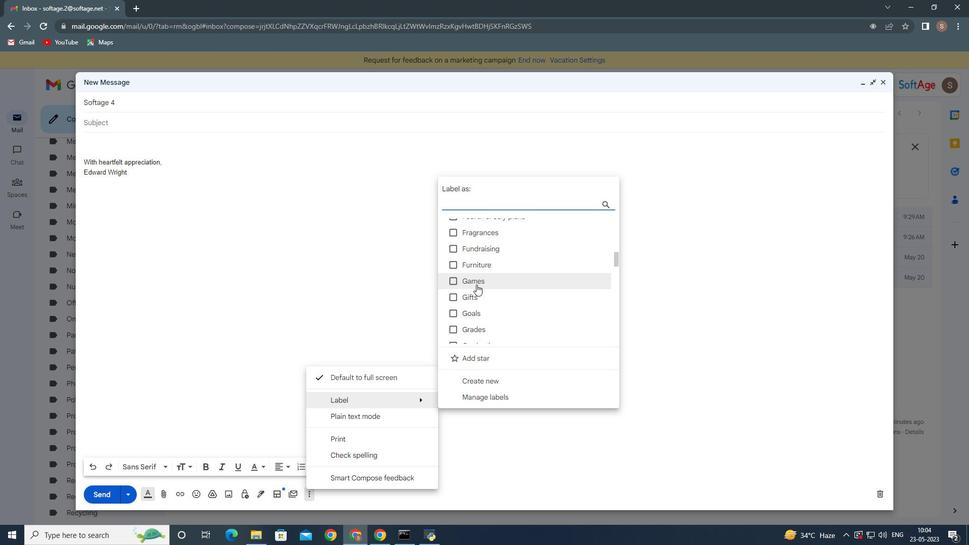 
Action: Mouse moved to (477, 378)
Screenshot: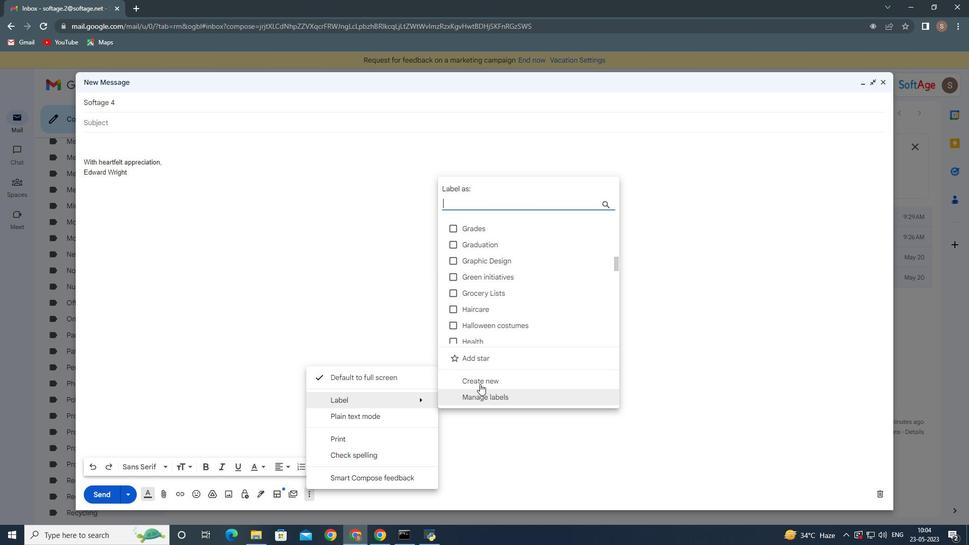 
Action: Mouse pressed left at (477, 378)
Screenshot: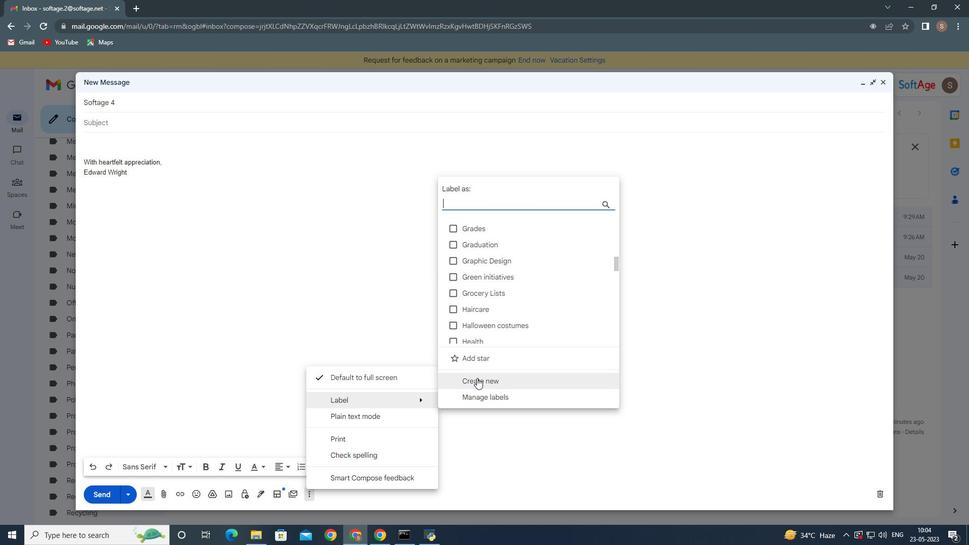 
Action: Mouse moved to (408, 312)
Screenshot: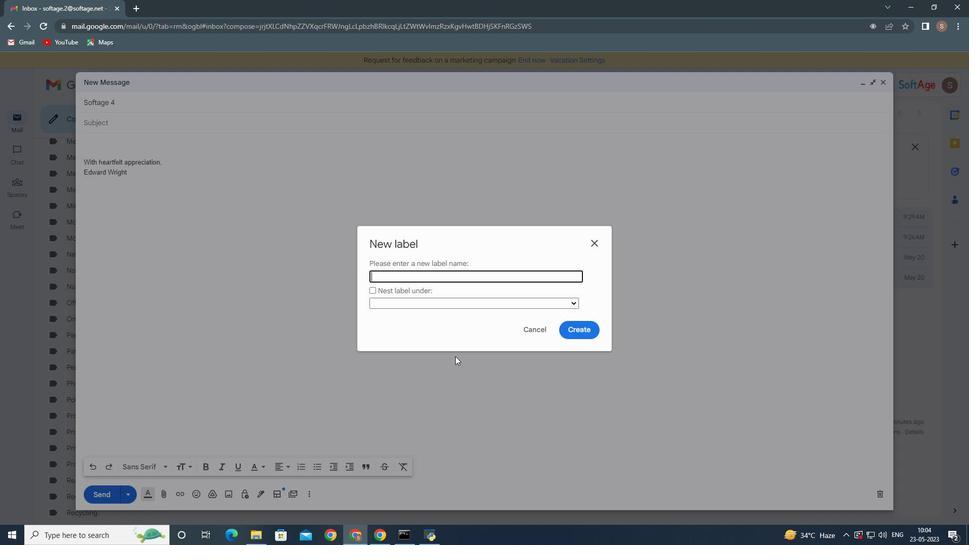 
Action: Key pressed <Key.shift>Guides
Screenshot: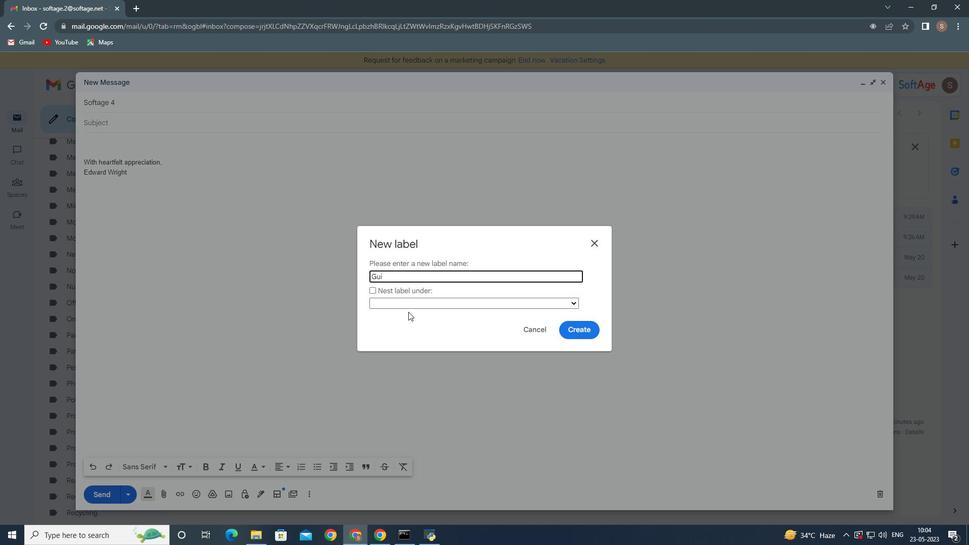 
Action: Mouse moved to (582, 329)
Screenshot: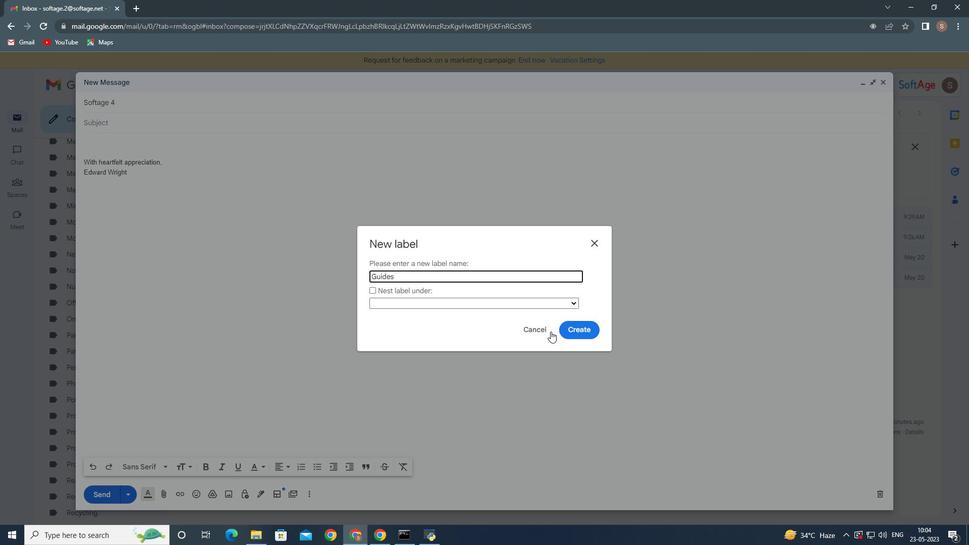 
Action: Mouse pressed left at (582, 329)
Screenshot: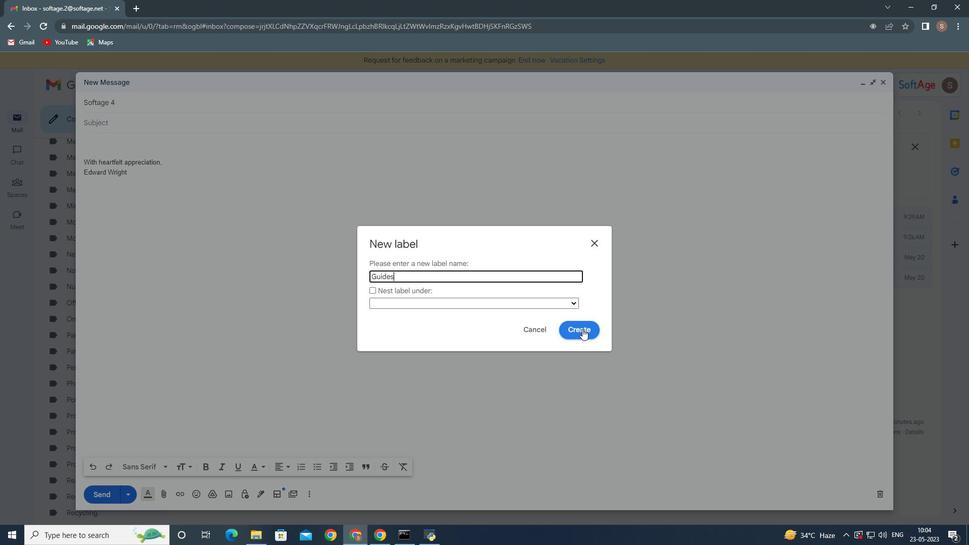 
Action: Mouse moved to (519, 336)
Screenshot: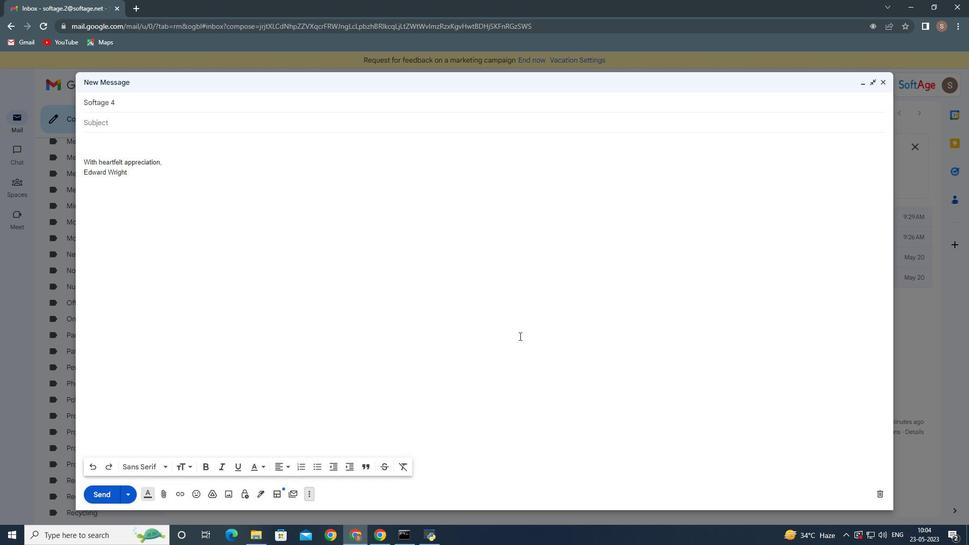 
